 Task: In the  document coverpage.odt ,align picture to the 'center'. Insert word art below the picture and give heading  'Cover Page in  Red'change the shape height to  7.32 in
Action: Mouse moved to (480, 181)
Screenshot: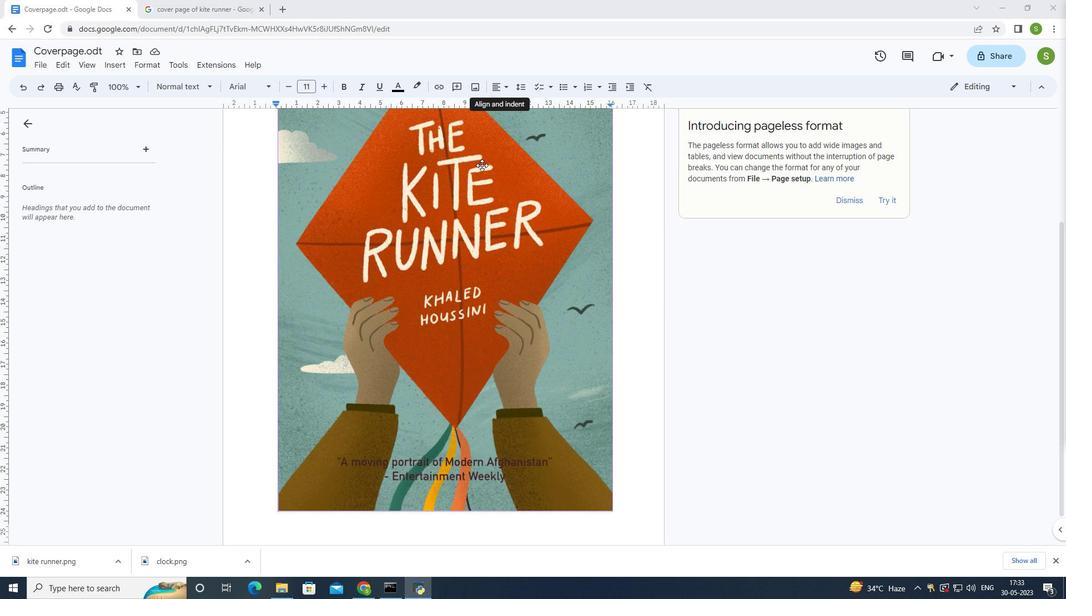 
Action: Mouse pressed left at (480, 181)
Screenshot: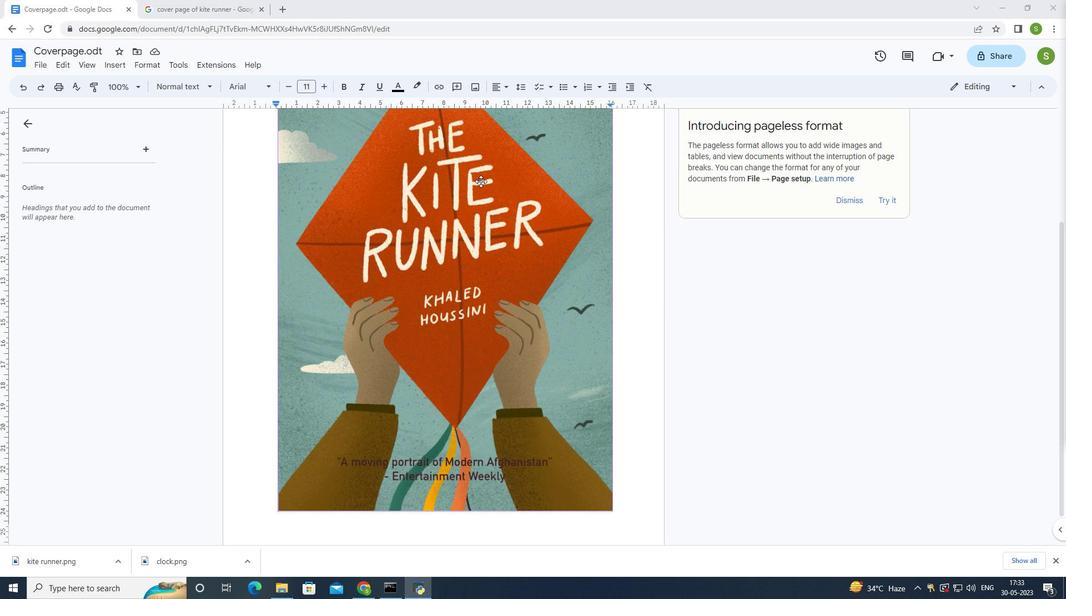 
Action: Mouse moved to (223, 88)
Screenshot: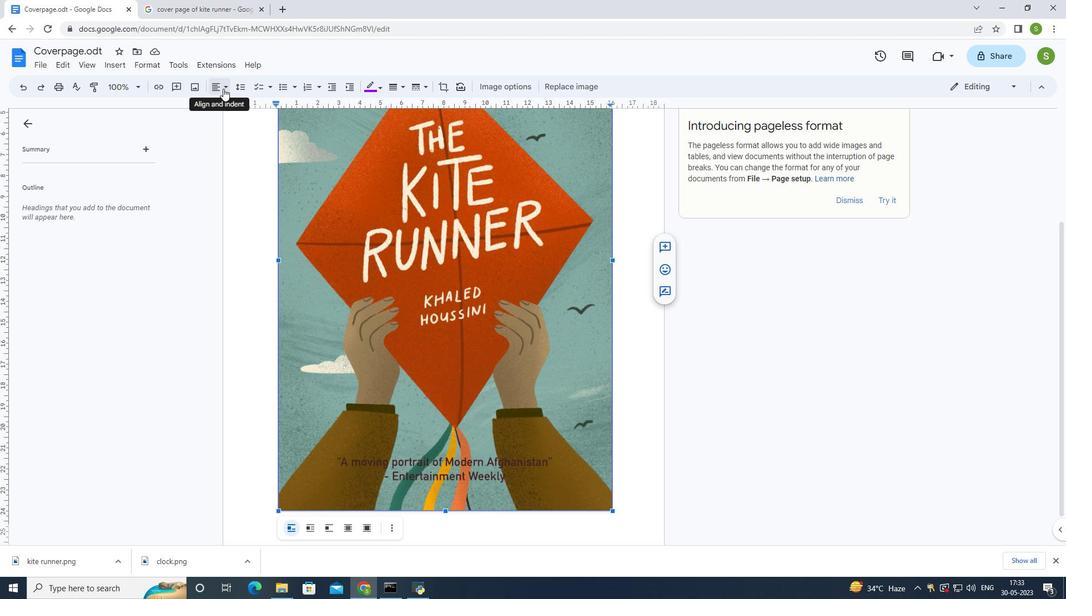 
Action: Mouse pressed left at (223, 88)
Screenshot: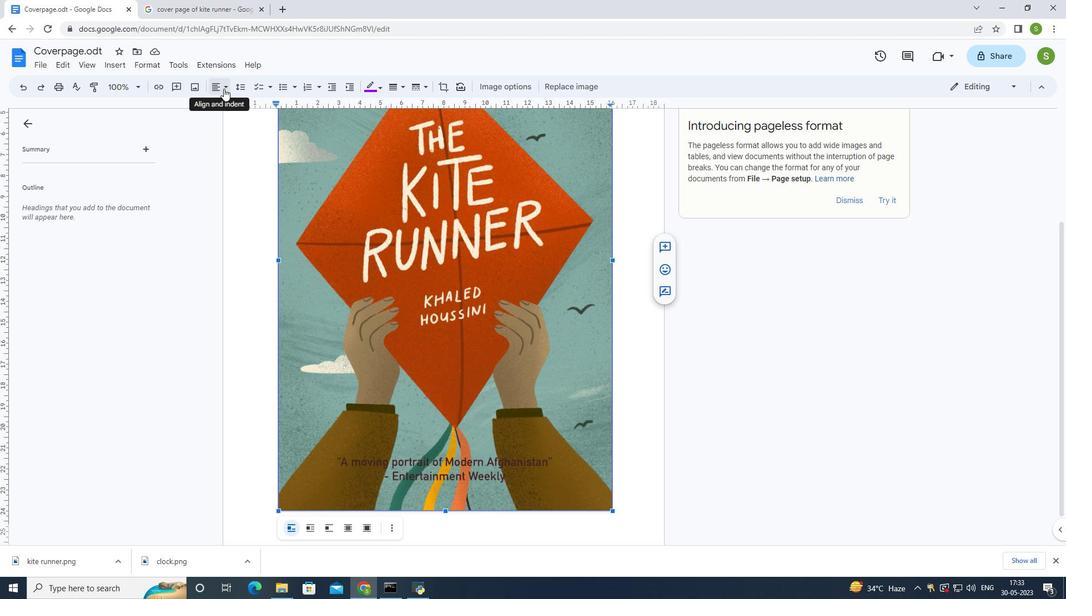 
Action: Mouse moved to (239, 104)
Screenshot: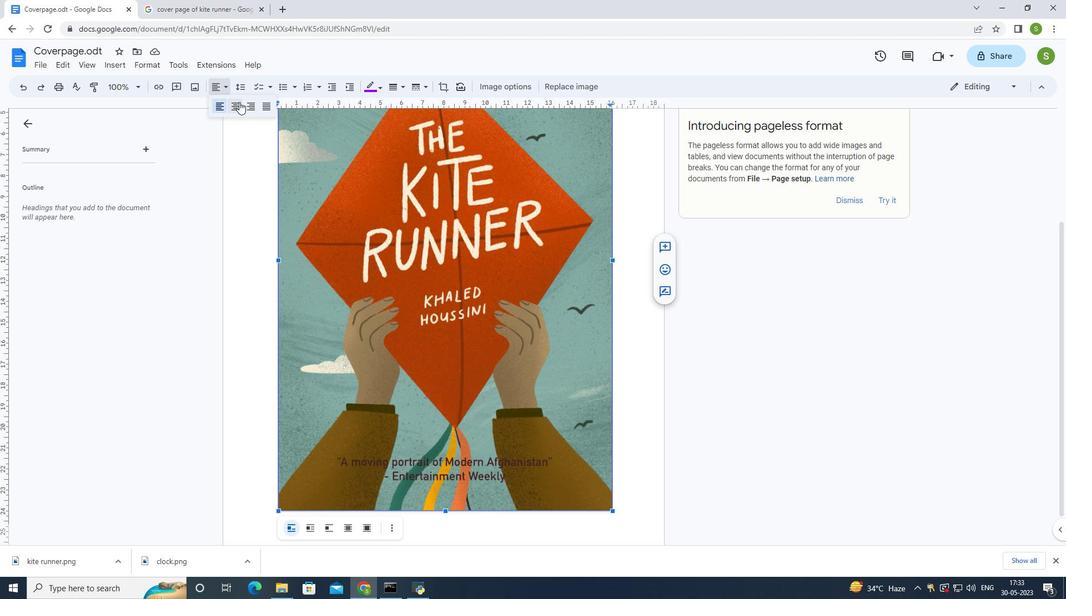 
Action: Mouse pressed left at (239, 104)
Screenshot: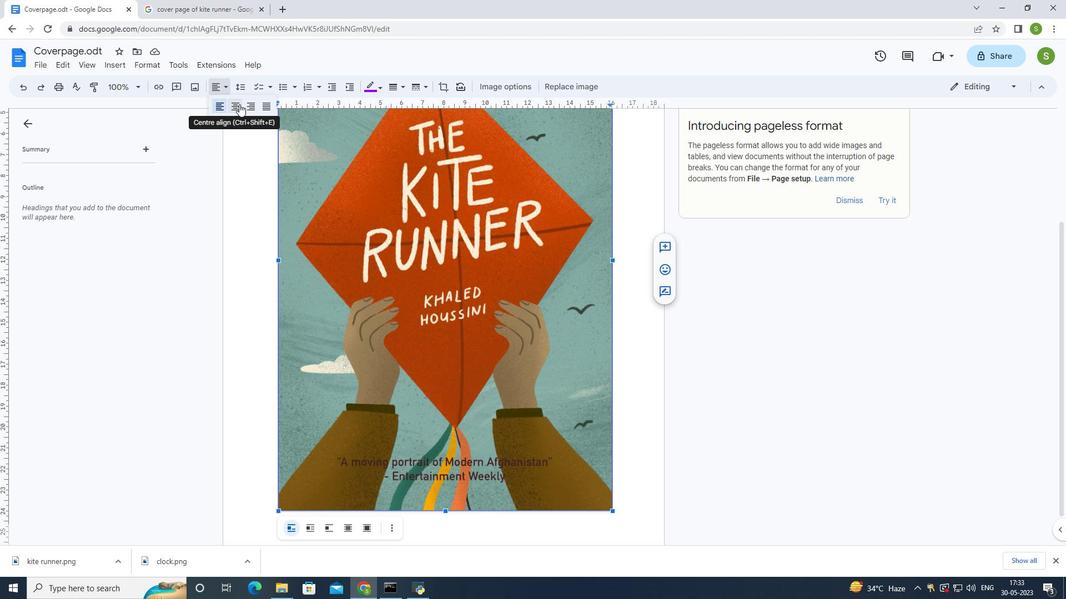 
Action: Mouse moved to (454, 526)
Screenshot: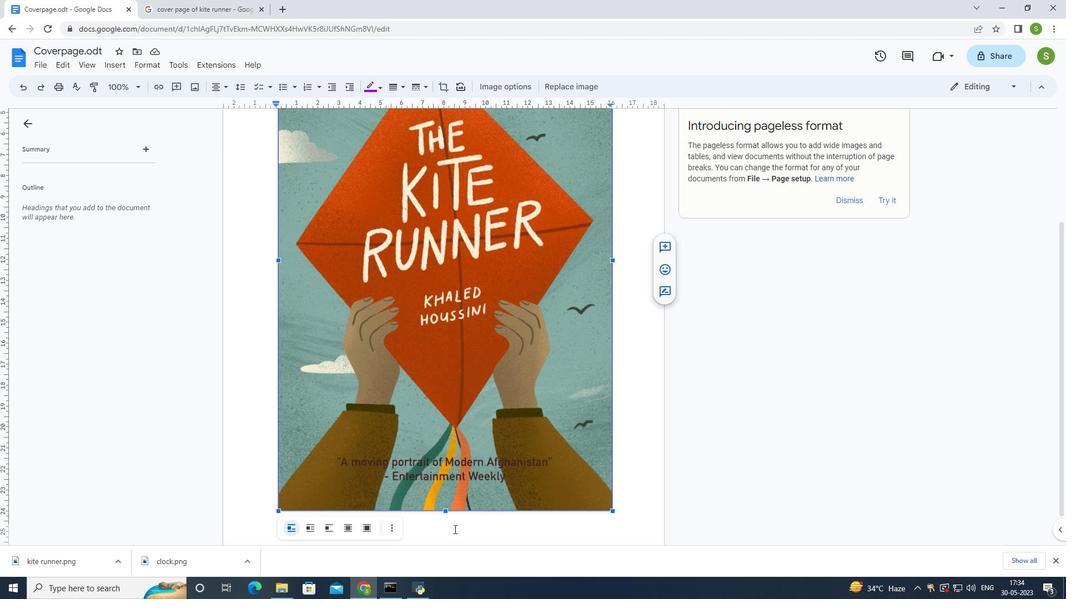 
Action: Mouse scrolled (454, 525) with delta (0, 0)
Screenshot: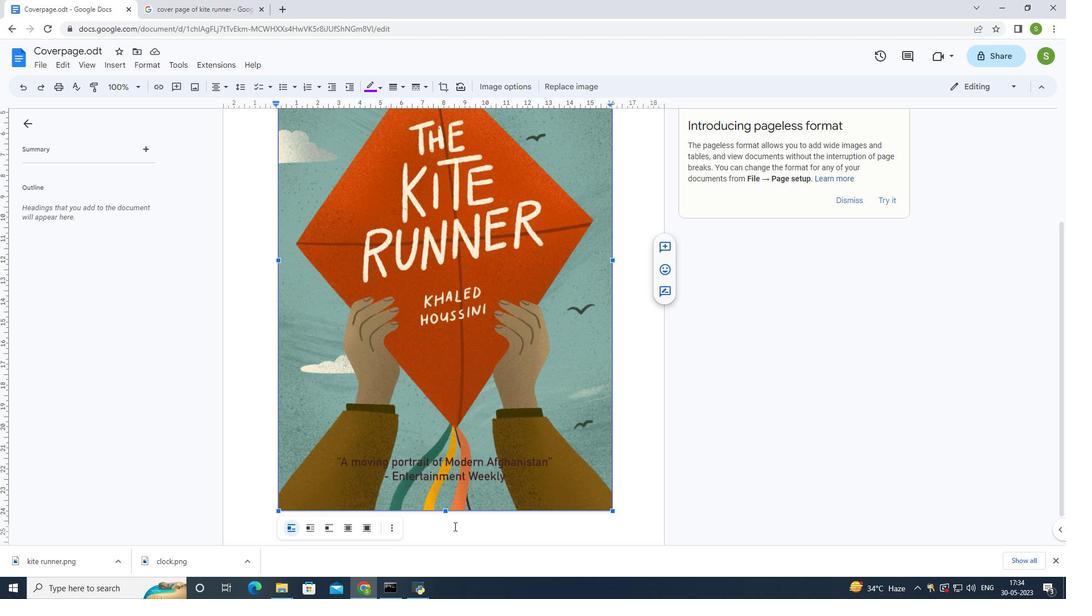 
Action: Mouse scrolled (454, 525) with delta (0, 0)
Screenshot: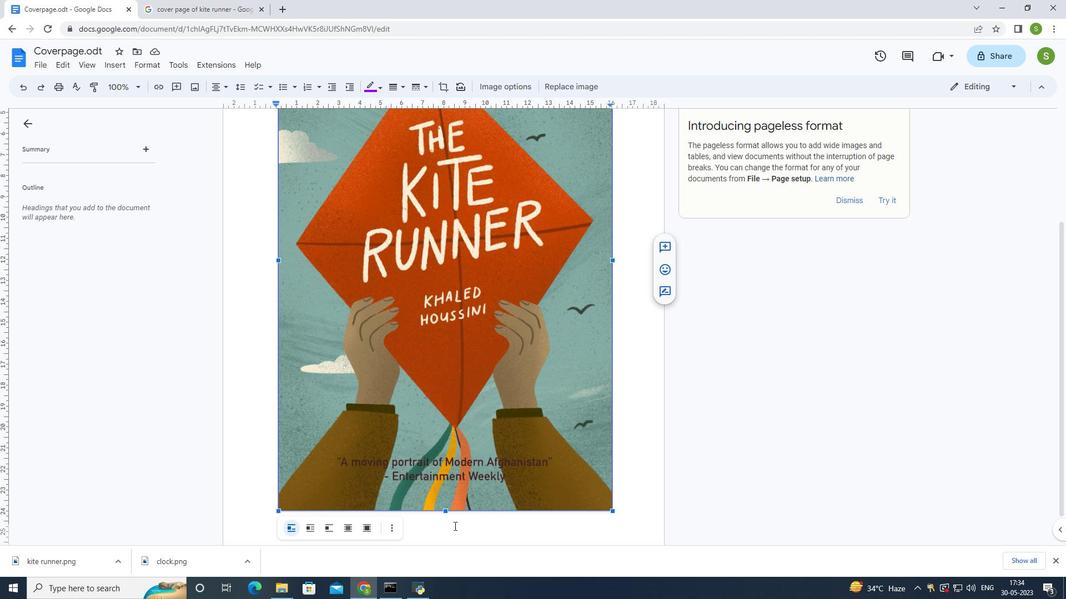 
Action: Mouse scrolled (454, 525) with delta (0, 0)
Screenshot: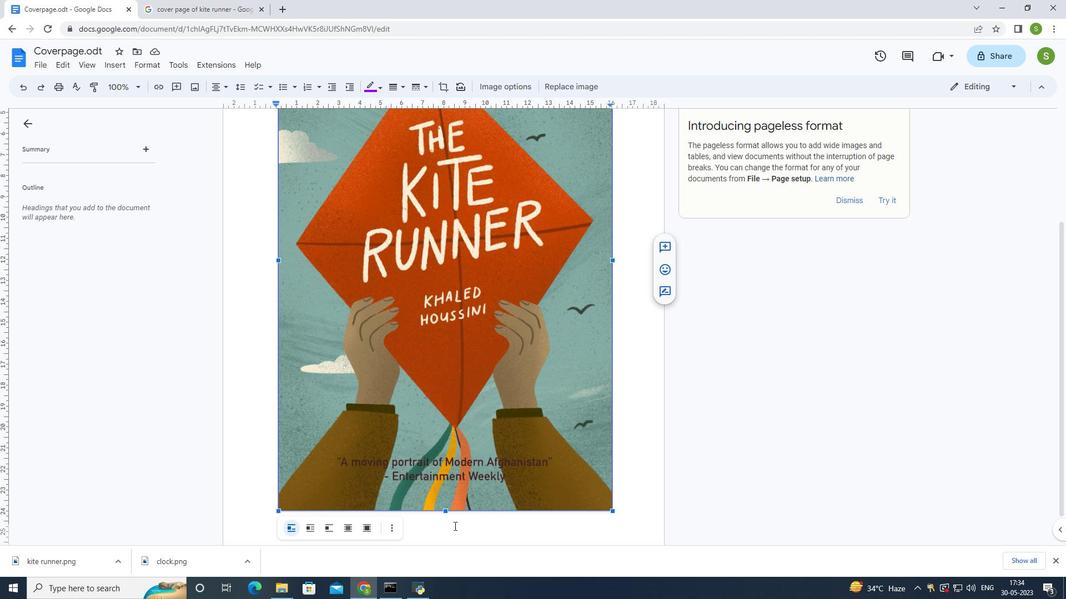 
Action: Mouse moved to (455, 518)
Screenshot: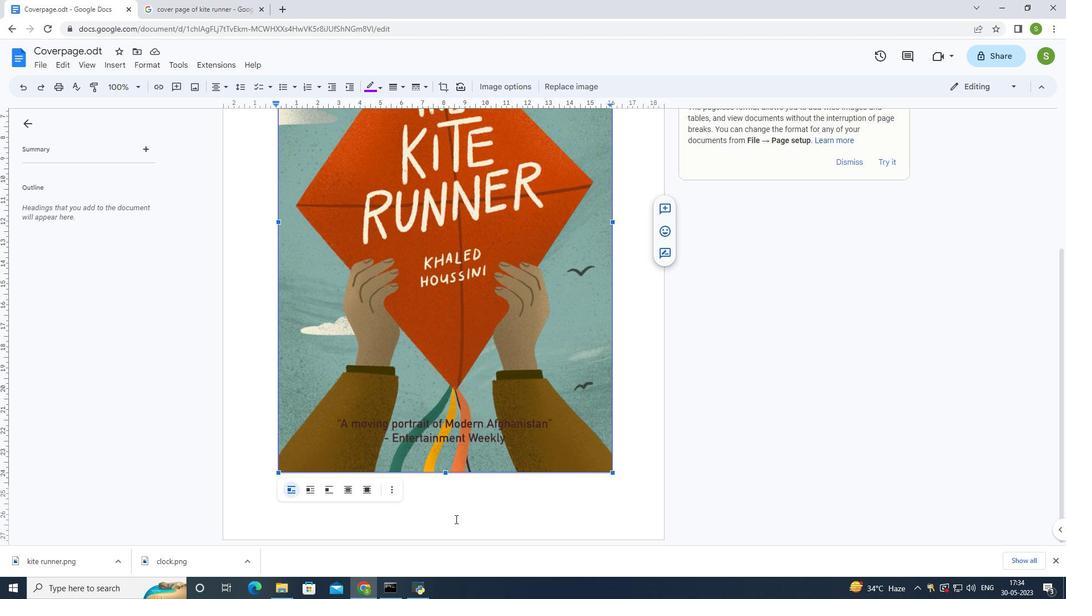 
Action: Mouse scrolled (455, 517) with delta (0, 0)
Screenshot: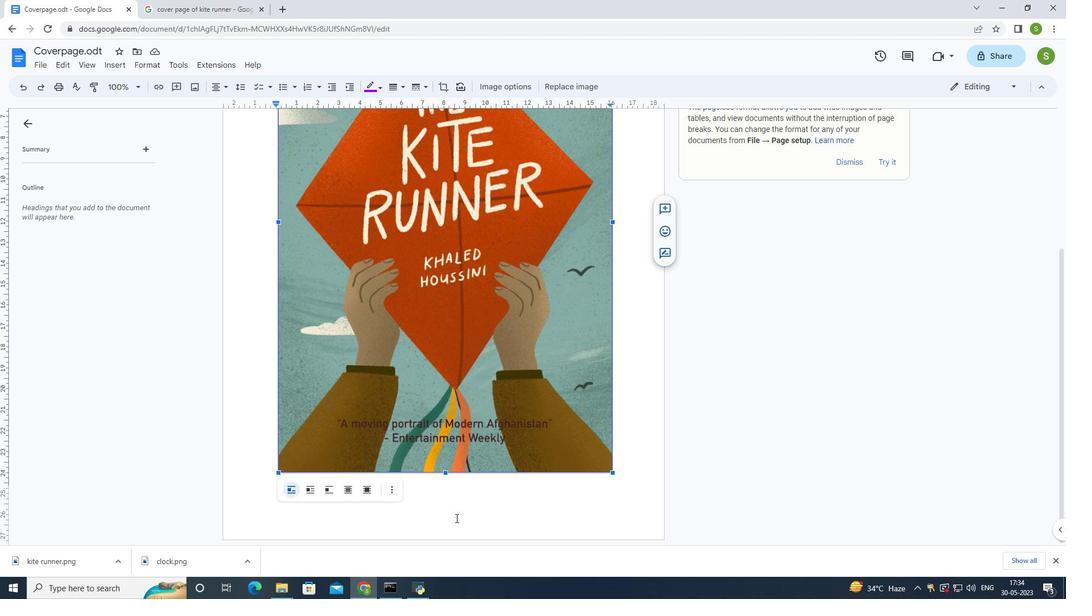 
Action: Mouse scrolled (455, 517) with delta (0, 0)
Screenshot: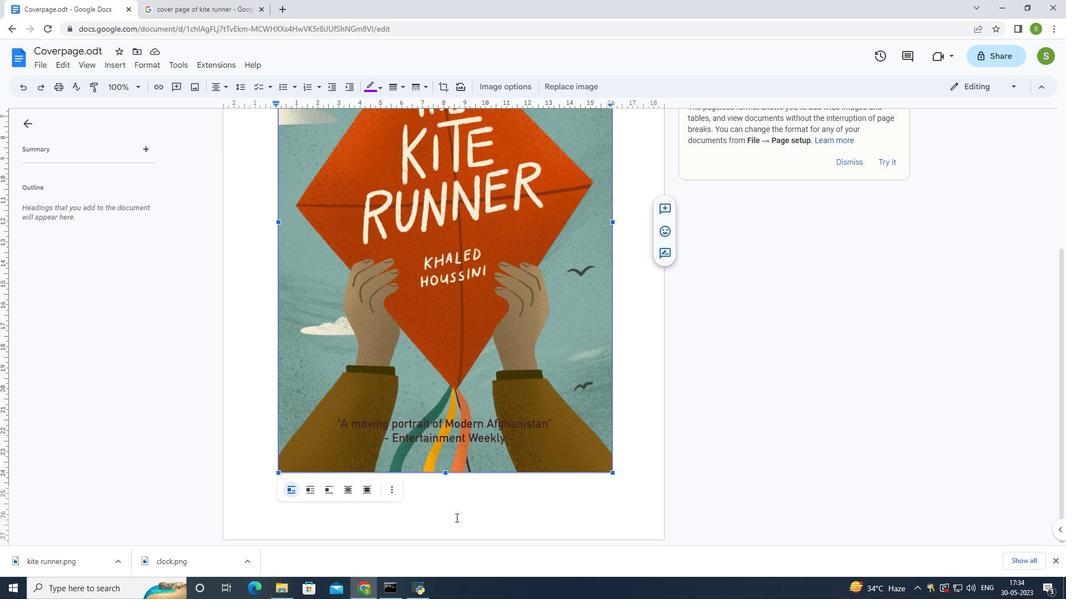 
Action: Mouse moved to (450, 508)
Screenshot: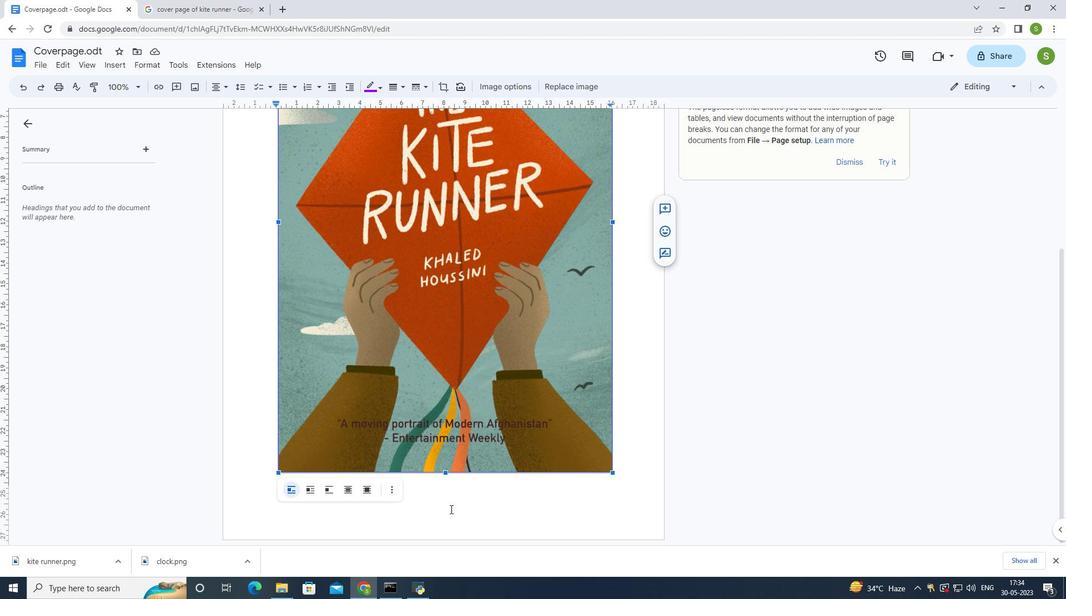 
Action: Mouse pressed left at (450, 508)
Screenshot: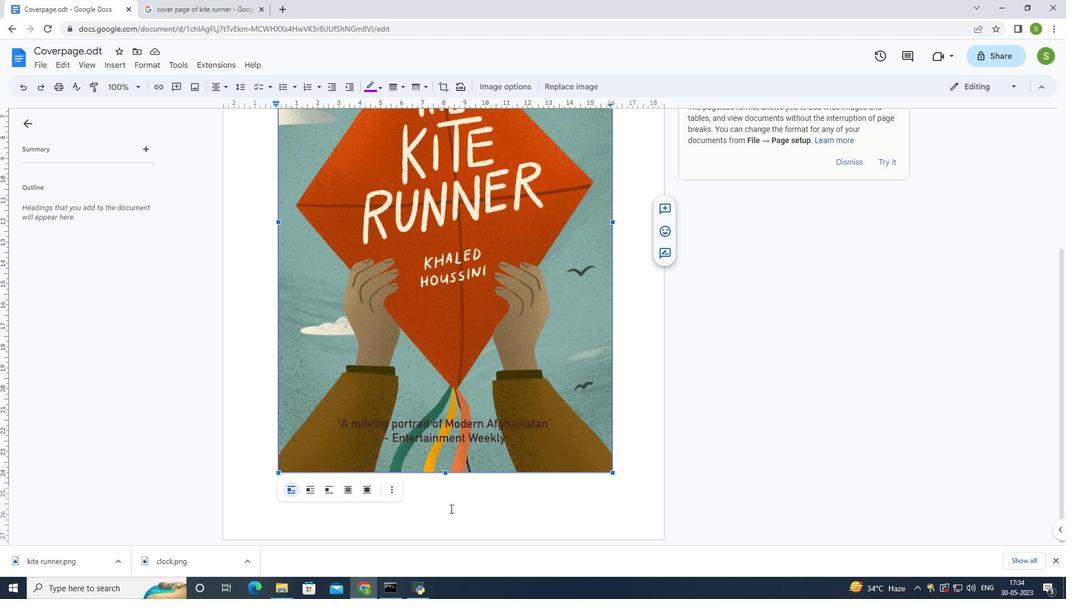 
Action: Mouse moved to (450, 508)
Screenshot: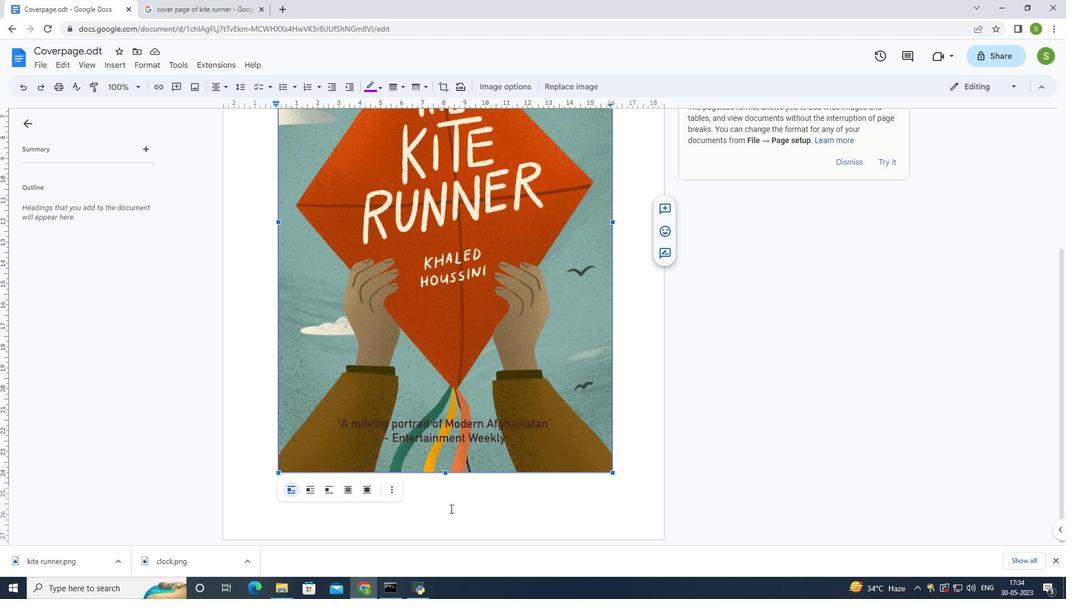 
Action: Mouse pressed left at (450, 508)
Screenshot: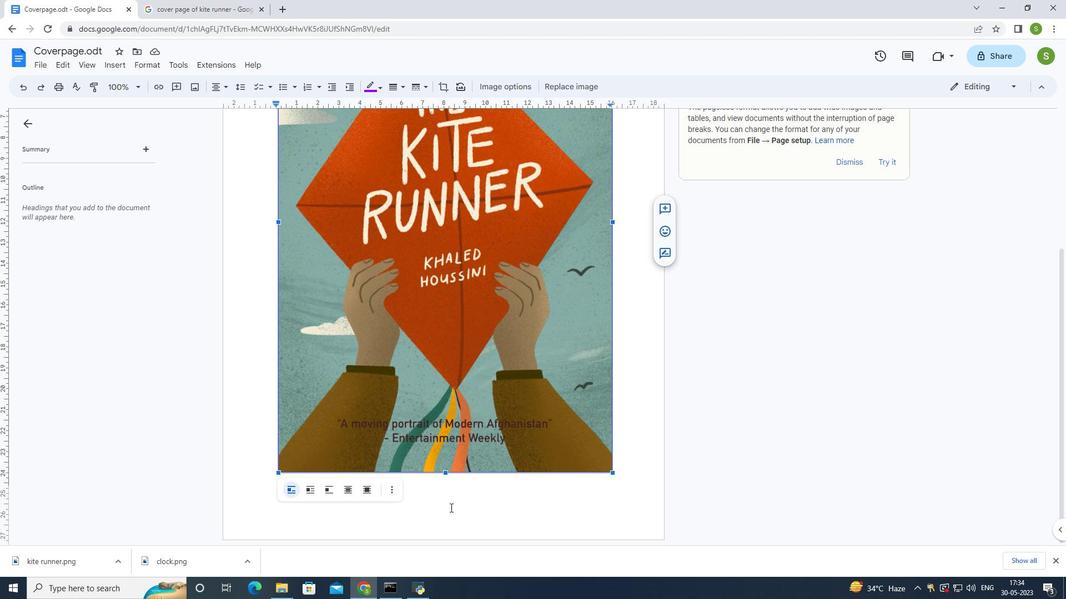
Action: Mouse moved to (114, 68)
Screenshot: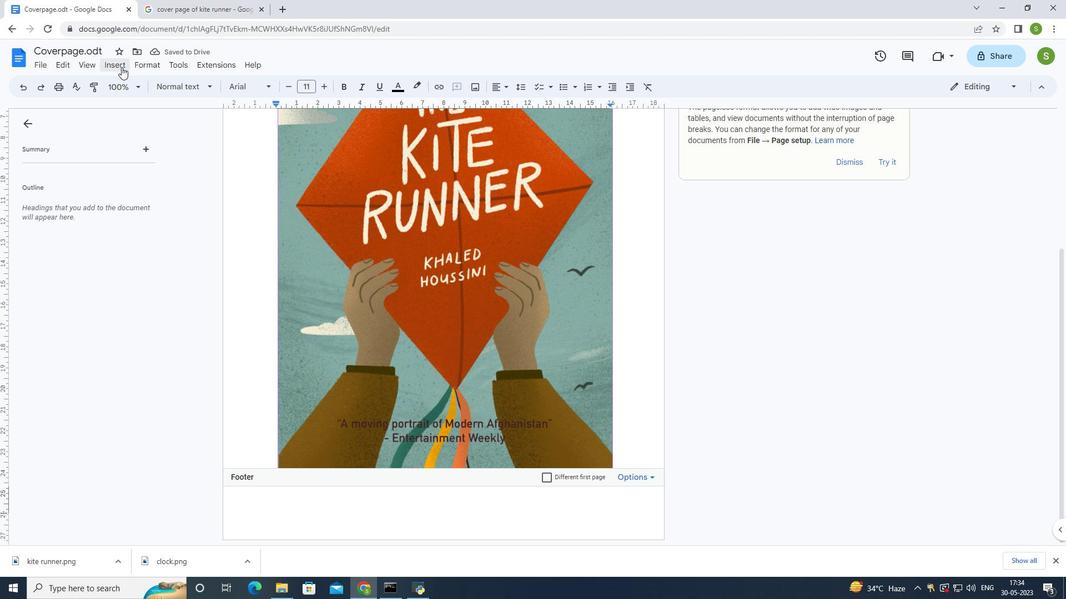 
Action: Mouse pressed left at (114, 68)
Screenshot: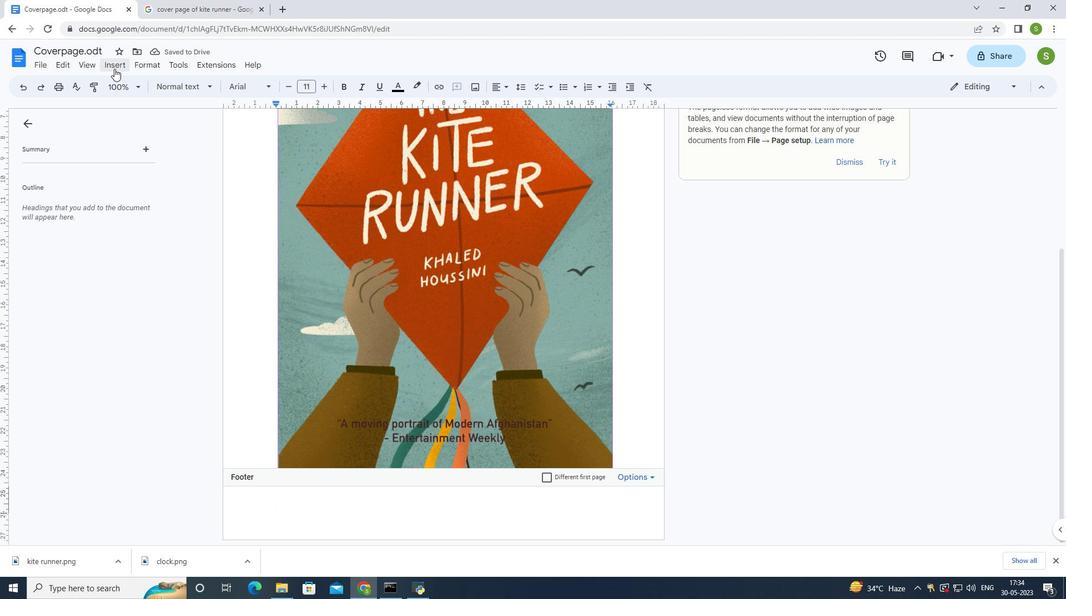 
Action: Mouse moved to (139, 119)
Screenshot: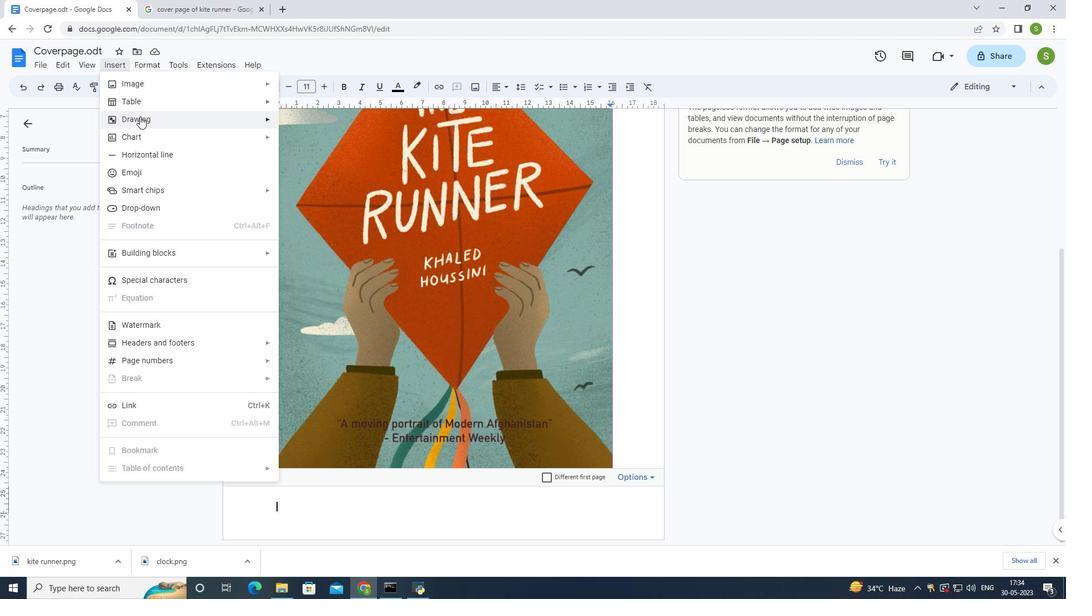 
Action: Mouse pressed left at (139, 119)
Screenshot: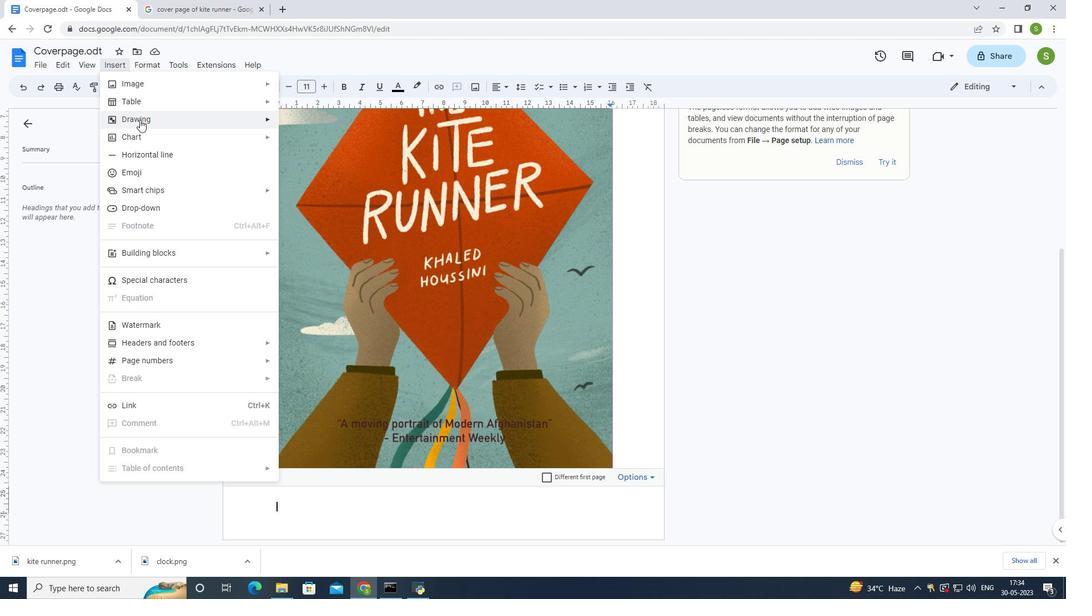 
Action: Mouse moved to (297, 122)
Screenshot: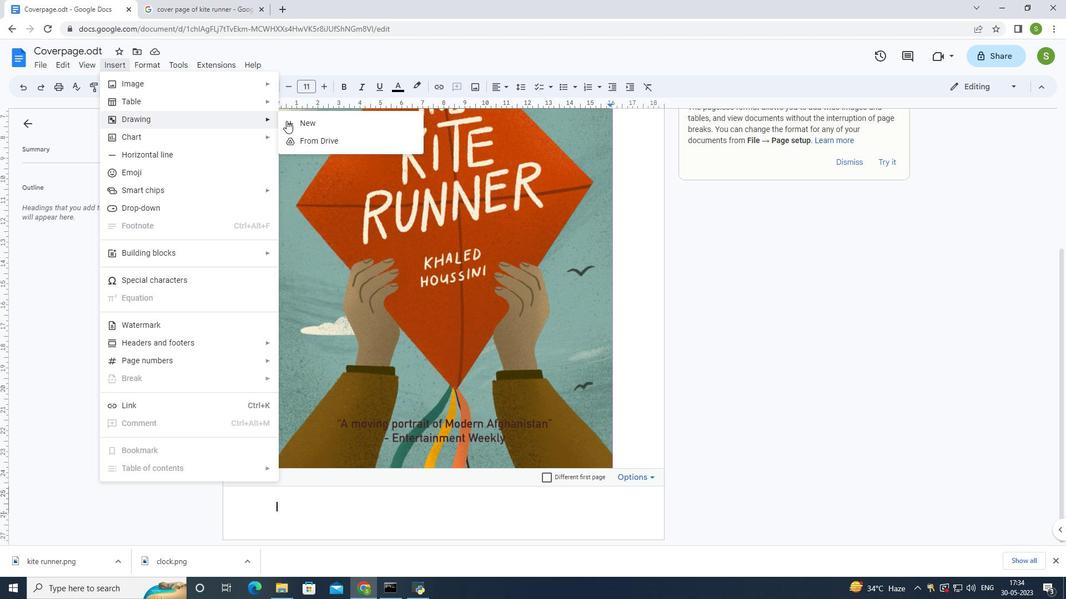 
Action: Mouse pressed left at (297, 122)
Screenshot: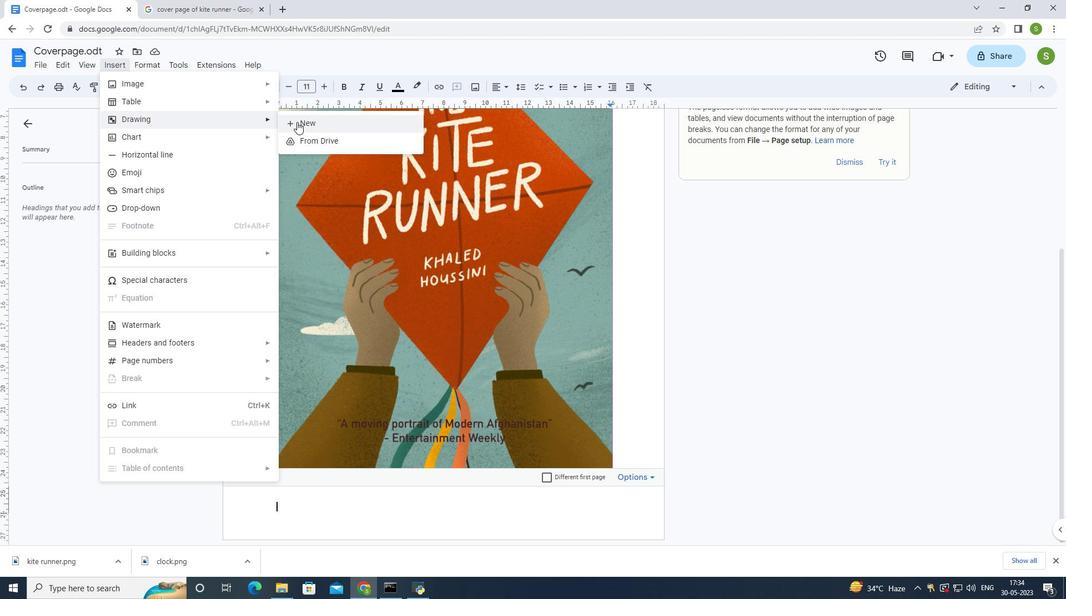 
Action: Mouse moved to (277, 101)
Screenshot: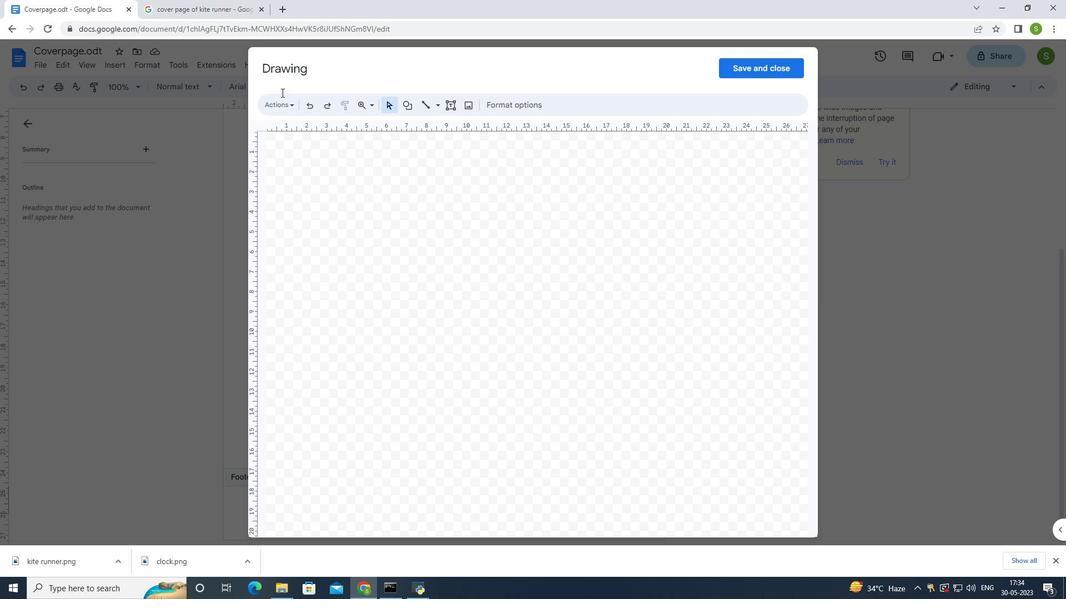 
Action: Mouse pressed left at (277, 101)
Screenshot: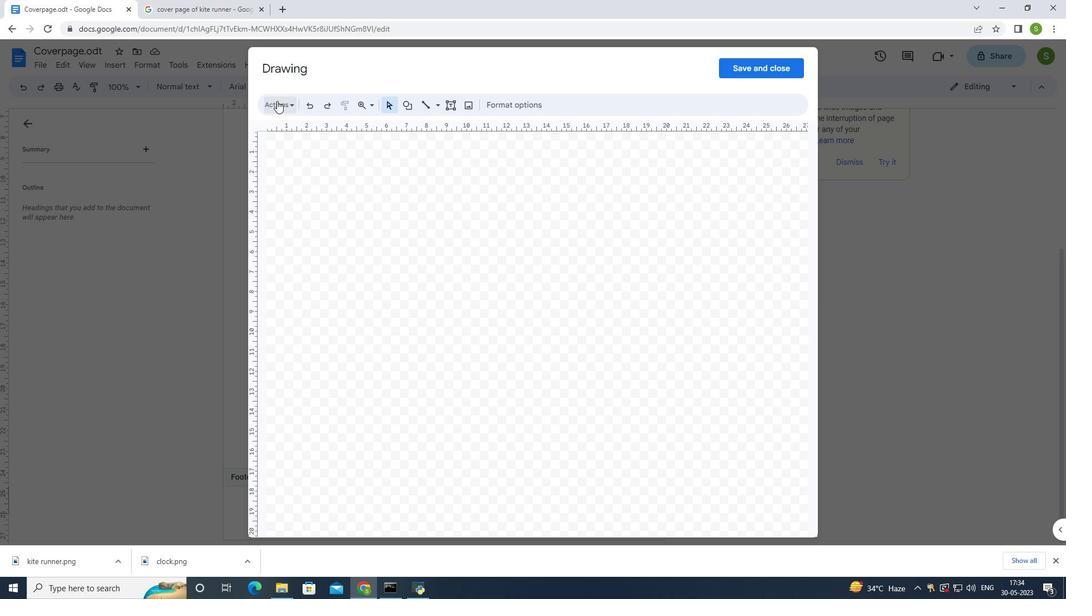
Action: Mouse moved to (293, 181)
Screenshot: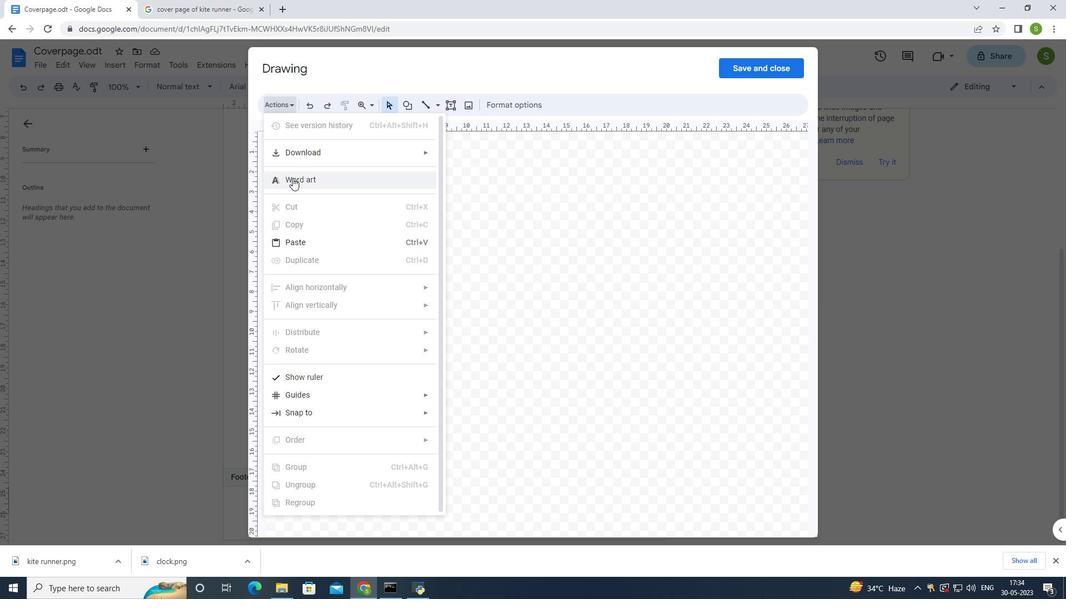 
Action: Mouse pressed left at (293, 181)
Screenshot: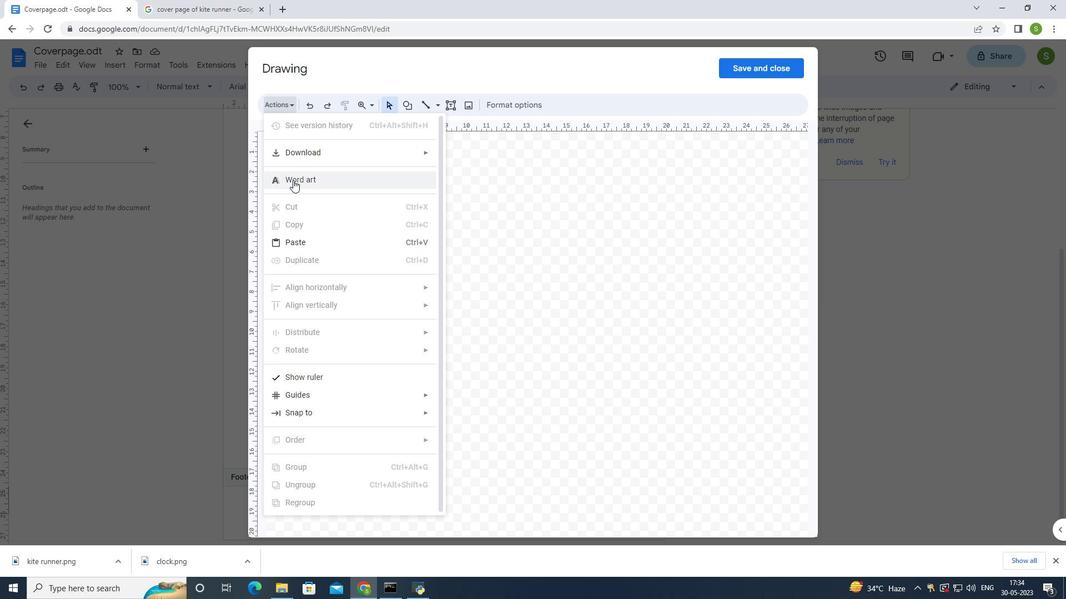 
Action: Mouse moved to (443, 176)
Screenshot: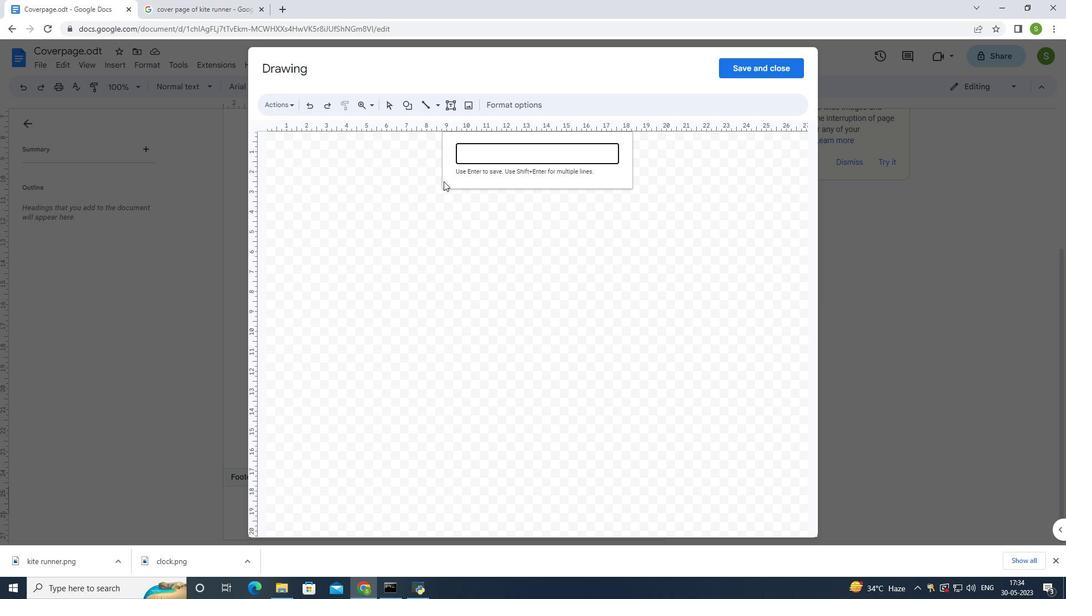 
Action: Key pressed <Key.shift>Cover<Key.space><Key.shift>page
Screenshot: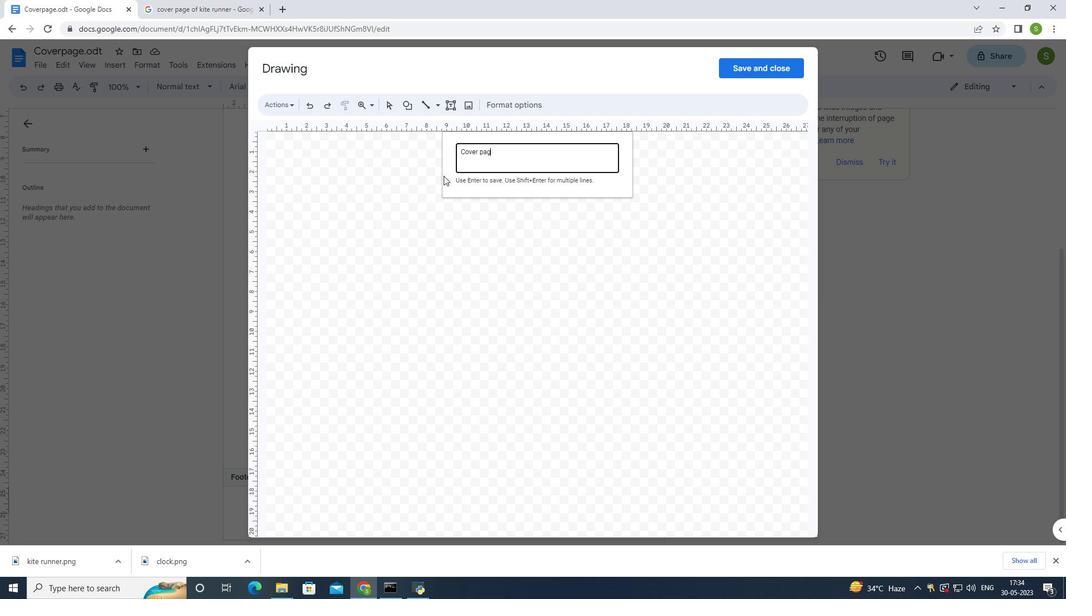 
Action: Mouse moved to (624, 186)
Screenshot: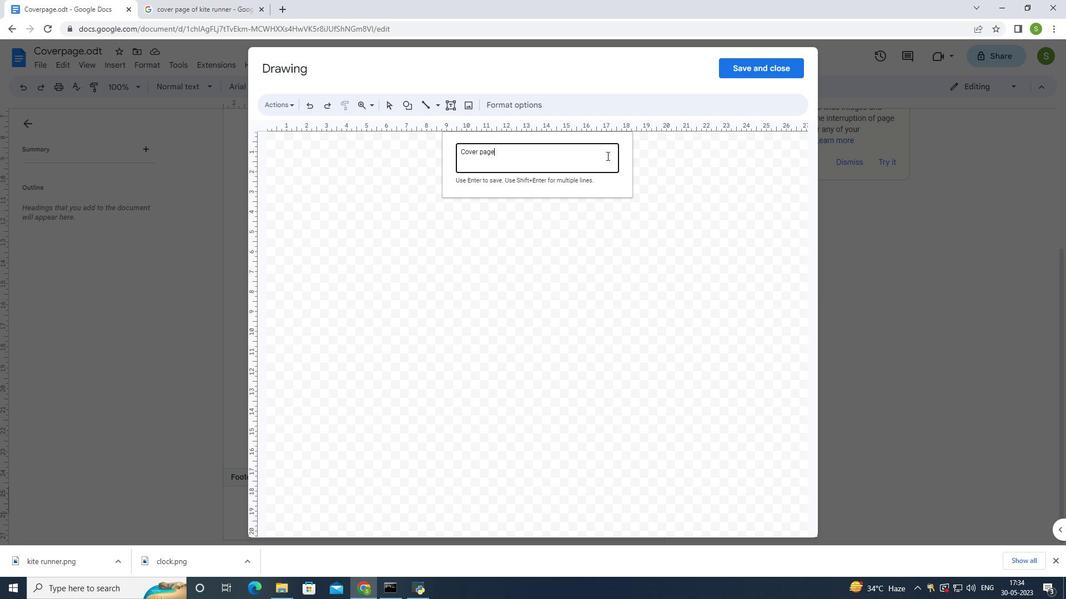 
Action: Key pressed <Key.enter>
Screenshot: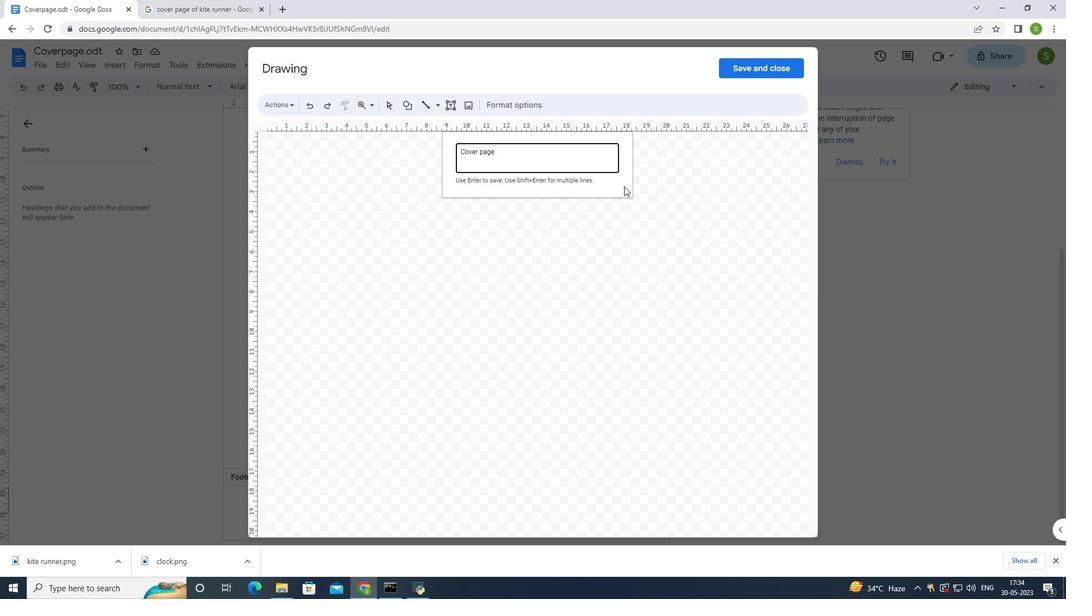 
Action: Mouse moved to (483, 104)
Screenshot: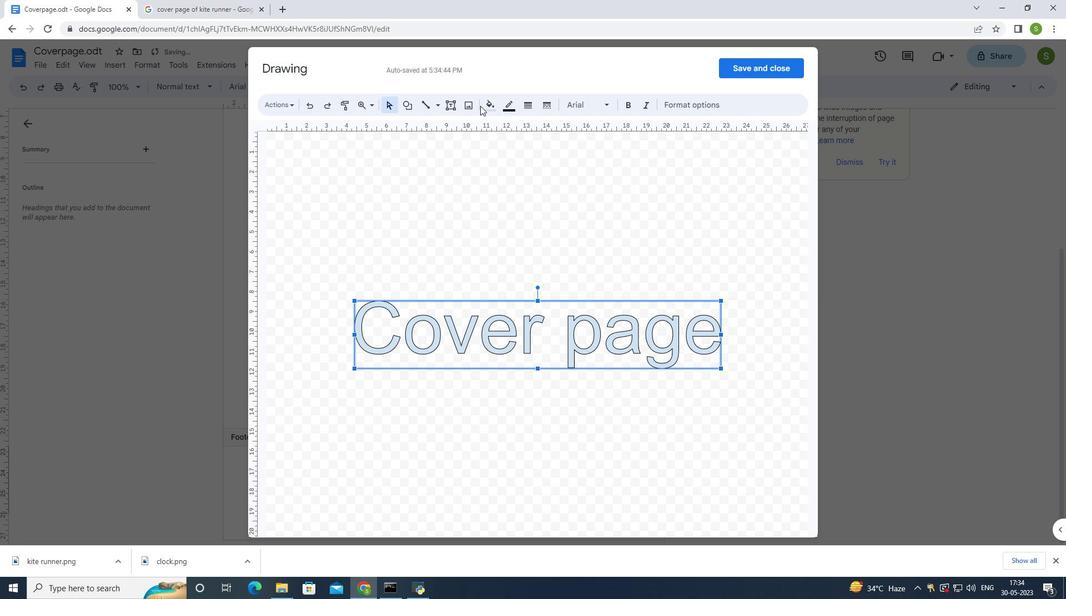 
Action: Mouse pressed left at (483, 104)
Screenshot: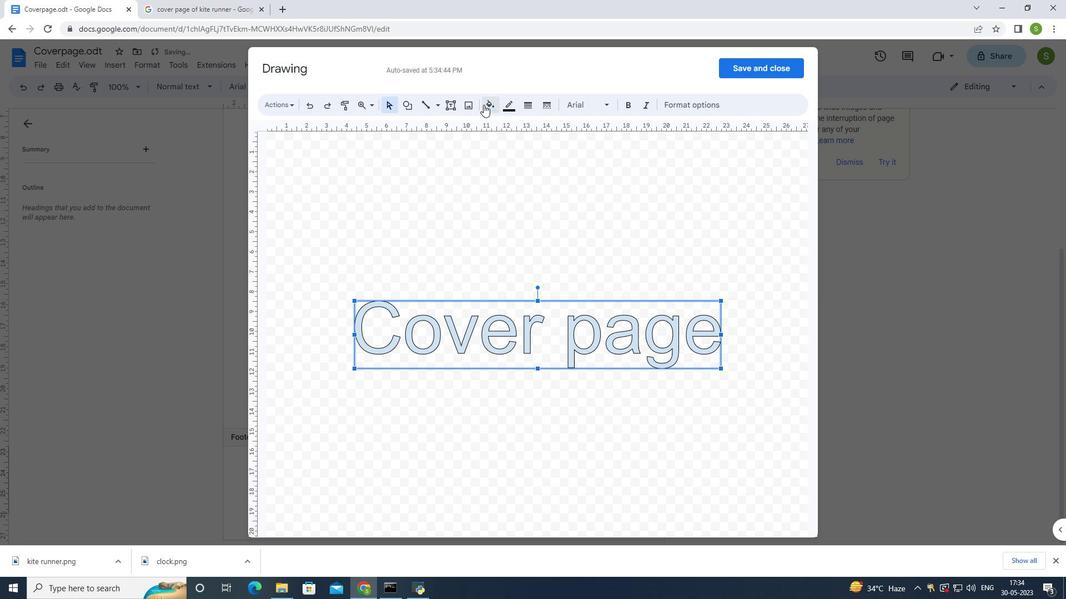 
Action: Mouse moved to (504, 195)
Screenshot: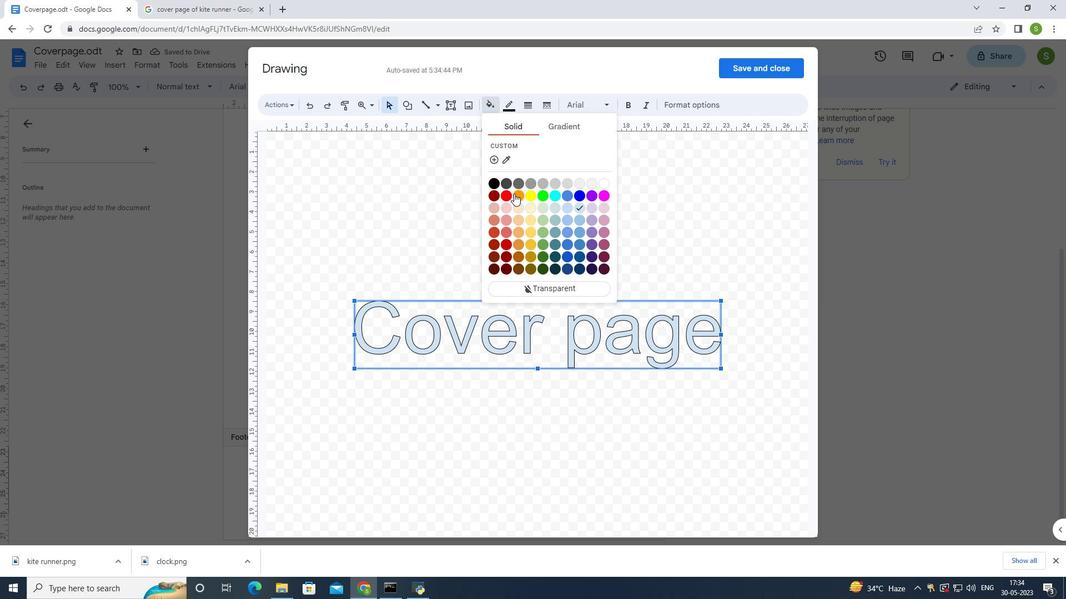 
Action: Mouse pressed left at (504, 195)
Screenshot: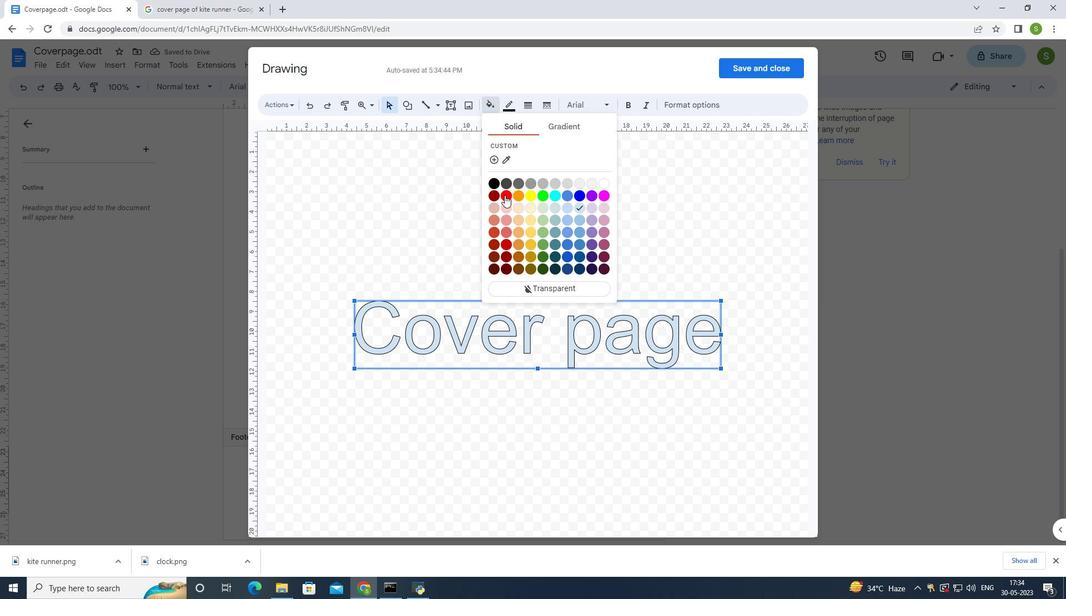 
Action: Mouse moved to (742, 67)
Screenshot: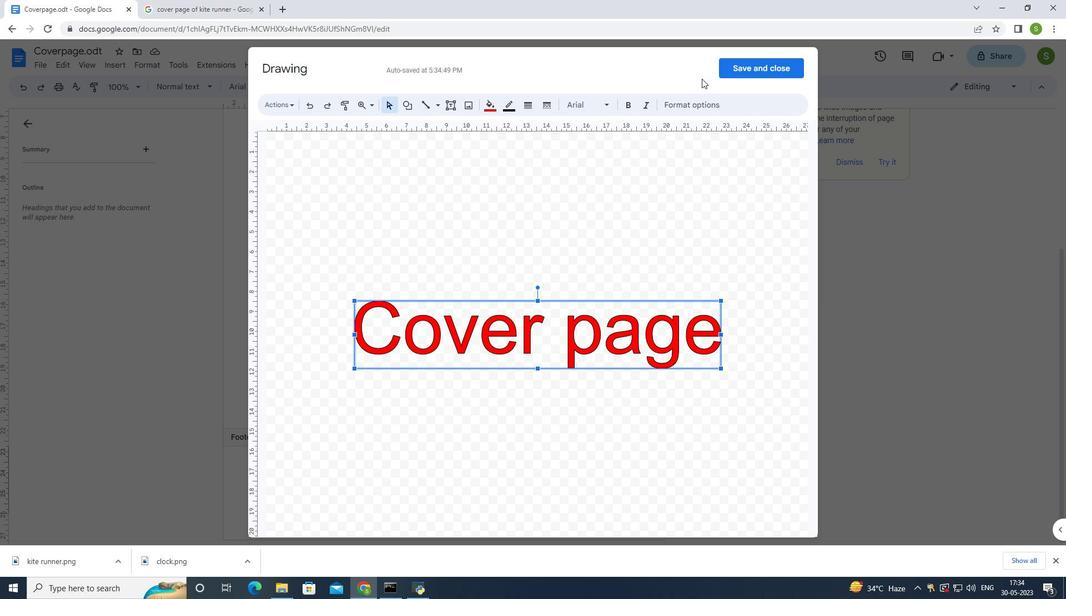 
Action: Mouse pressed left at (742, 67)
Screenshot: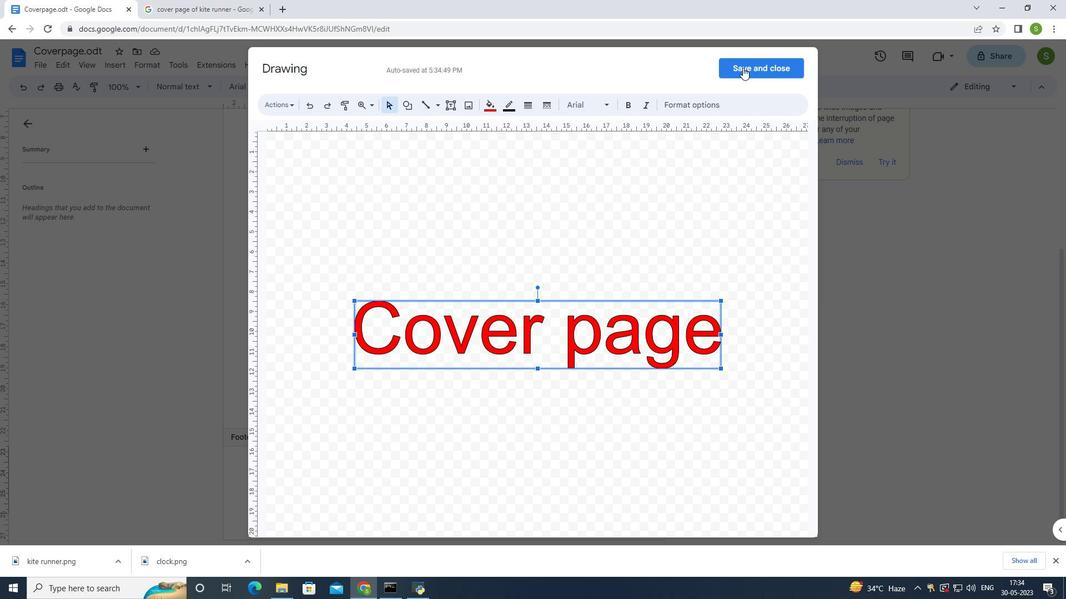 
Action: Mouse moved to (523, 344)
Screenshot: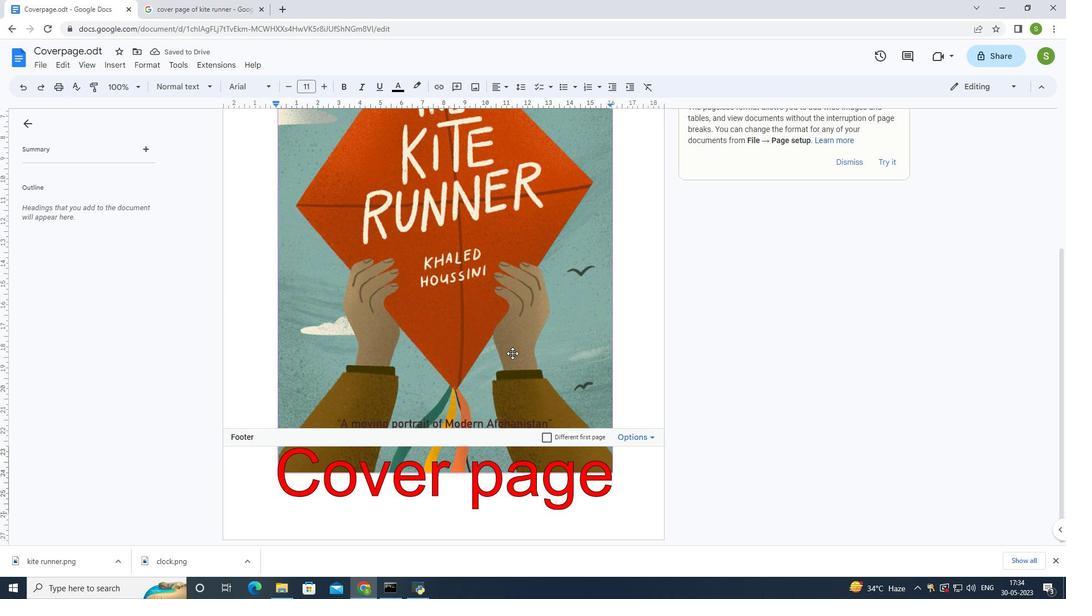 
Action: Mouse pressed left at (523, 344)
Screenshot: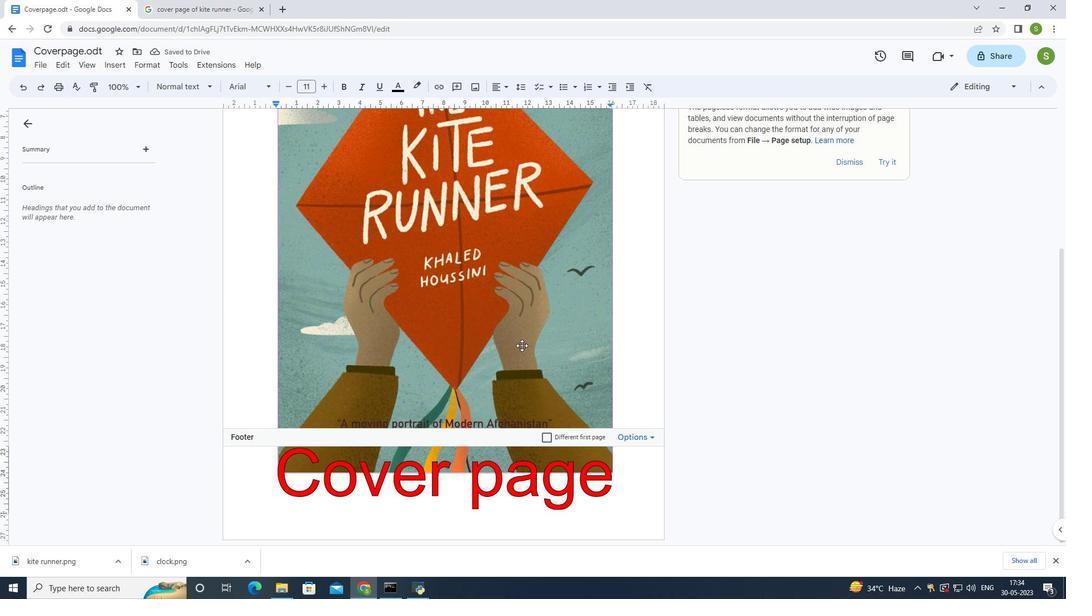 
Action: Mouse moved to (610, 473)
Screenshot: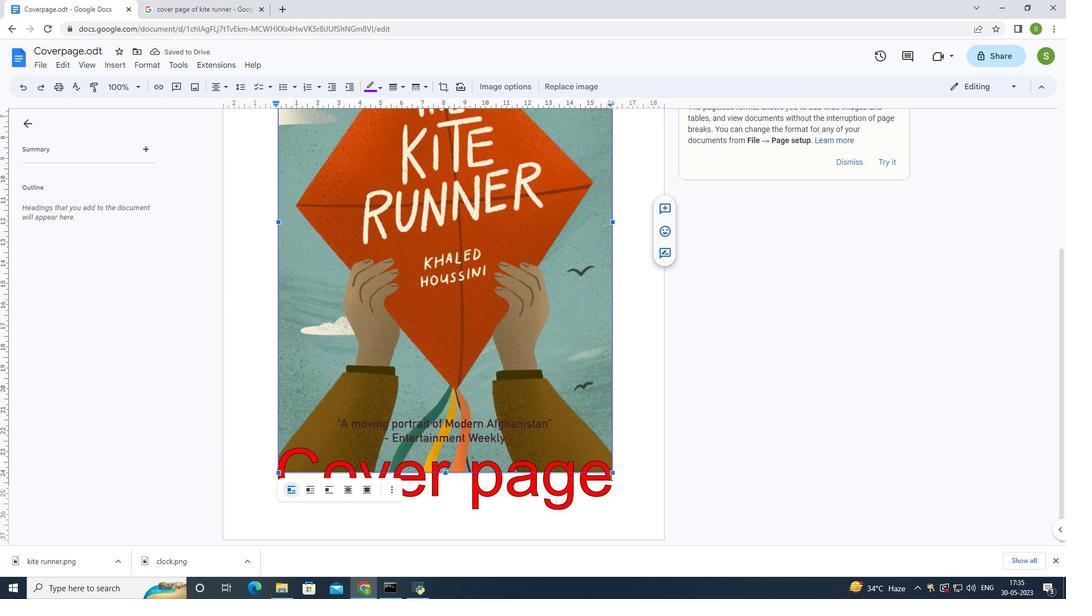 
Action: Mouse pressed left at (610, 473)
Screenshot: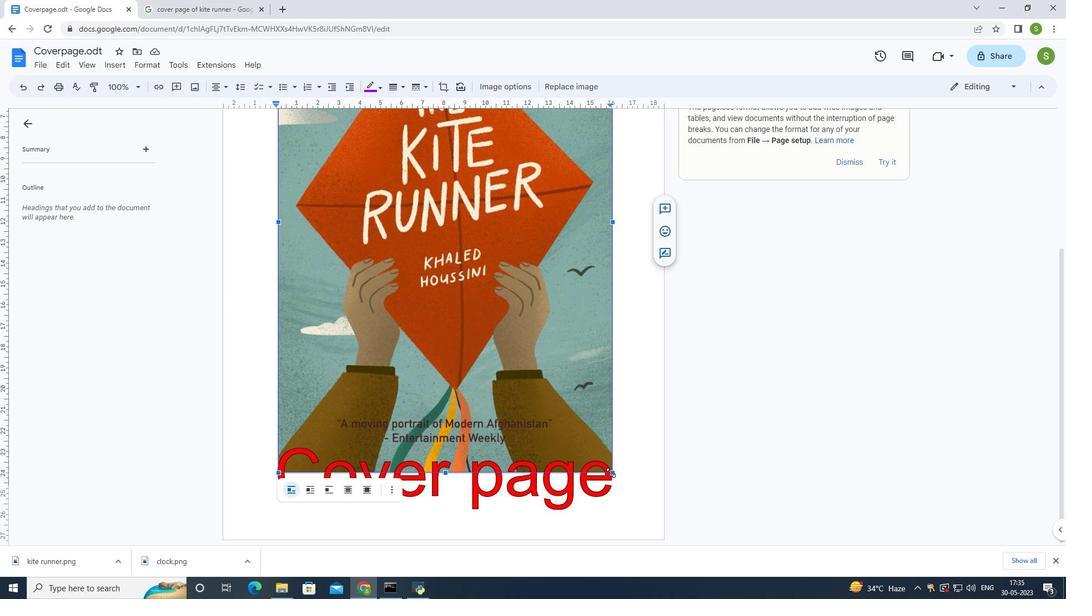 
Action: Mouse moved to (514, 473)
Screenshot: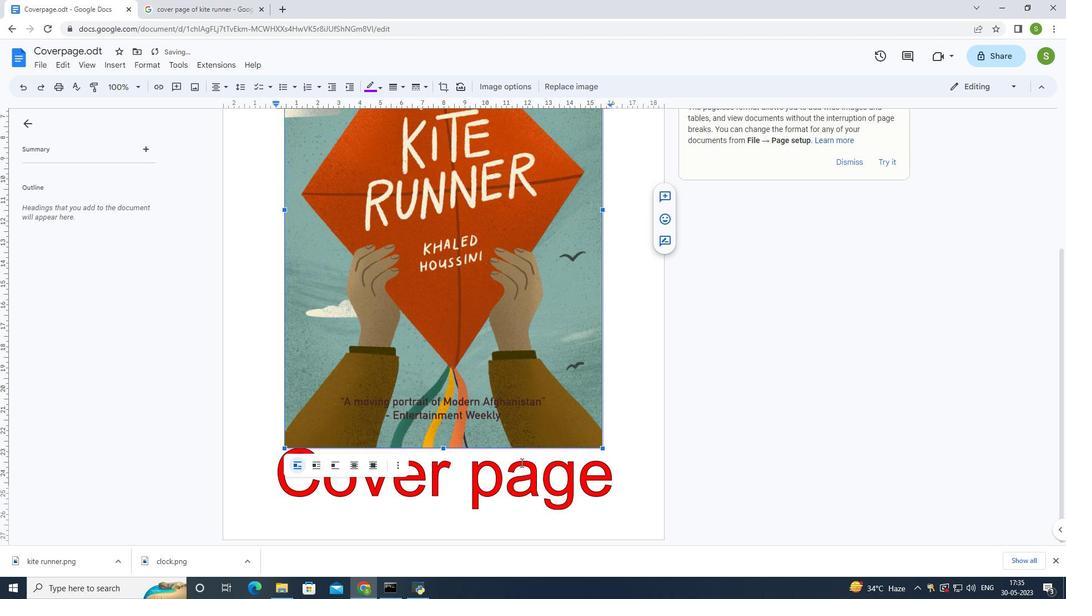 
Action: Mouse pressed left at (514, 473)
Screenshot: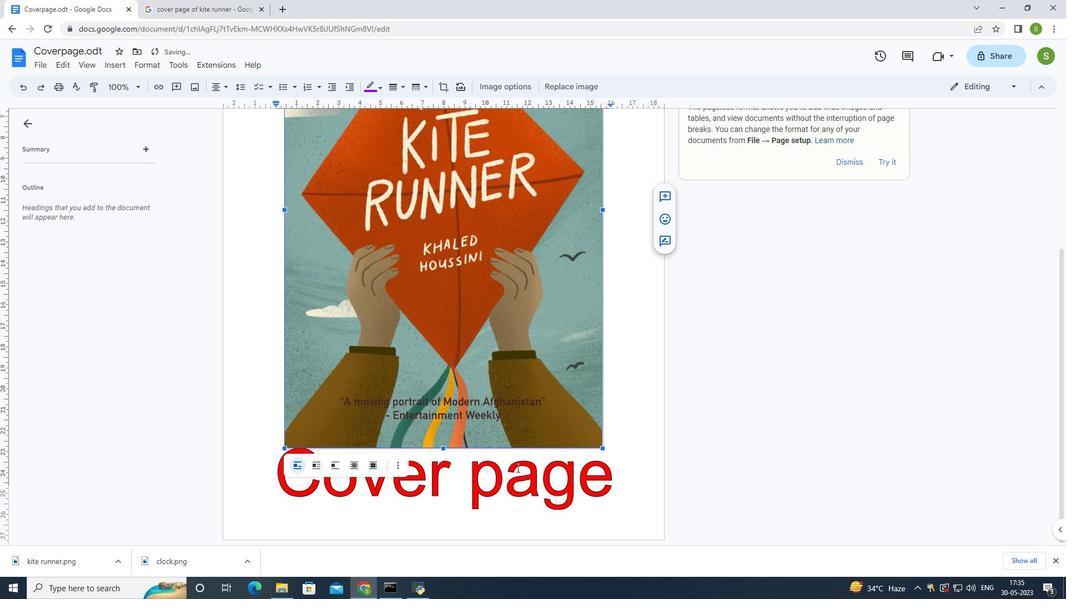 
Action: Mouse moved to (270, 467)
Screenshot: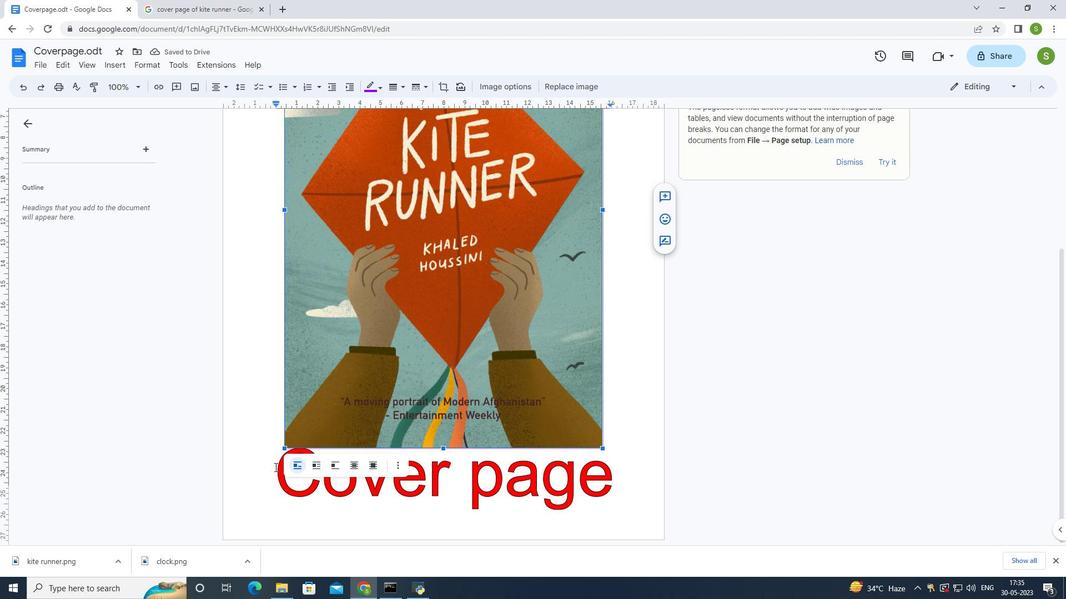 
Action: Mouse pressed left at (270, 467)
Screenshot: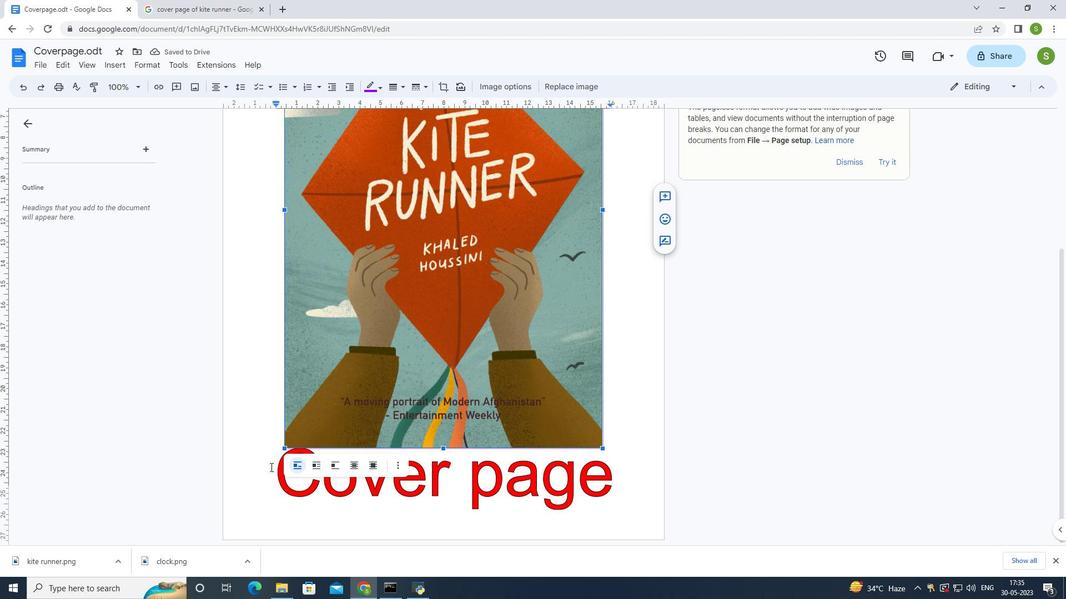 
Action: Mouse moved to (470, 376)
Screenshot: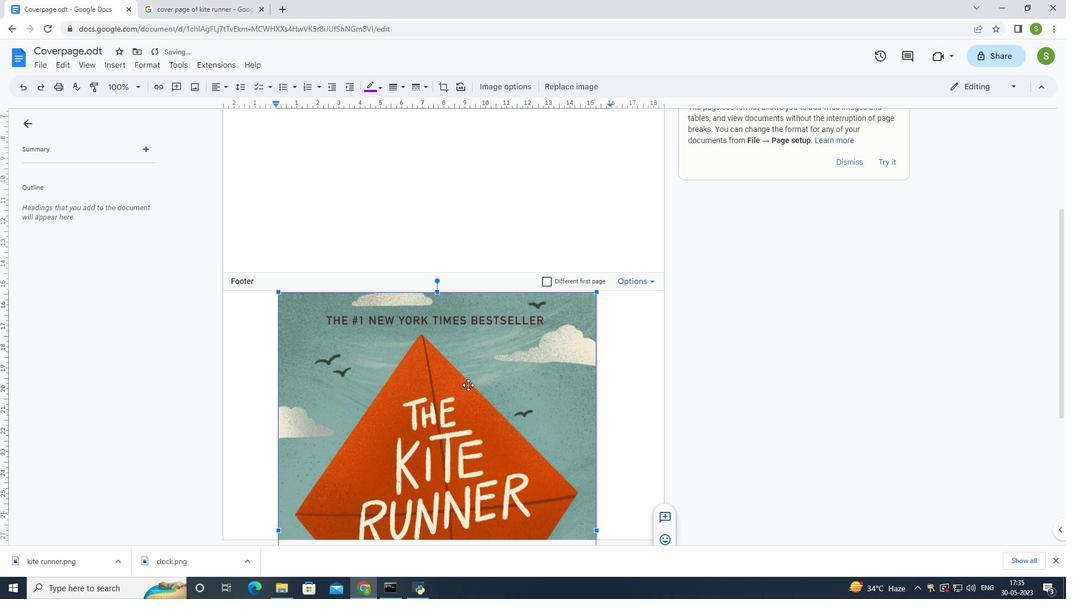 
Action: Mouse scrolled (470, 375) with delta (0, 0)
Screenshot: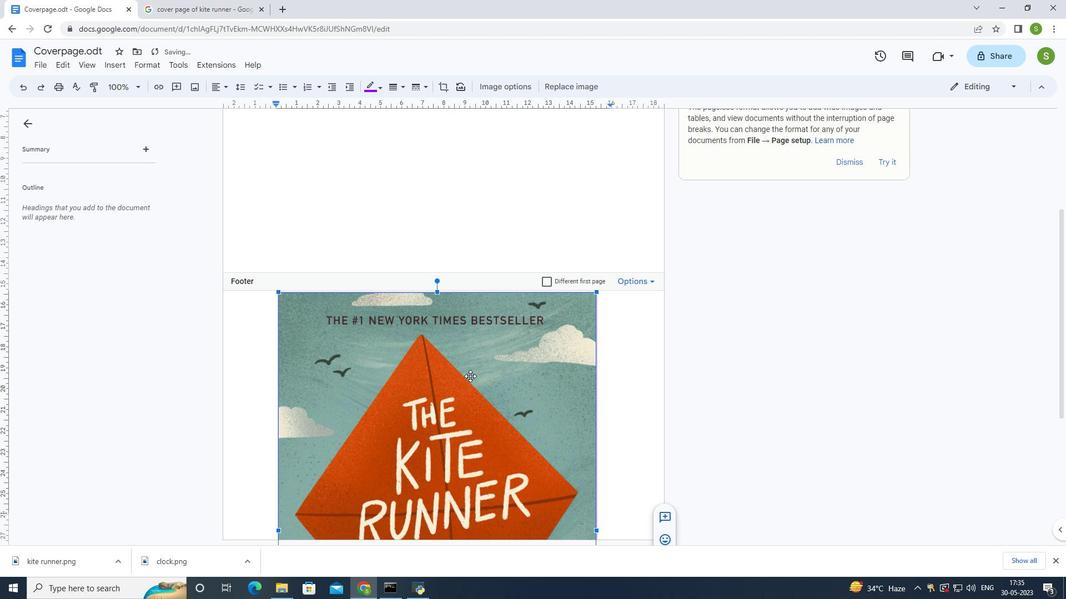 
Action: Mouse scrolled (470, 375) with delta (0, 0)
Screenshot: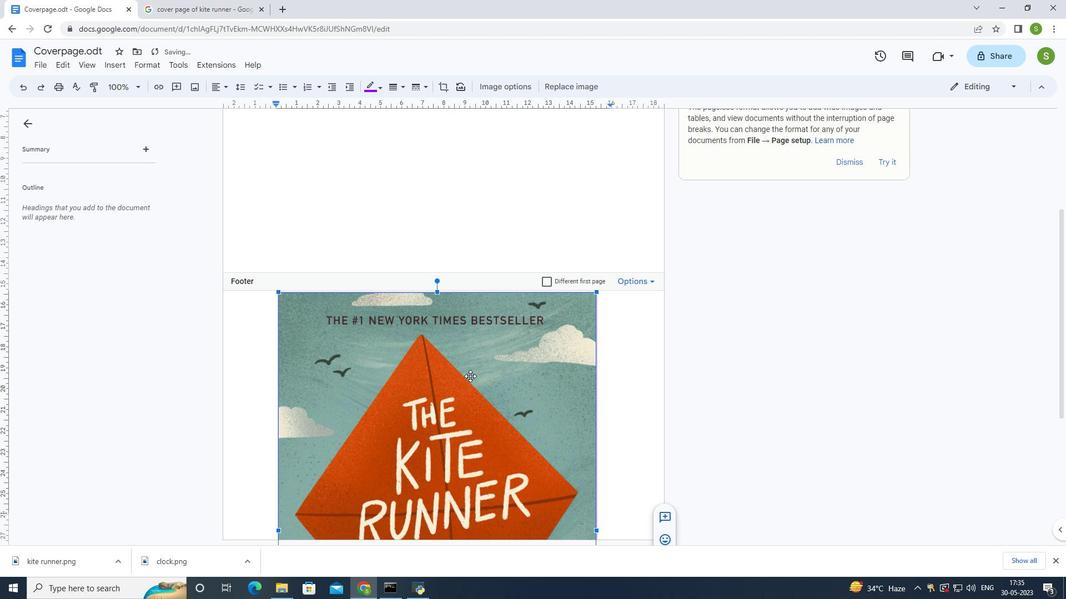 
Action: Mouse scrolled (470, 375) with delta (0, 0)
Screenshot: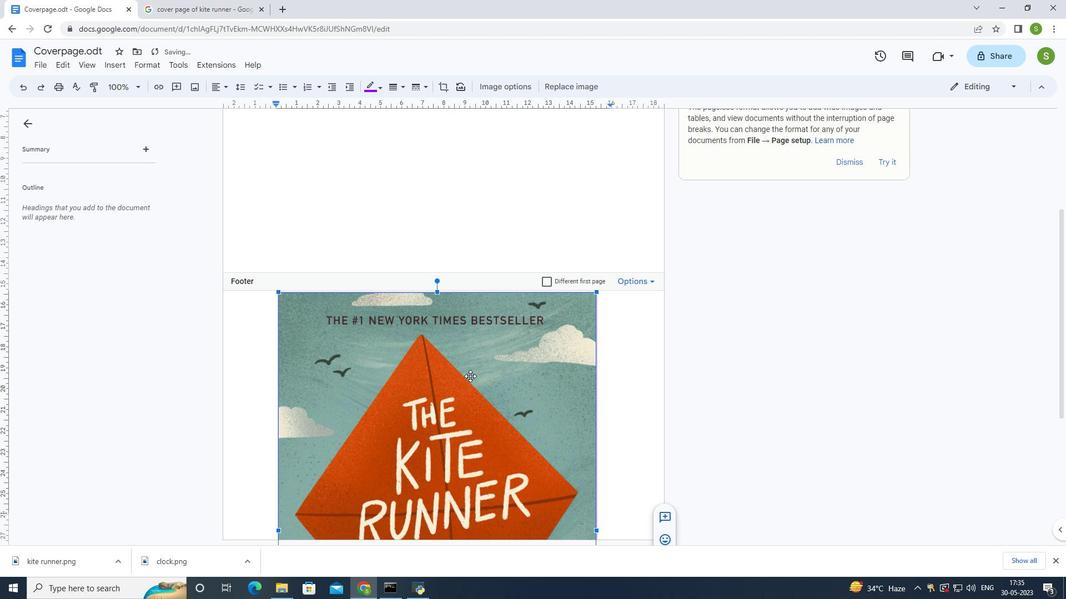 
Action: Mouse scrolled (470, 375) with delta (0, 0)
Screenshot: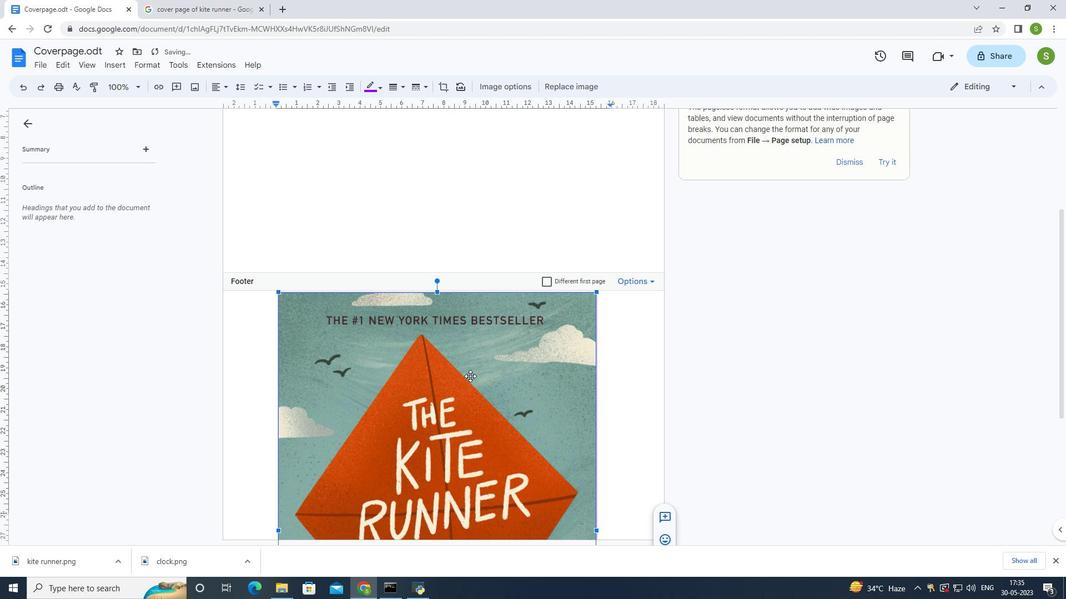 
Action: Mouse scrolled (470, 375) with delta (0, 0)
Screenshot: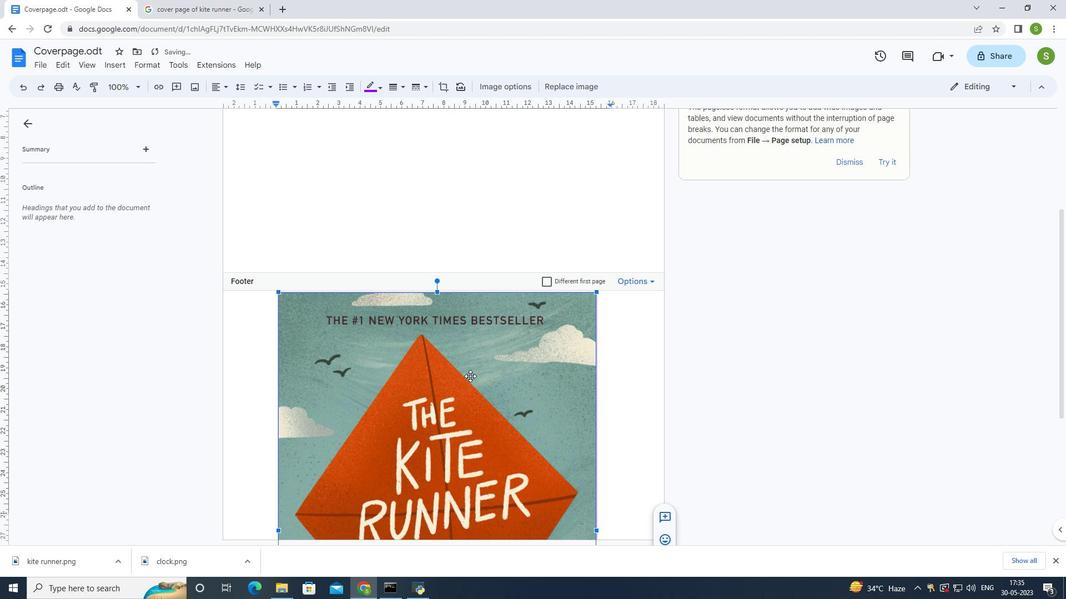 
Action: Mouse scrolled (470, 377) with delta (0, 0)
Screenshot: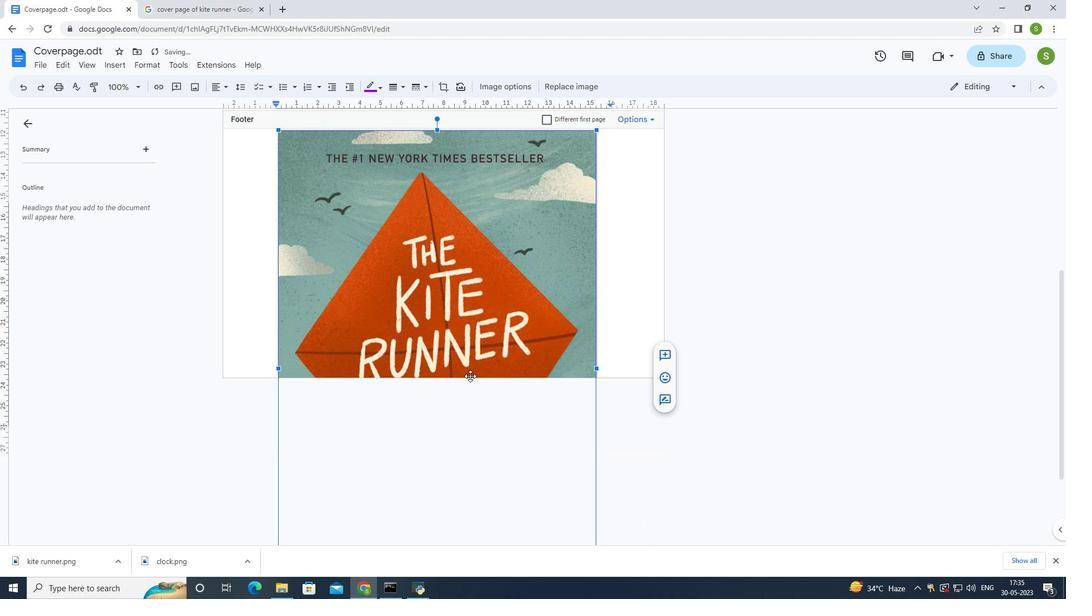 
Action: Mouse scrolled (470, 377) with delta (0, 0)
Screenshot: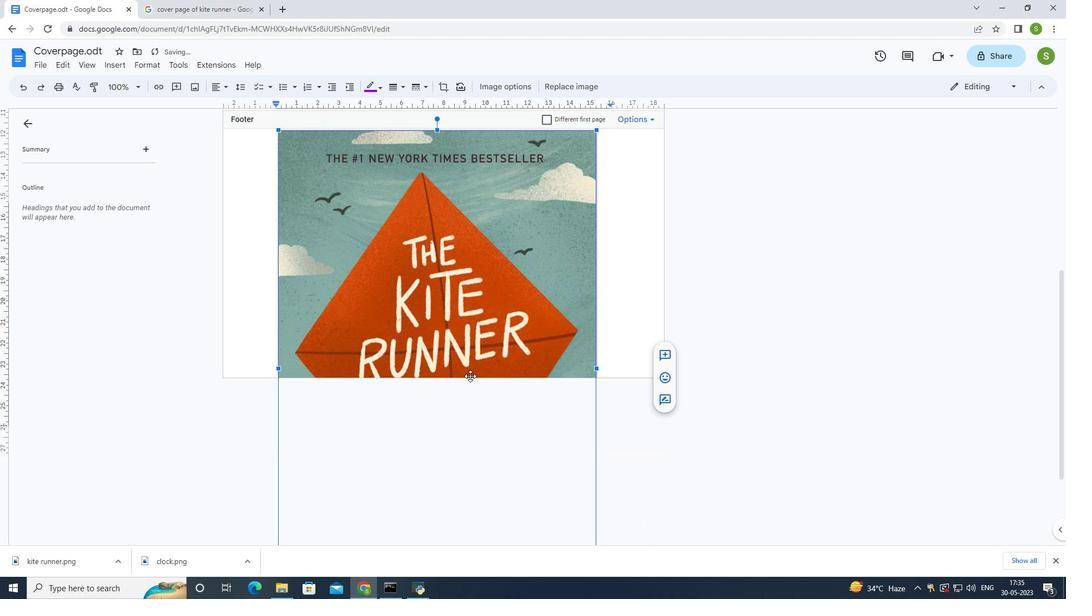 
Action: Mouse scrolled (470, 377) with delta (0, 0)
Screenshot: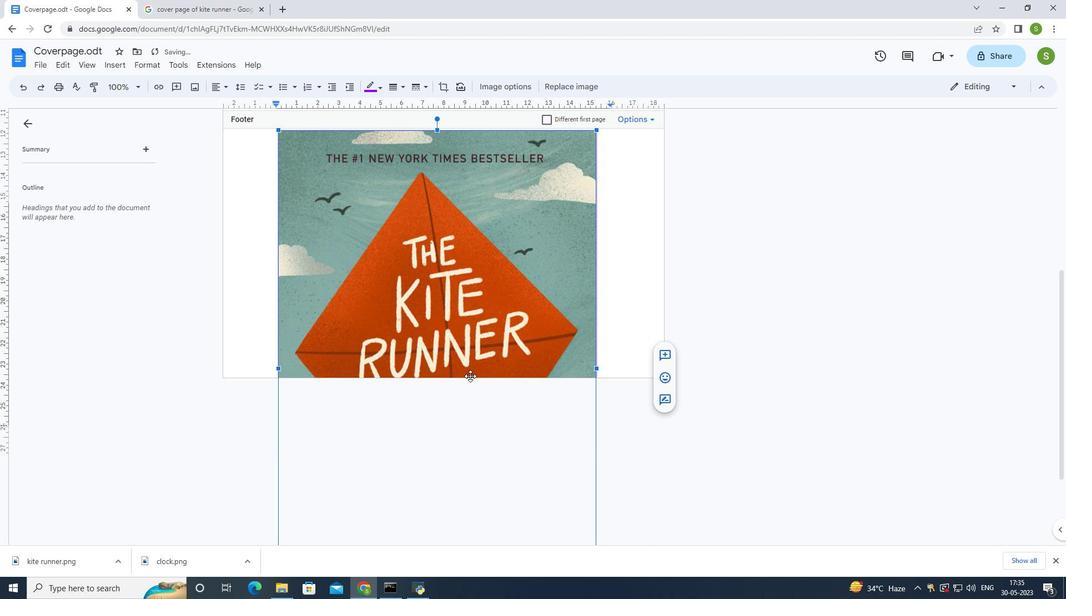 
Action: Mouse scrolled (470, 377) with delta (0, 0)
Screenshot: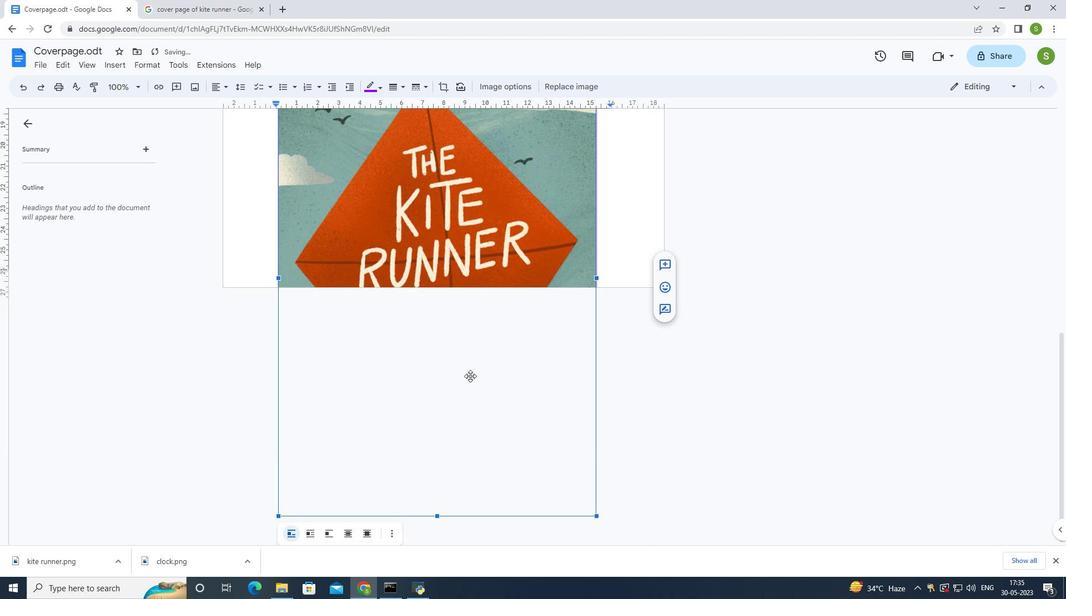 
Action: Mouse scrolled (470, 377) with delta (0, 0)
Screenshot: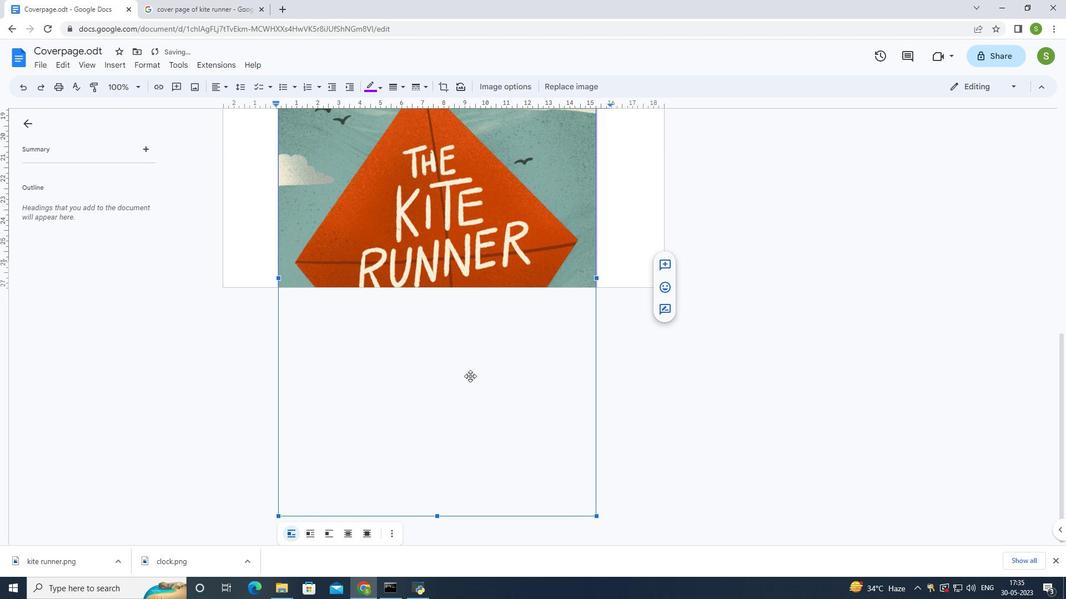 
Action: Mouse scrolled (470, 375) with delta (0, 0)
Screenshot: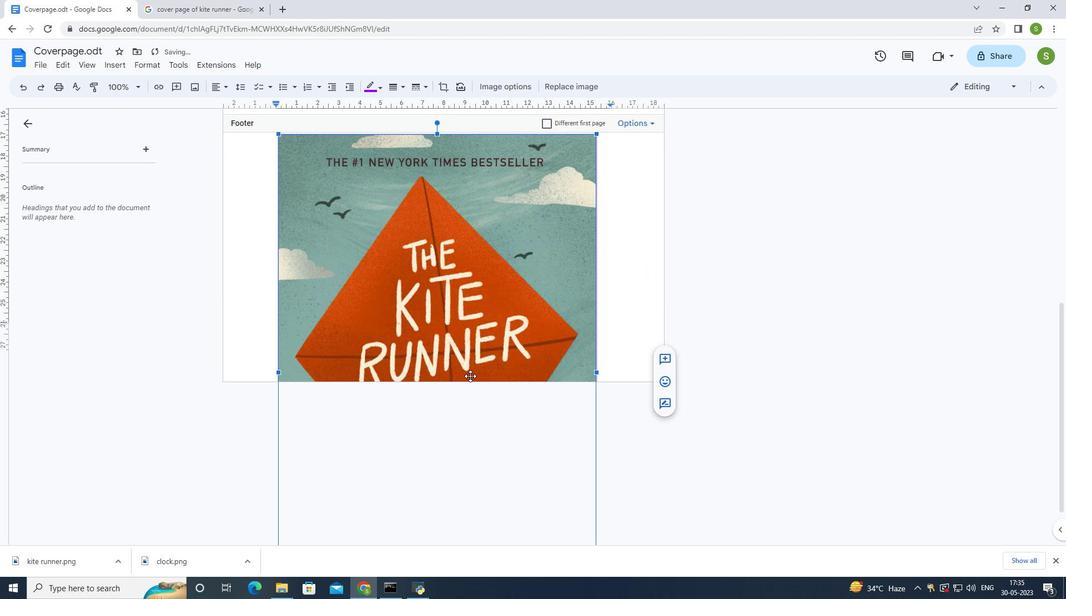 
Action: Mouse scrolled (470, 375) with delta (0, 0)
Screenshot: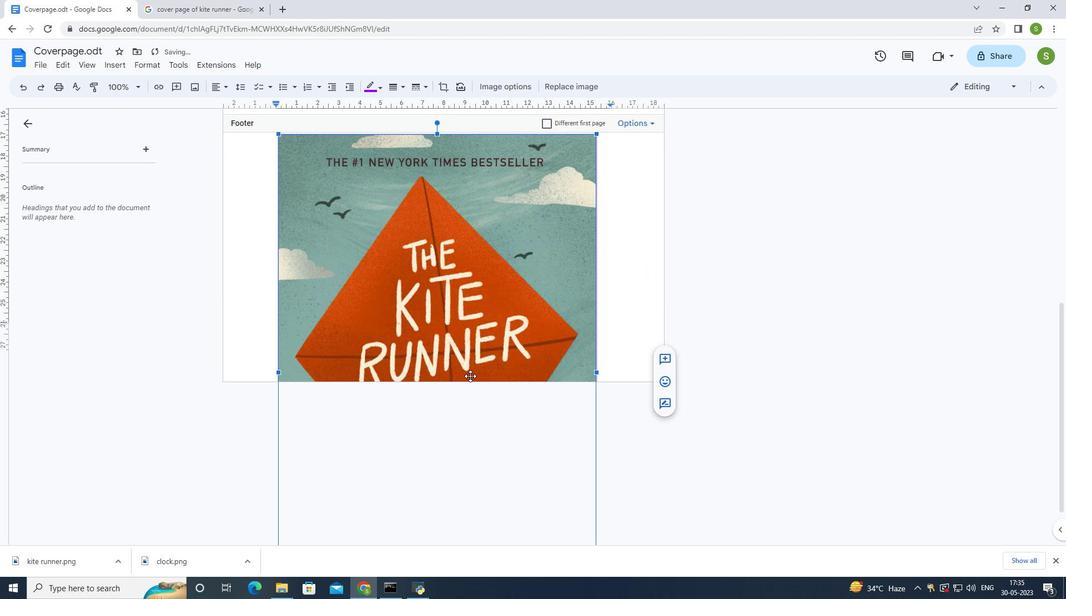 
Action: Mouse scrolled (470, 375) with delta (0, 0)
Screenshot: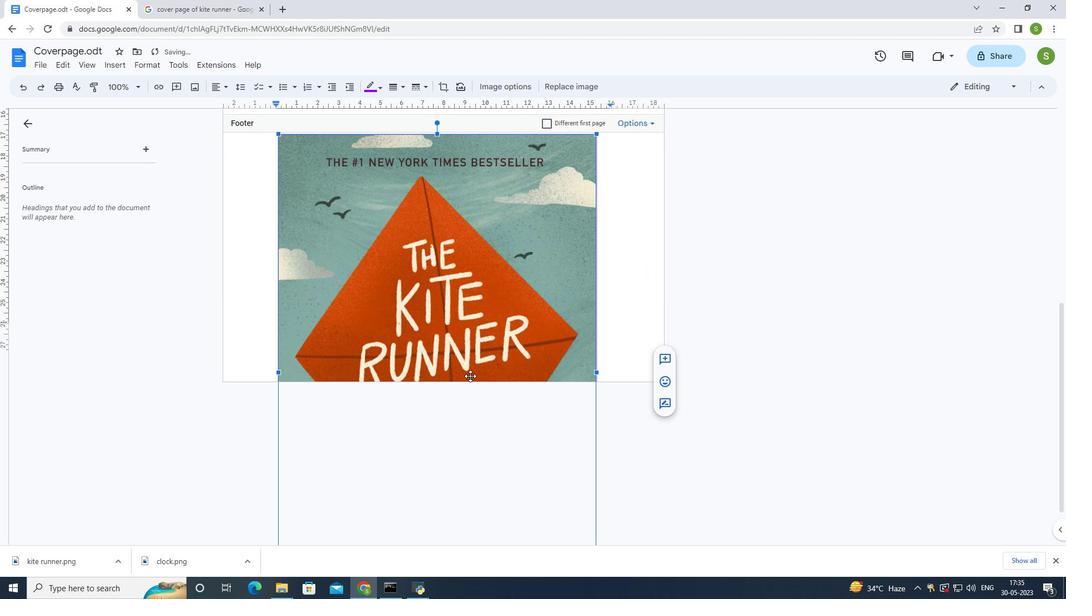 
Action: Mouse scrolled (470, 375) with delta (0, 0)
Screenshot: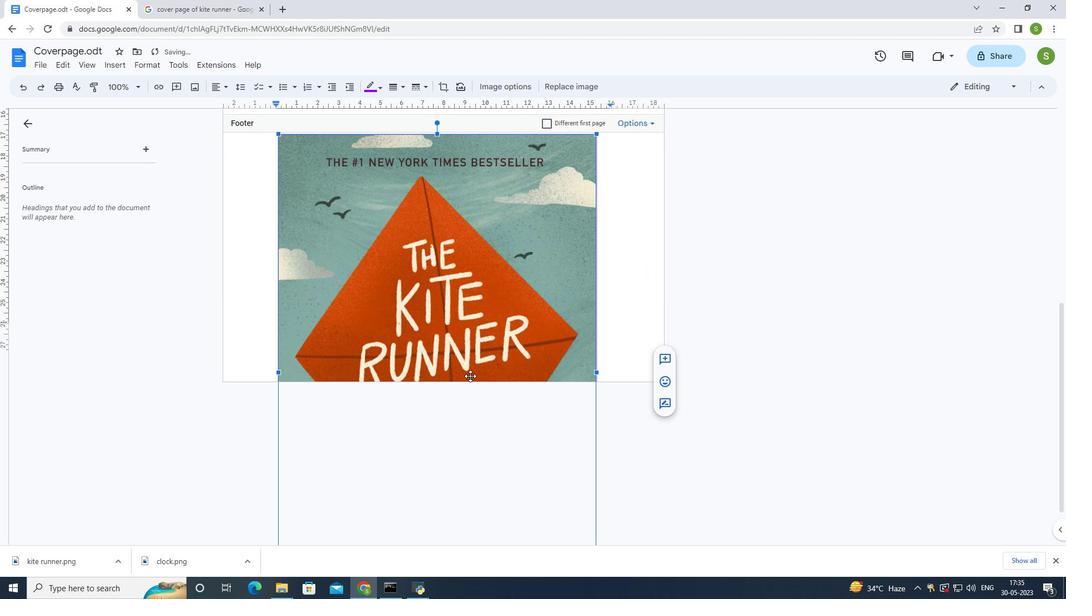 
Action: Mouse scrolled (470, 375) with delta (0, 0)
Screenshot: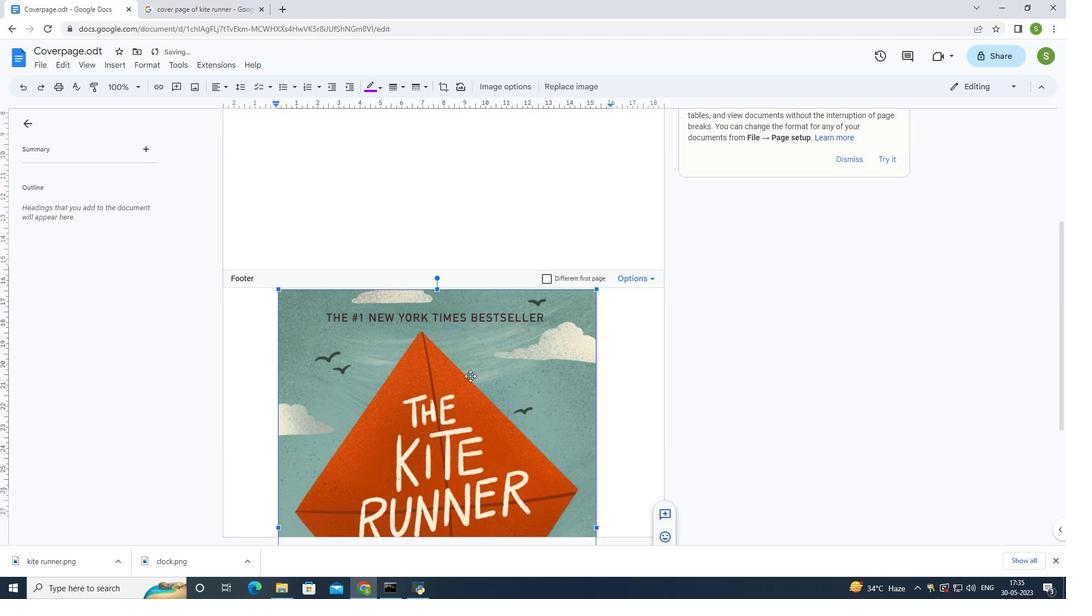 
Action: Mouse scrolled (470, 375) with delta (0, 0)
Screenshot: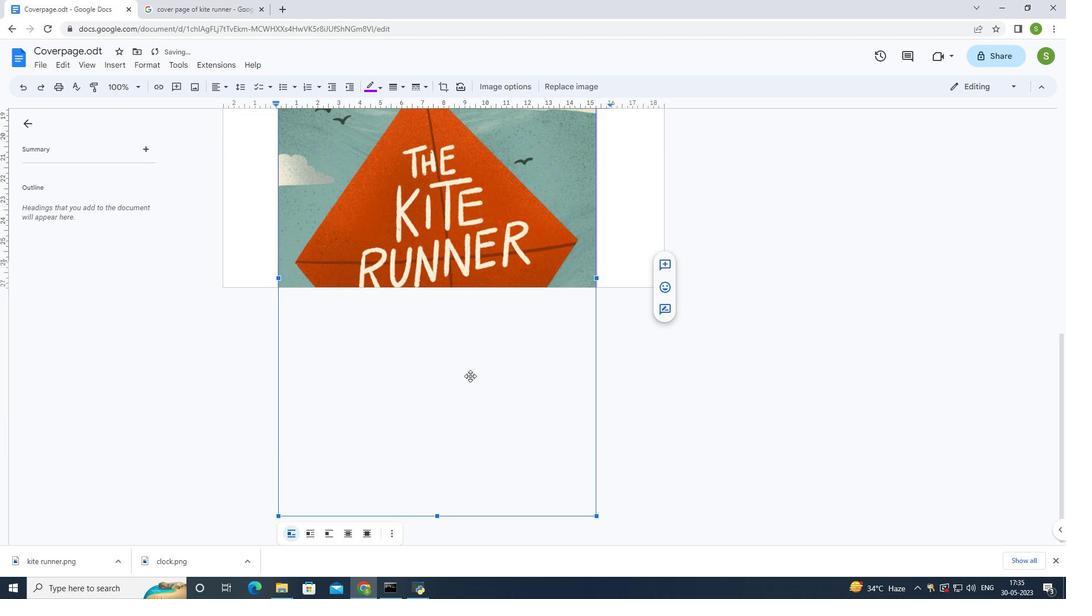 
Action: Mouse scrolled (470, 375) with delta (0, 0)
Screenshot: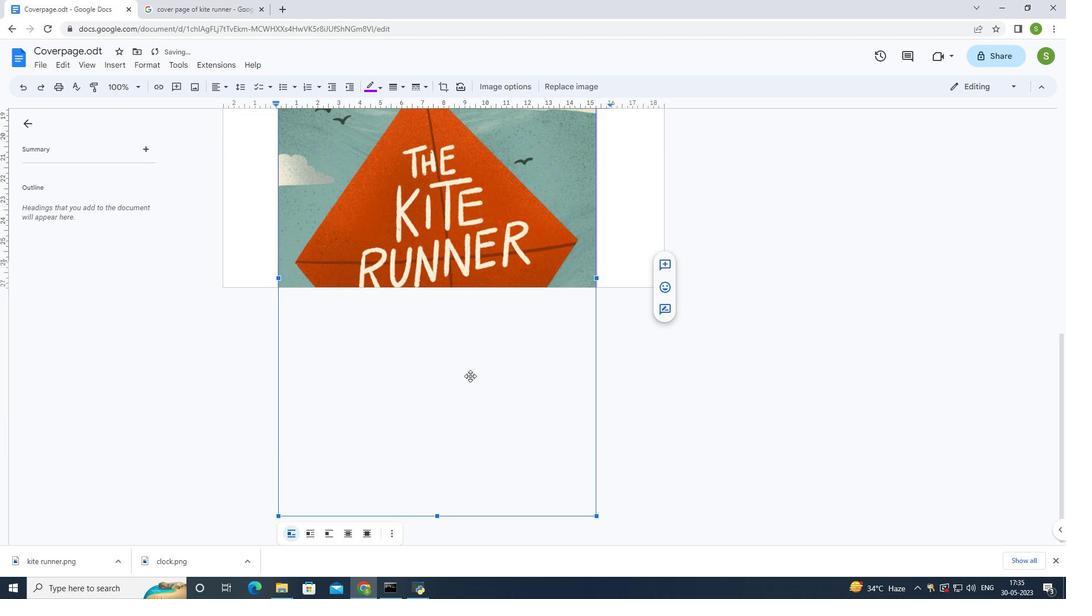 
Action: Mouse scrolled (470, 375) with delta (0, 0)
Screenshot: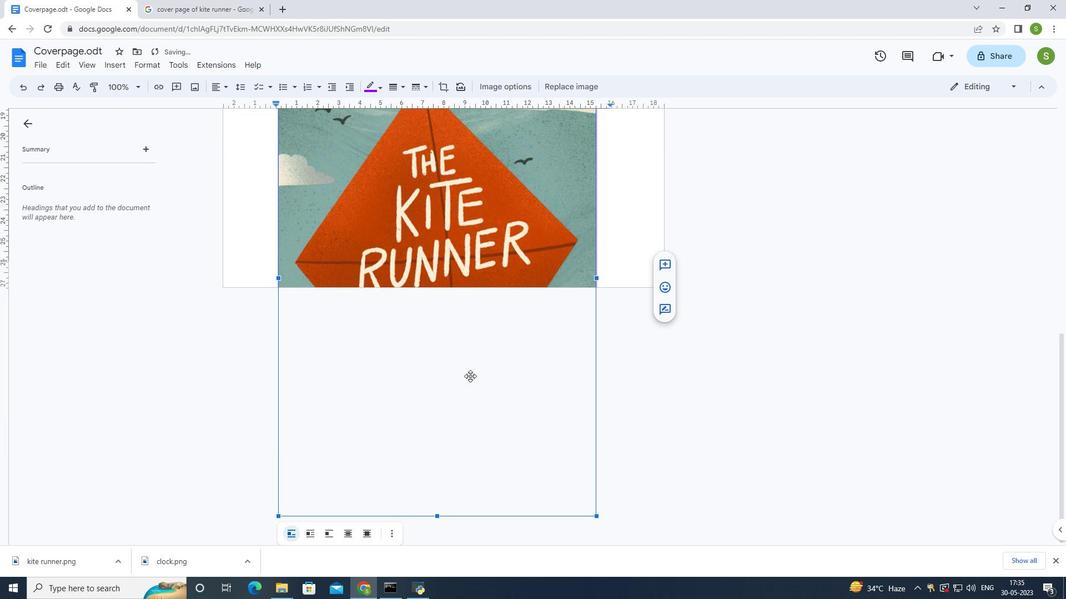 
Action: Mouse scrolled (470, 375) with delta (0, 0)
Screenshot: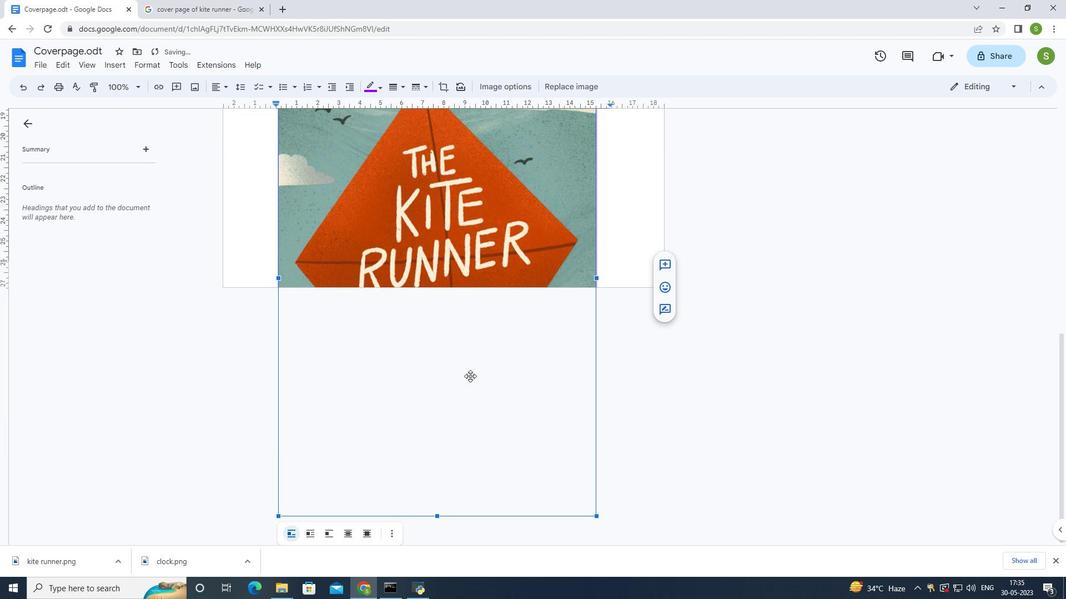 
Action: Mouse scrolled (470, 375) with delta (0, 0)
Screenshot: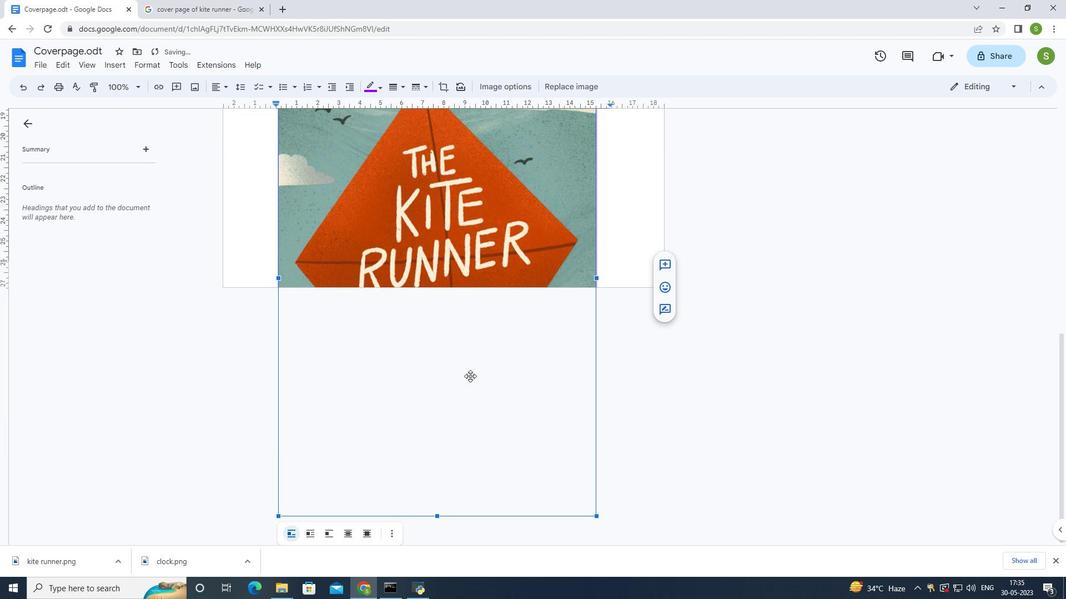 
Action: Mouse scrolled (470, 375) with delta (0, 0)
Screenshot: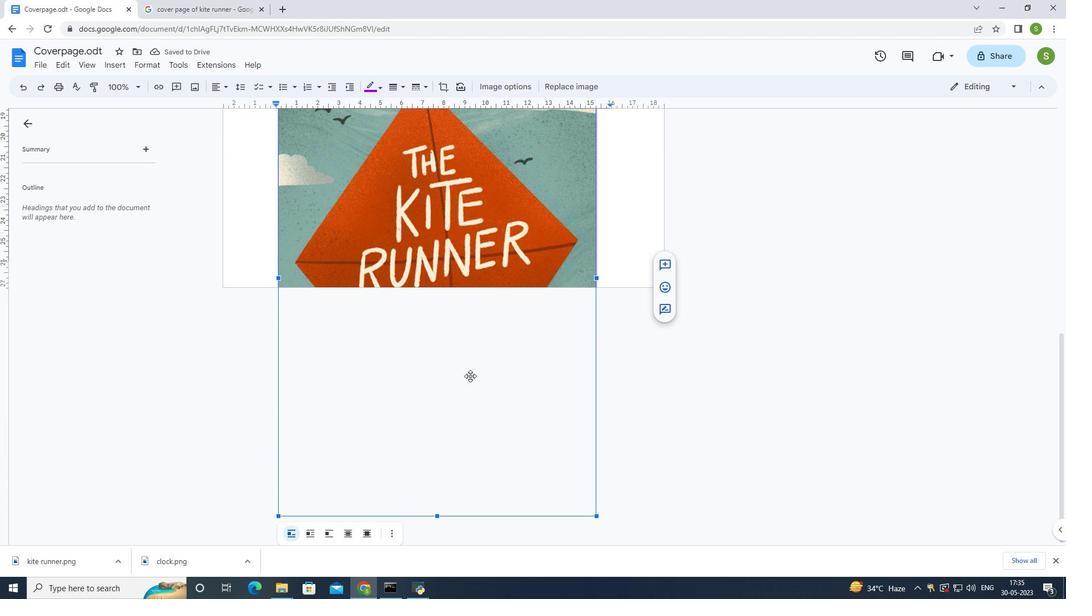 
Action: Mouse scrolled (470, 375) with delta (0, 0)
Screenshot: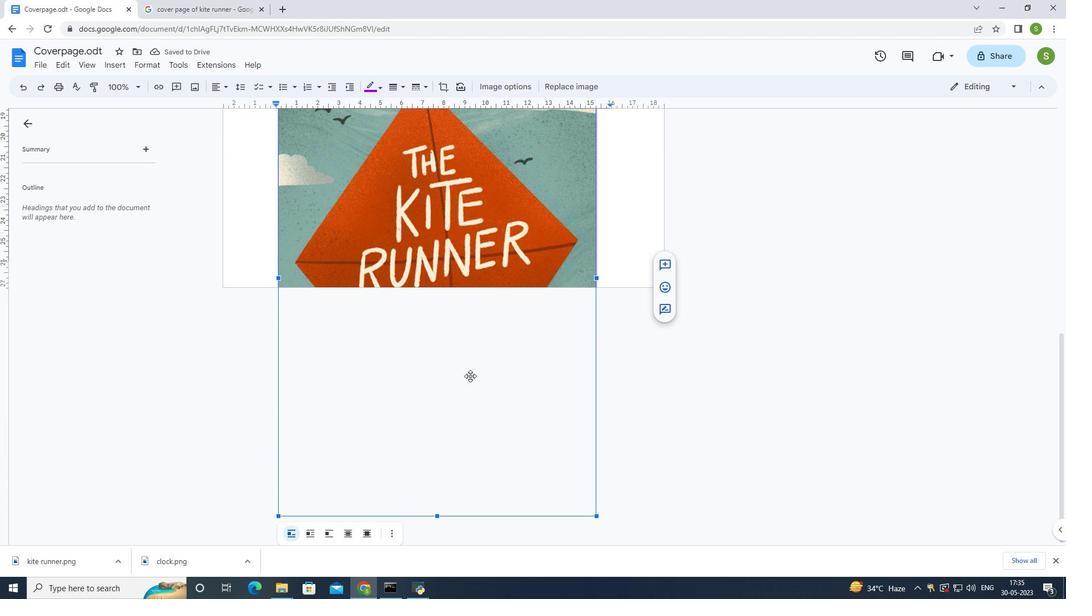 
Action: Mouse scrolled (470, 375) with delta (0, 0)
Screenshot: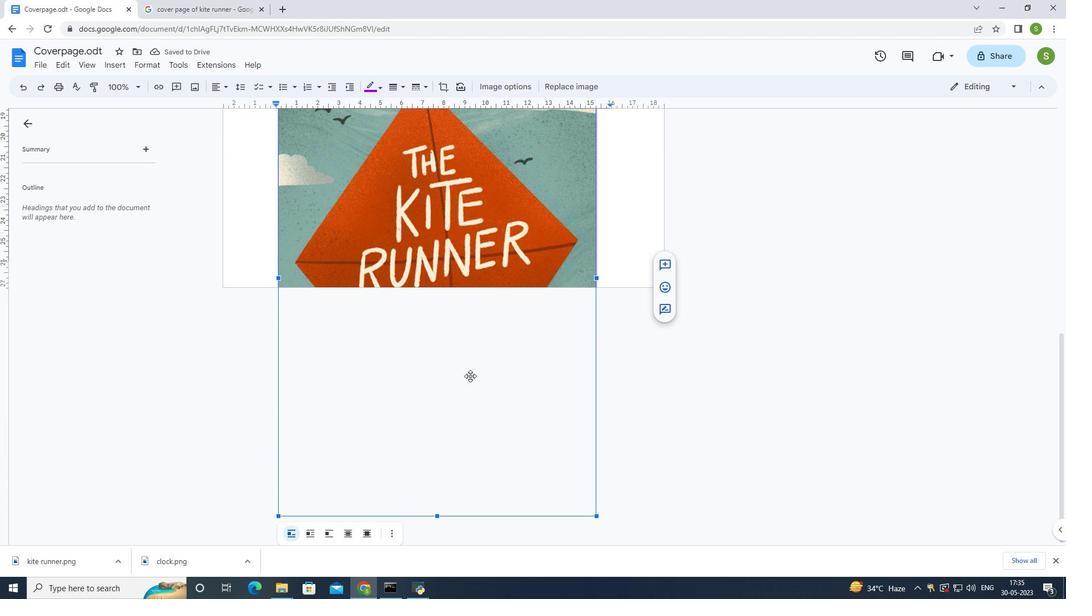 
Action: Mouse scrolled (470, 375) with delta (0, 0)
Screenshot: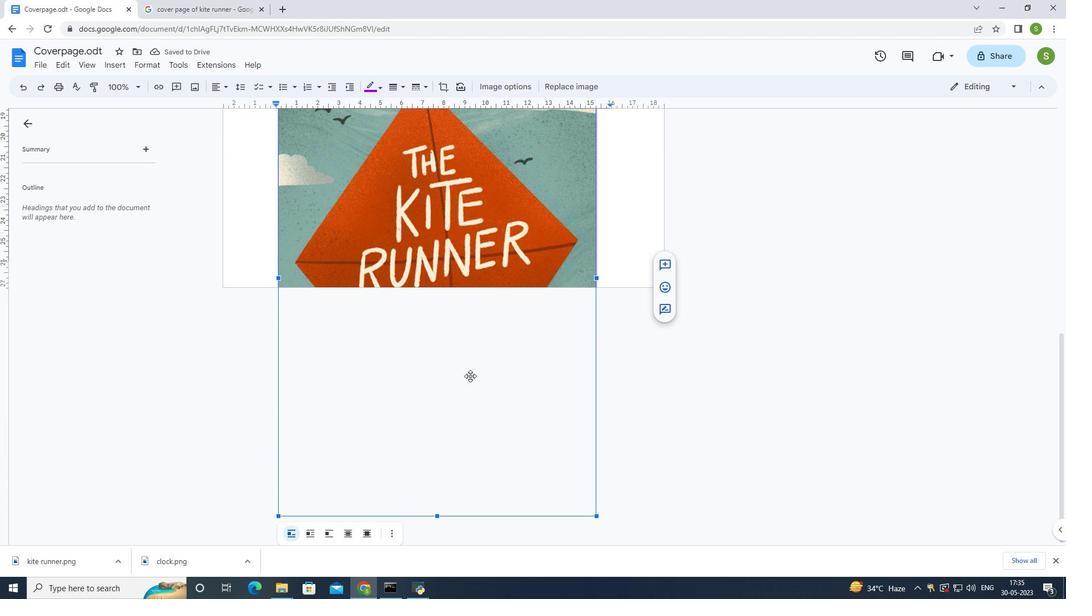 
Action: Mouse scrolled (470, 377) with delta (0, 0)
Screenshot: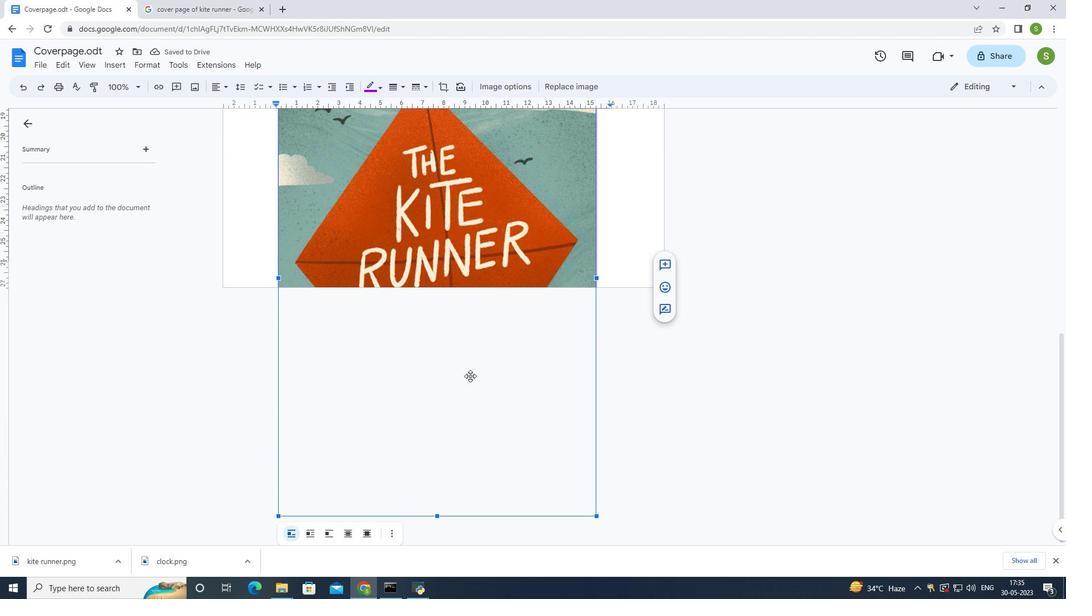 
Action: Mouse scrolled (470, 377) with delta (0, 0)
Screenshot: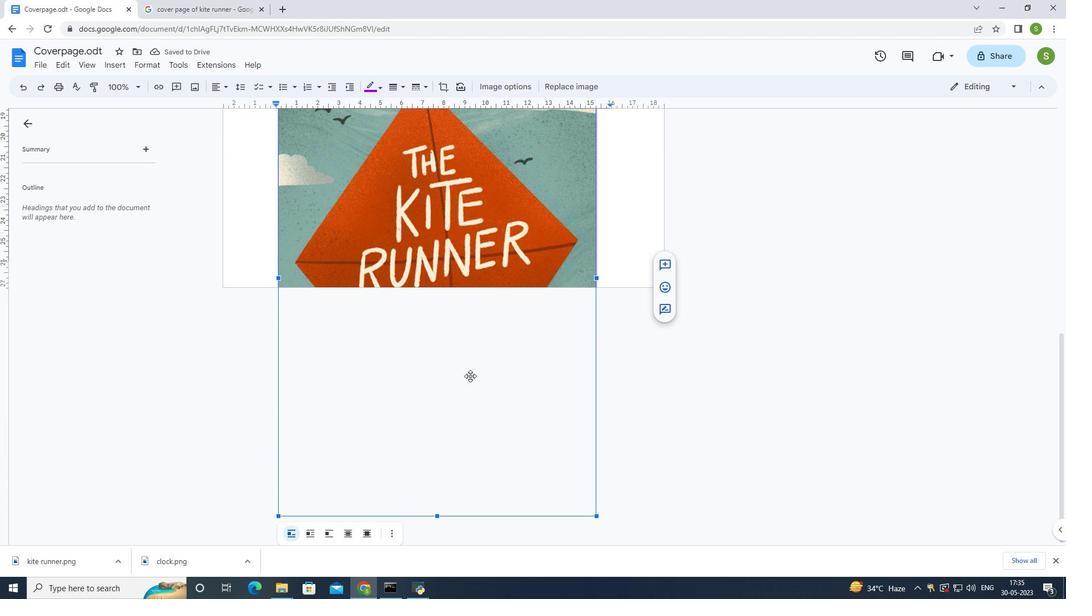 
Action: Mouse scrolled (470, 377) with delta (0, 0)
Screenshot: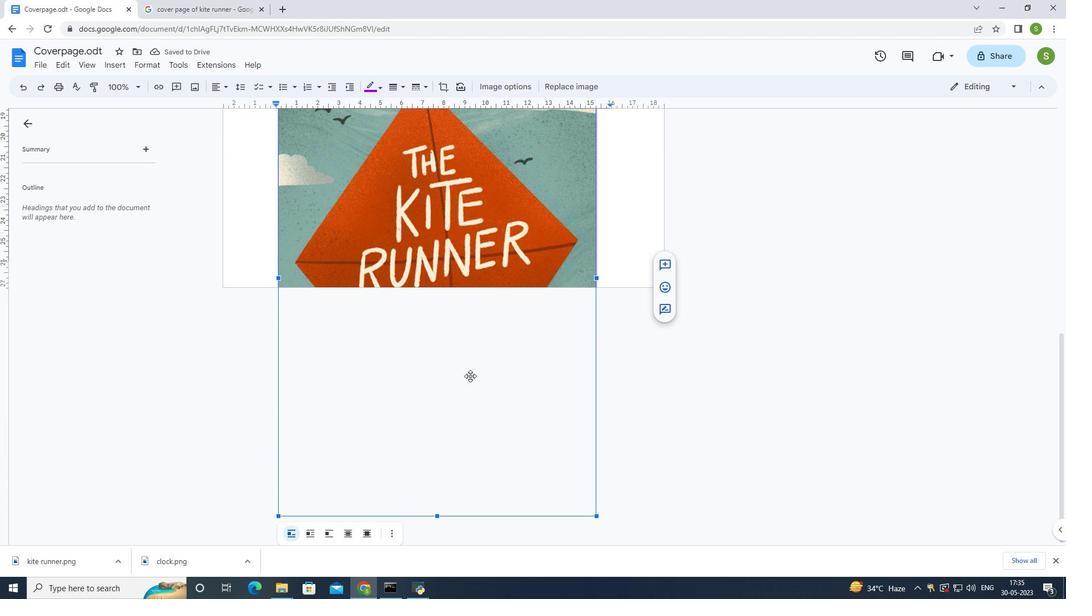 
Action: Mouse scrolled (470, 377) with delta (0, 0)
Screenshot: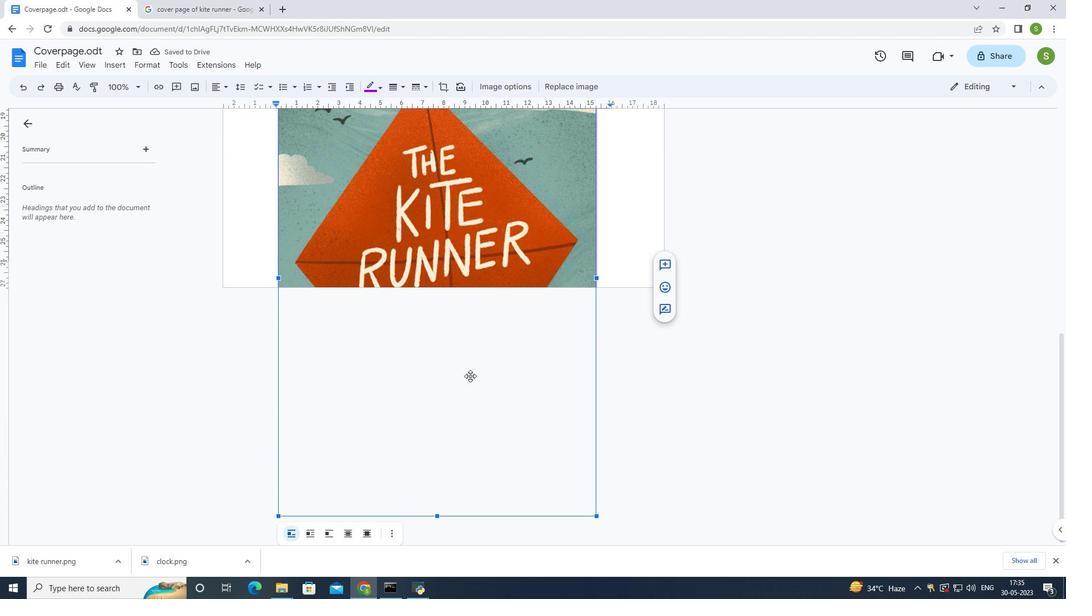 
Action: Mouse moved to (470, 375)
Screenshot: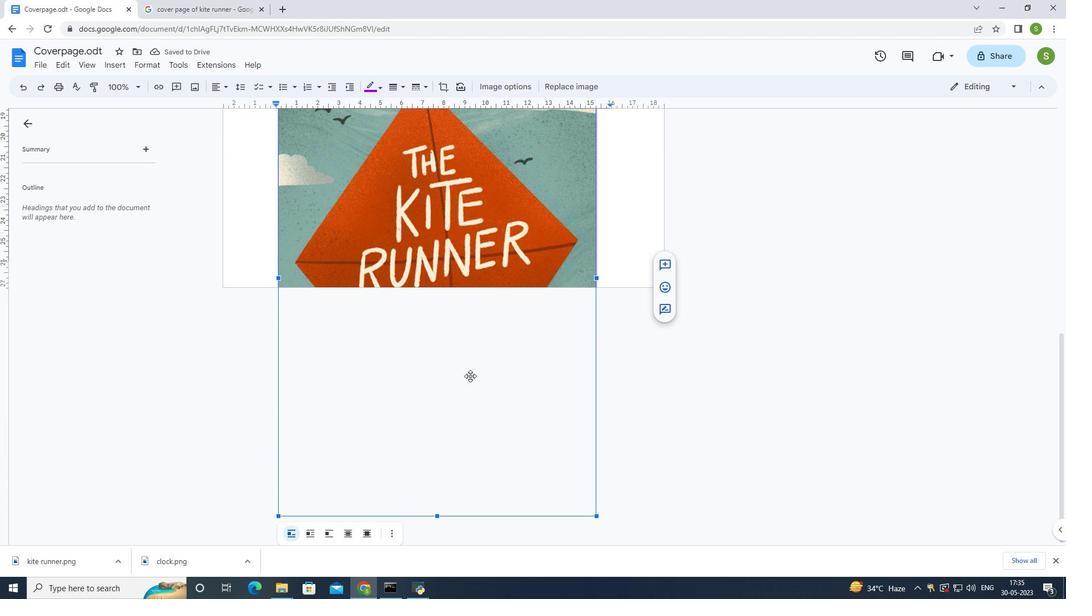 
Action: Mouse scrolled (470, 376) with delta (0, 0)
Screenshot: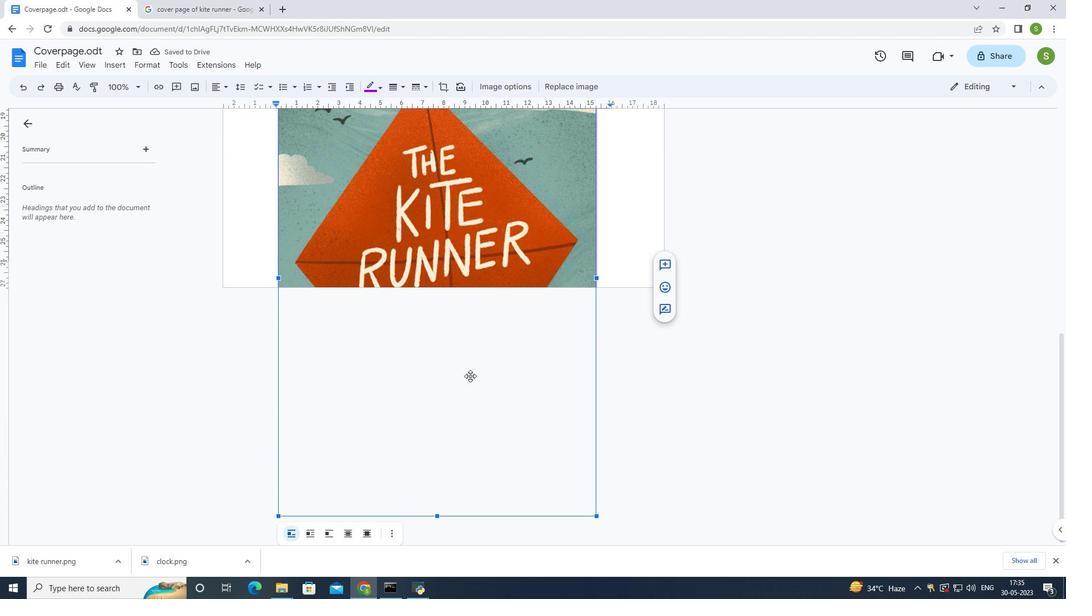 
Action: Mouse scrolled (470, 376) with delta (0, 0)
Screenshot: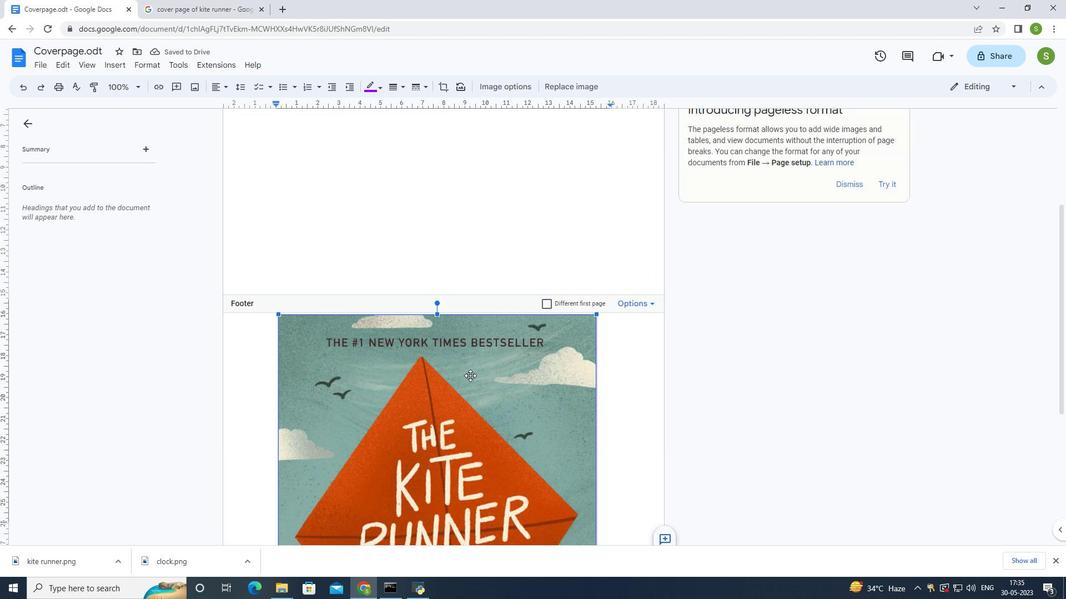 
Action: Mouse scrolled (470, 376) with delta (0, 0)
Screenshot: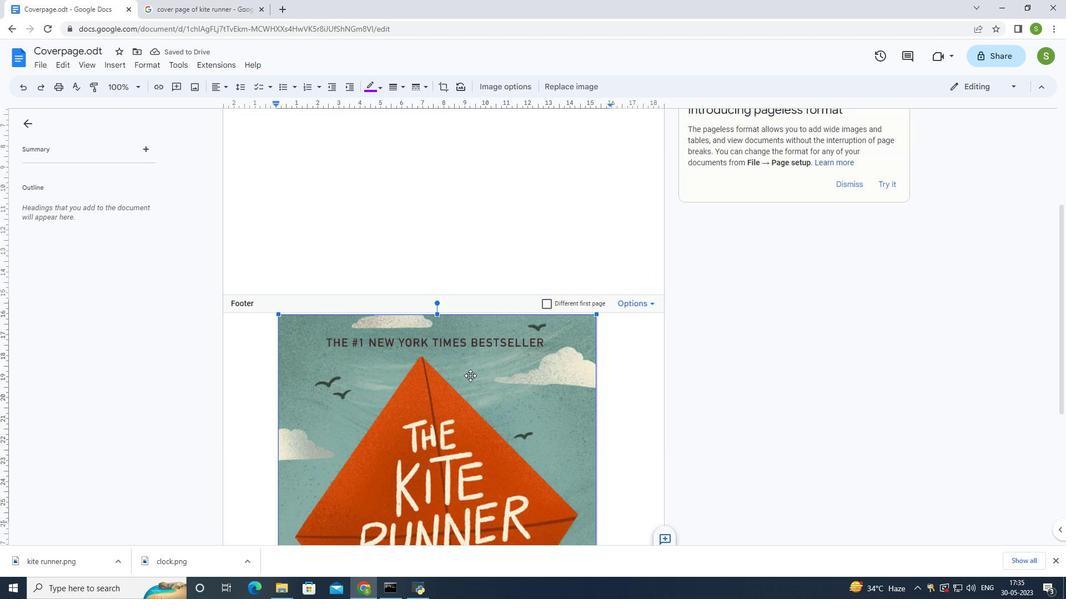
Action: Mouse scrolled (470, 376) with delta (0, 0)
Screenshot: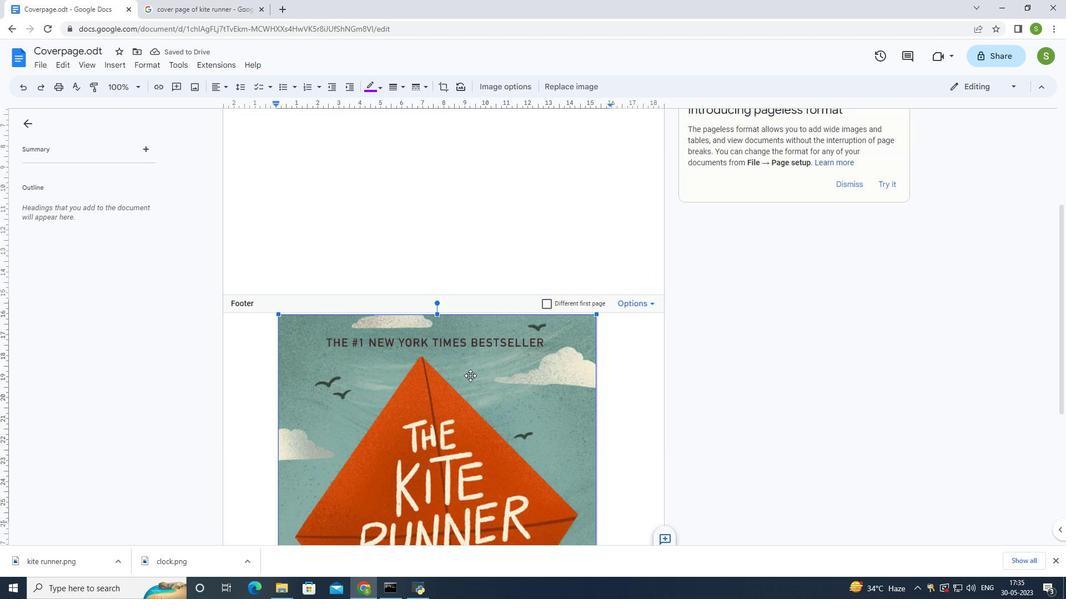 
Action: Mouse scrolled (470, 376) with delta (0, 0)
Screenshot: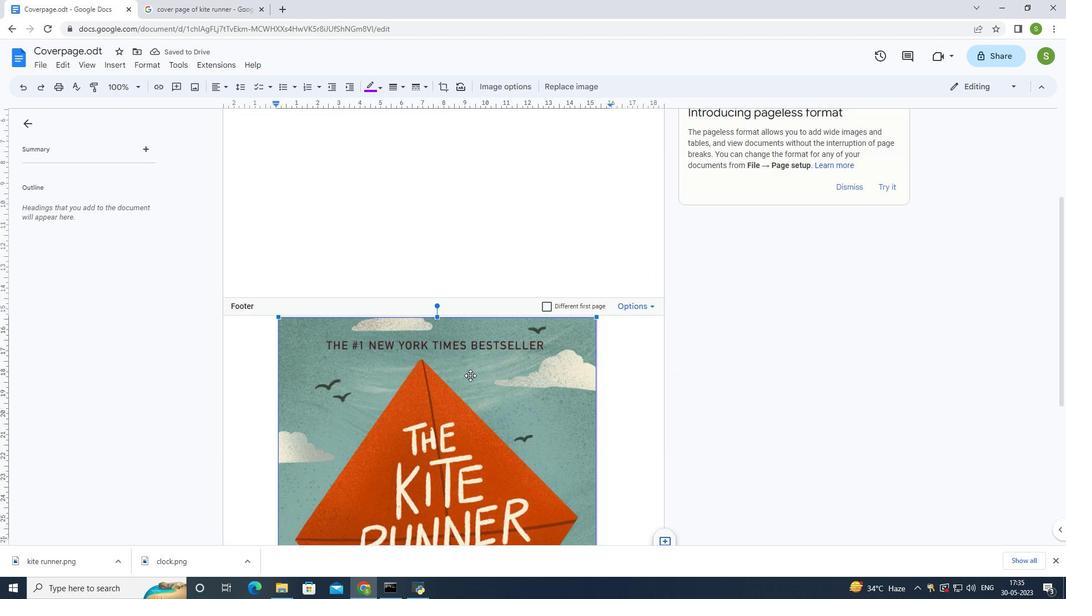 
Action: Mouse scrolled (470, 376) with delta (0, 0)
Screenshot: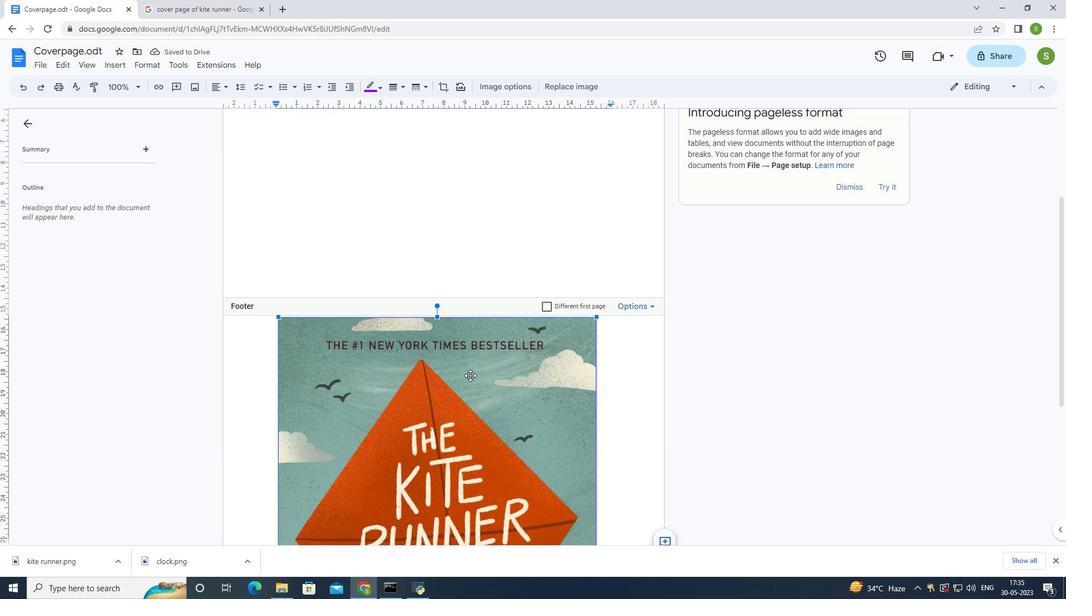 
Action: Mouse scrolled (470, 376) with delta (0, 0)
Screenshot: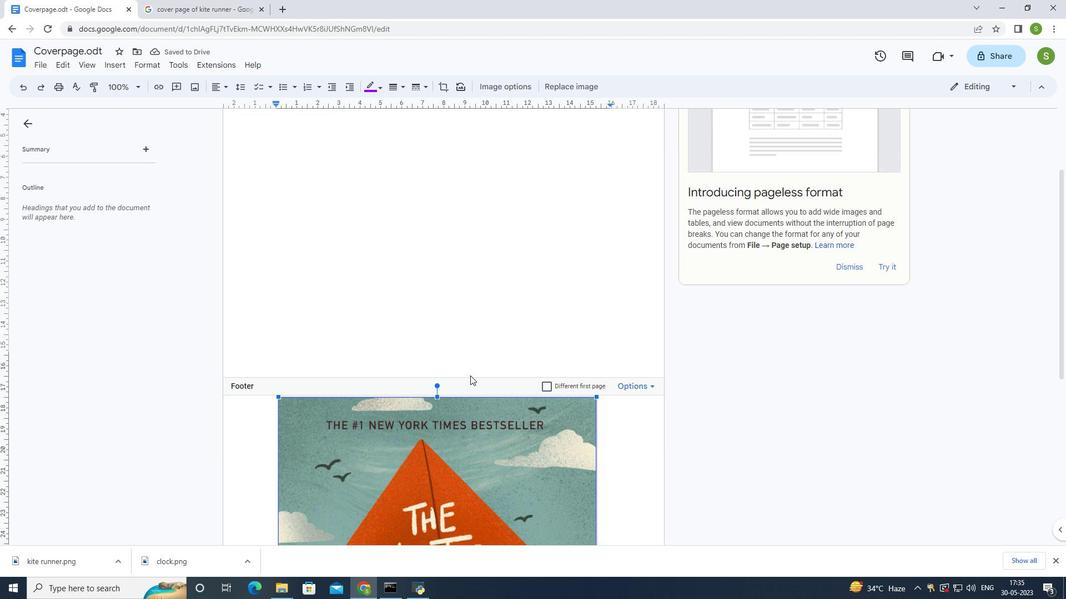 
Action: Mouse scrolled (470, 376) with delta (0, 0)
Screenshot: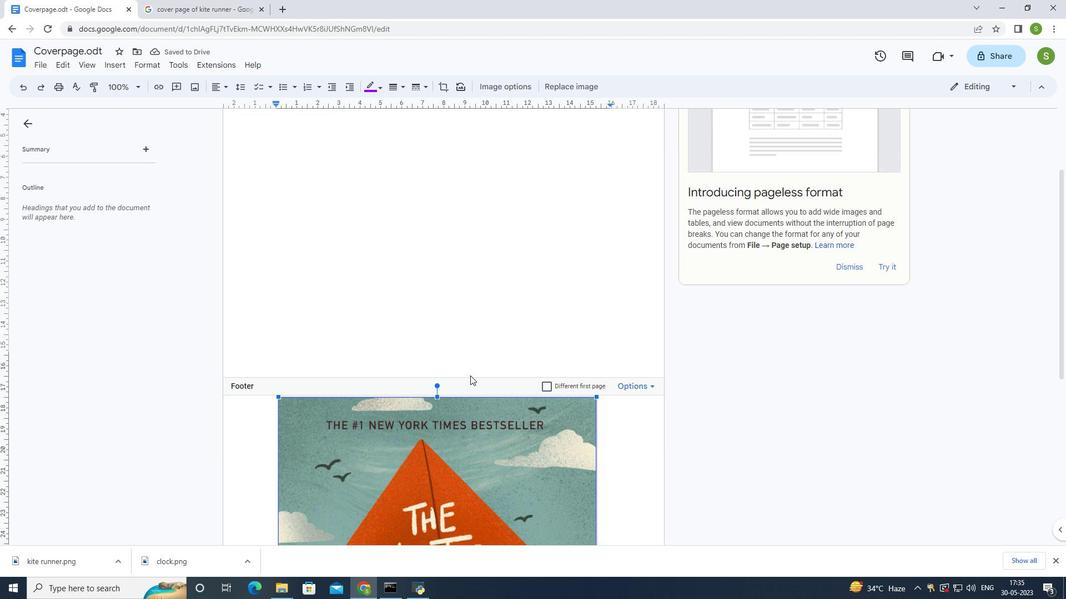 
Action: Mouse scrolled (470, 376) with delta (0, 0)
Screenshot: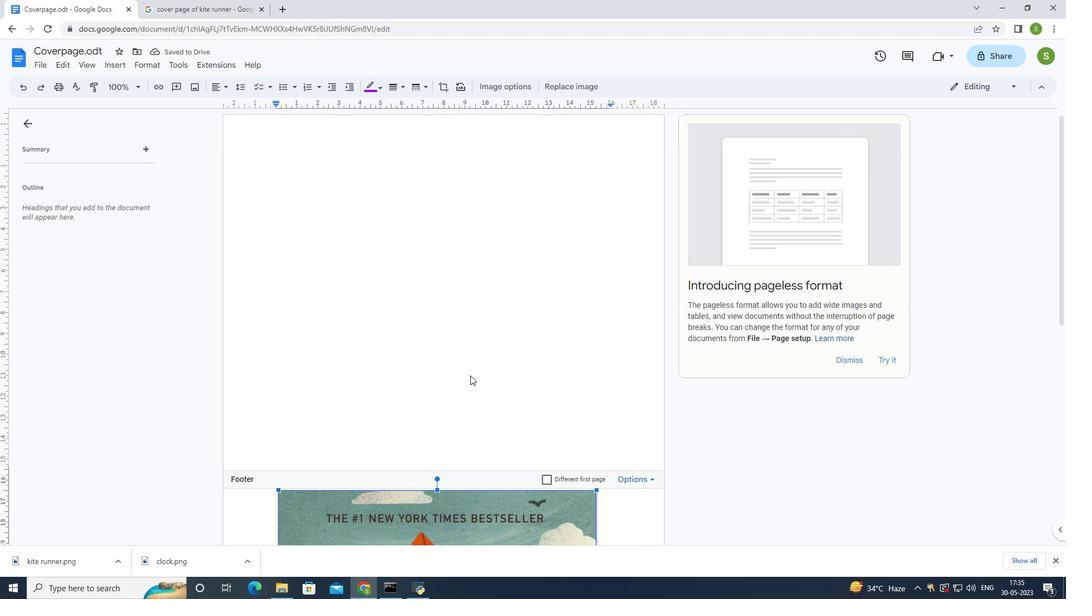 
Action: Mouse scrolled (470, 376) with delta (0, 0)
Screenshot: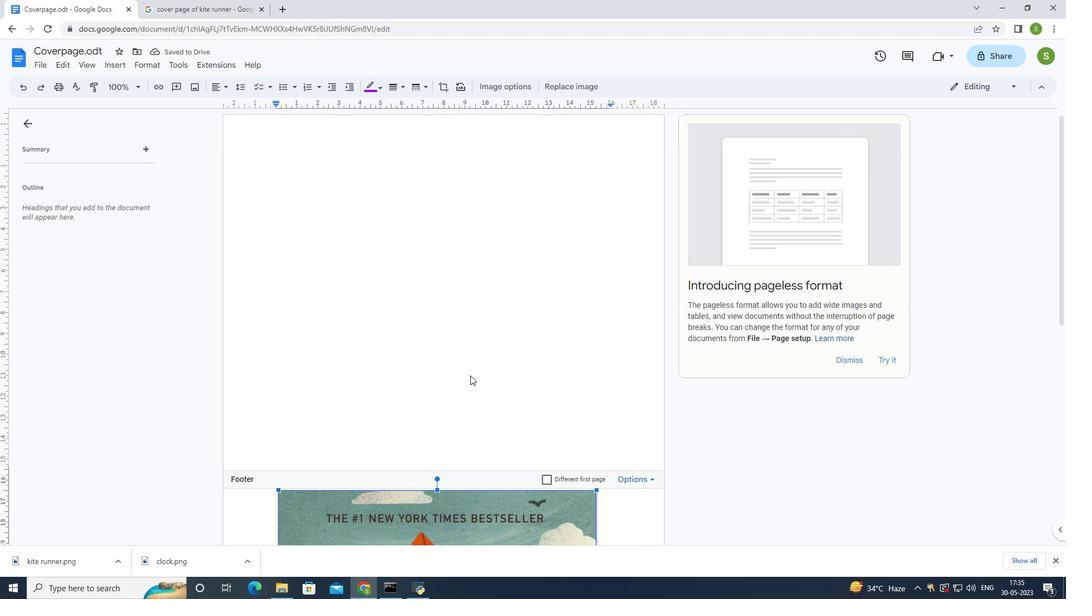 
Action: Mouse scrolled (470, 376) with delta (0, 0)
Screenshot: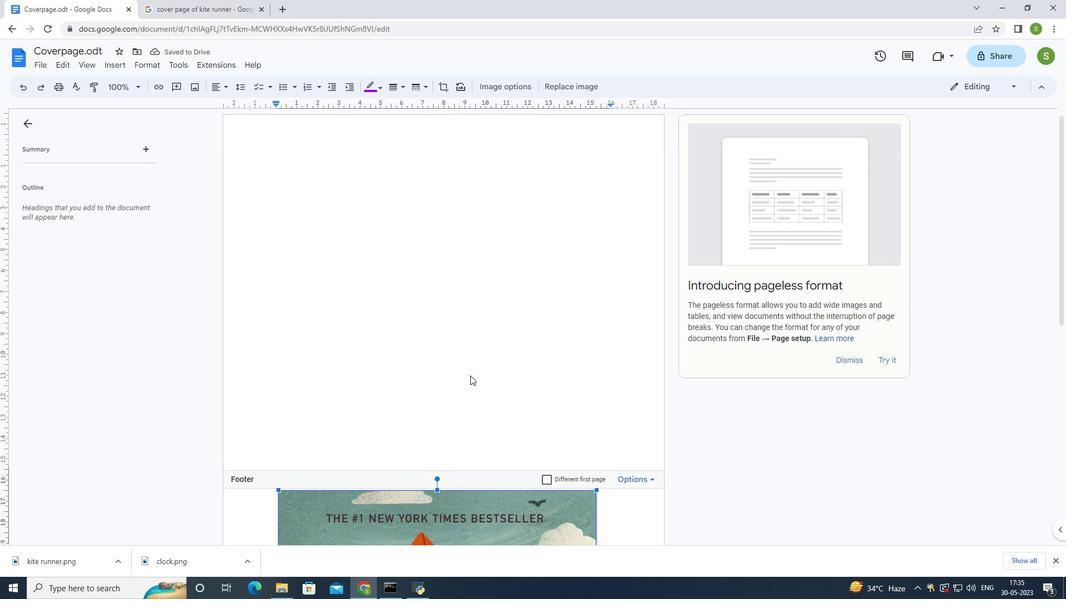 
Action: Mouse moved to (470, 375)
Screenshot: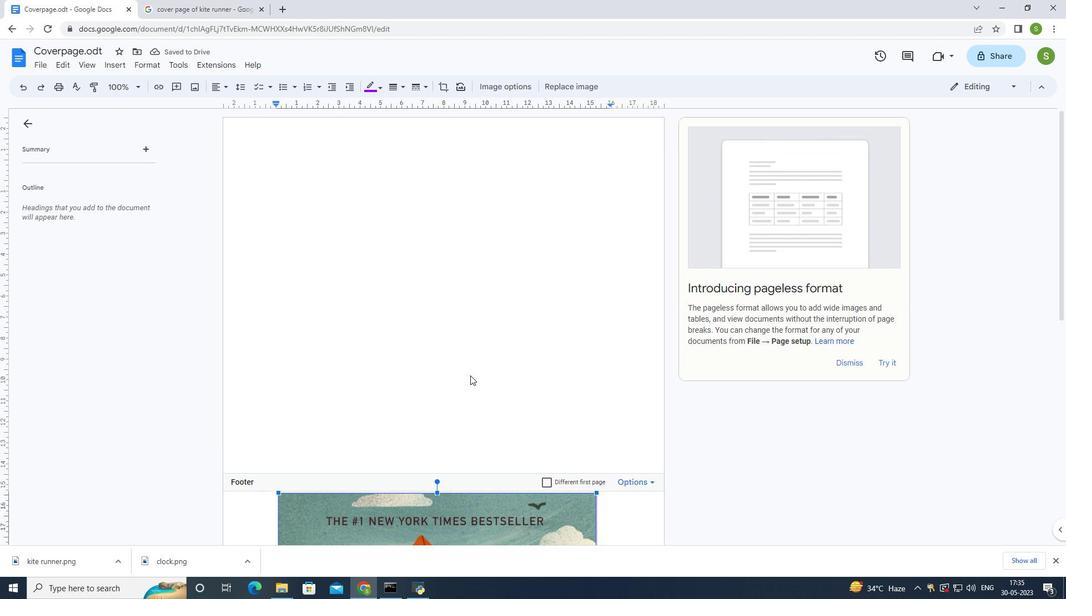 
Action: Mouse scrolled (470, 375) with delta (0, 0)
Screenshot: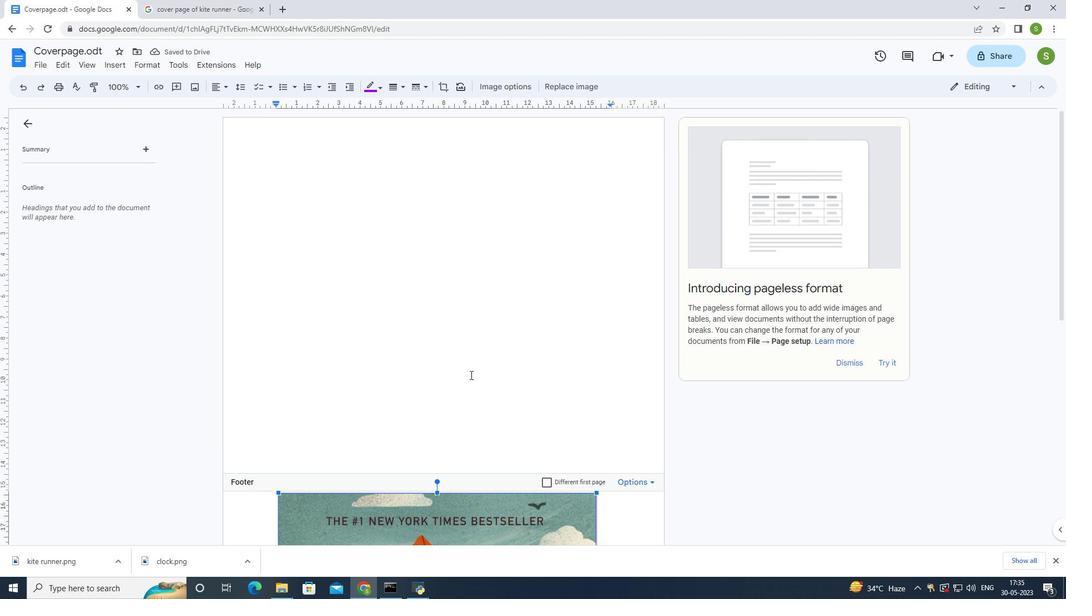 
Action: Mouse scrolled (470, 375) with delta (0, 0)
Screenshot: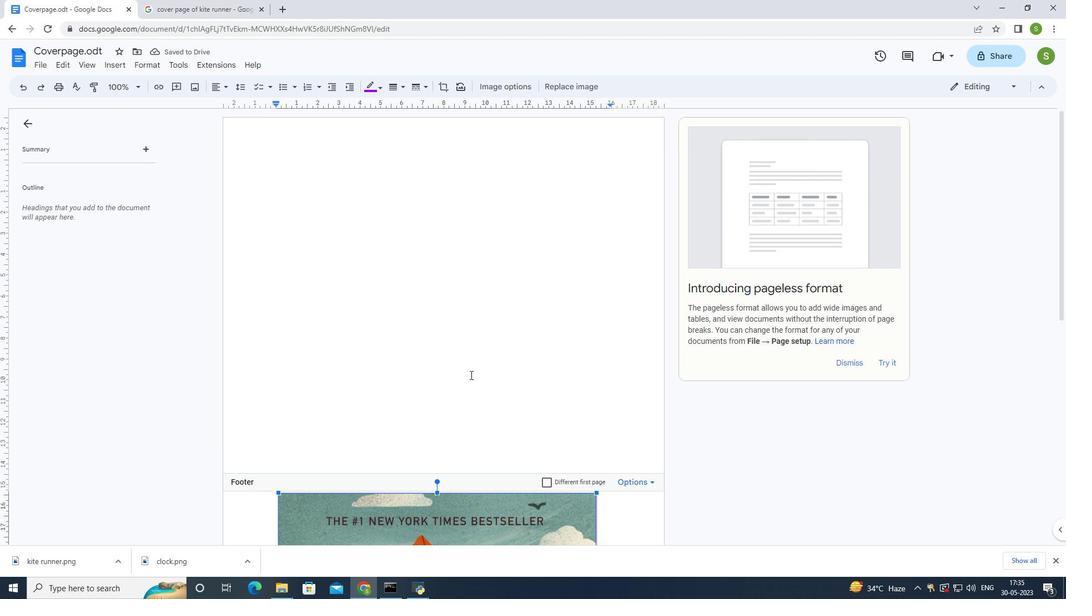 
Action: Mouse moved to (470, 379)
Screenshot: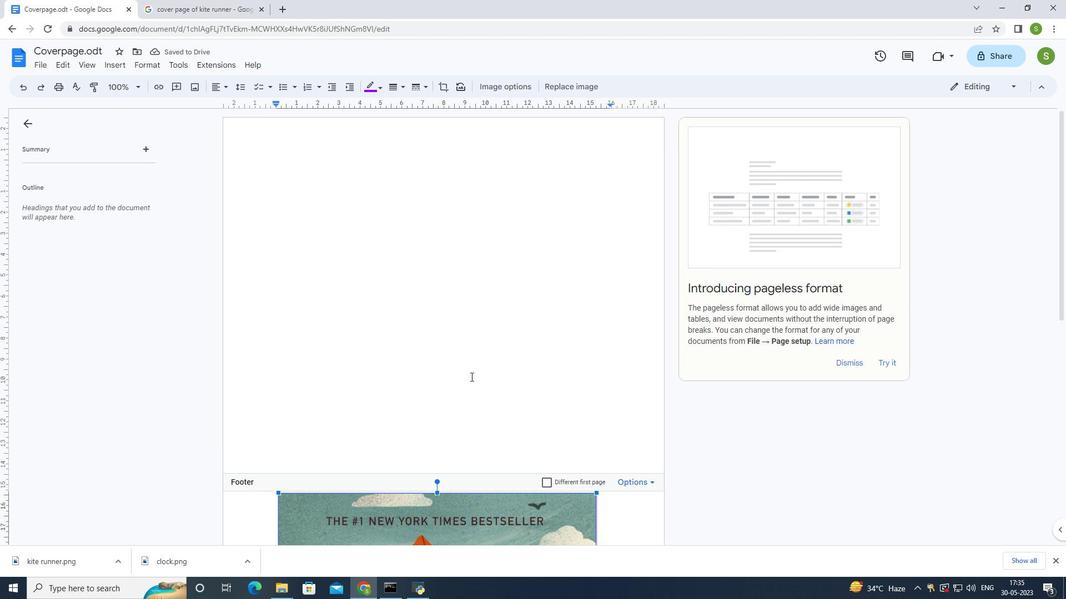 
Action: Key pressed ctrl+Z
Screenshot: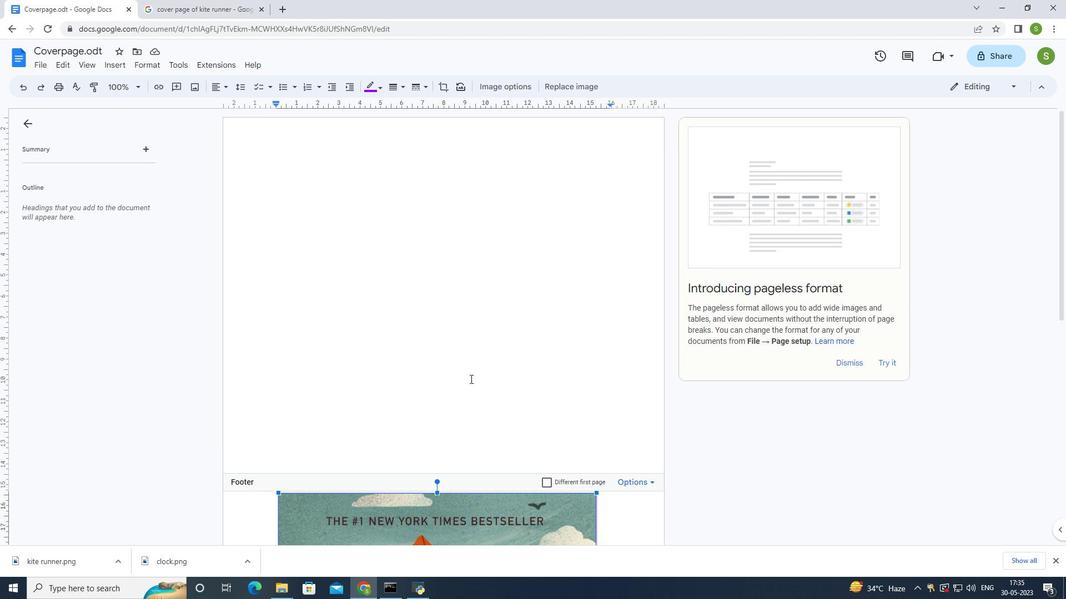 
Action: Mouse moved to (470, 372)
Screenshot: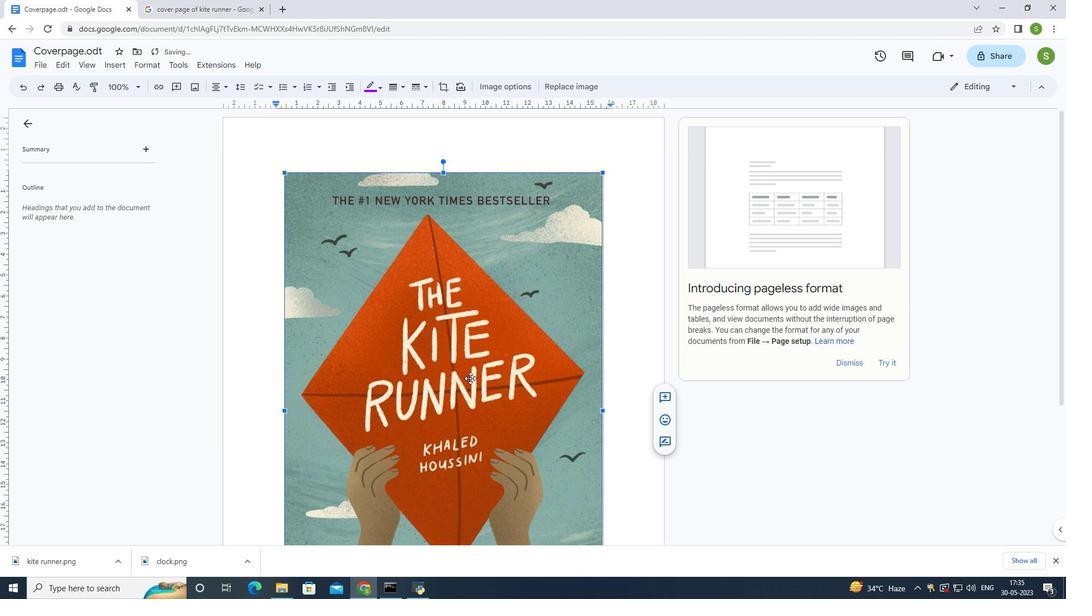 
Action: Mouse scrolled (470, 371) with delta (0, 0)
Screenshot: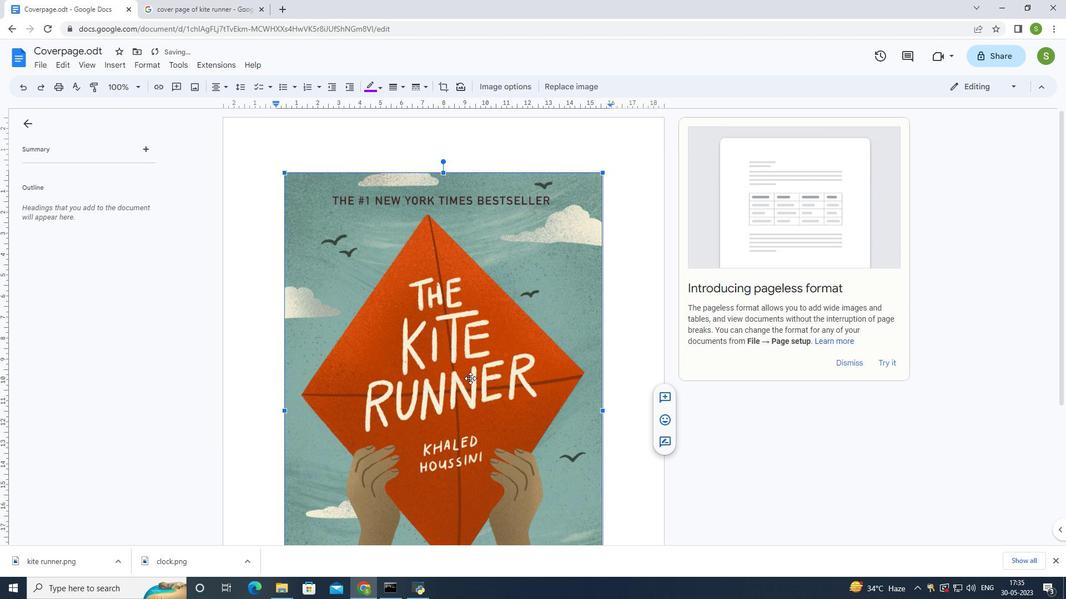 
Action: Mouse scrolled (470, 371) with delta (0, 0)
Screenshot: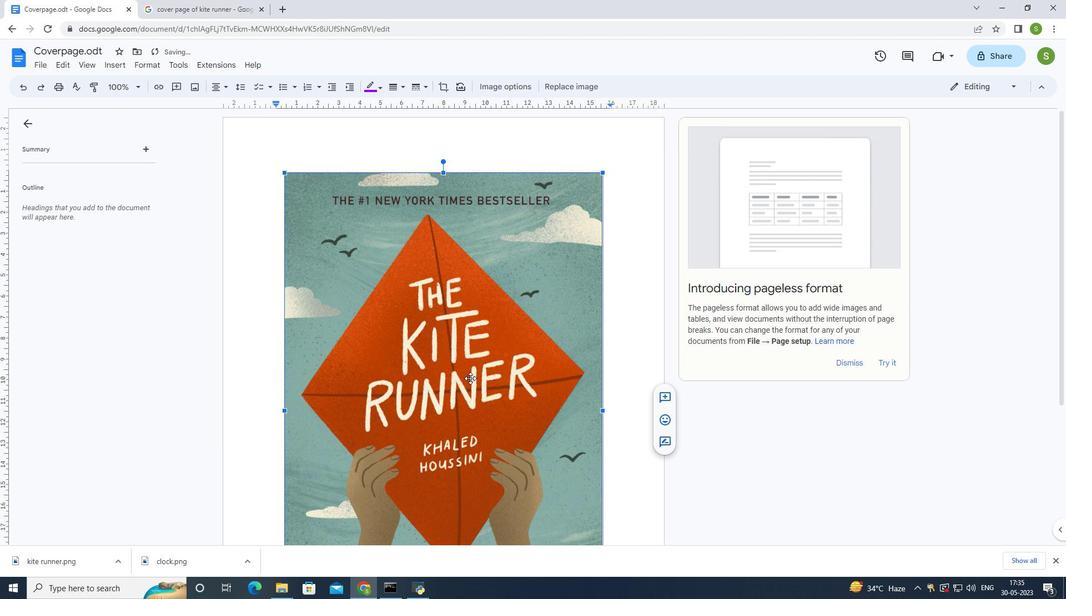 
Action: Mouse scrolled (470, 371) with delta (0, 0)
Screenshot: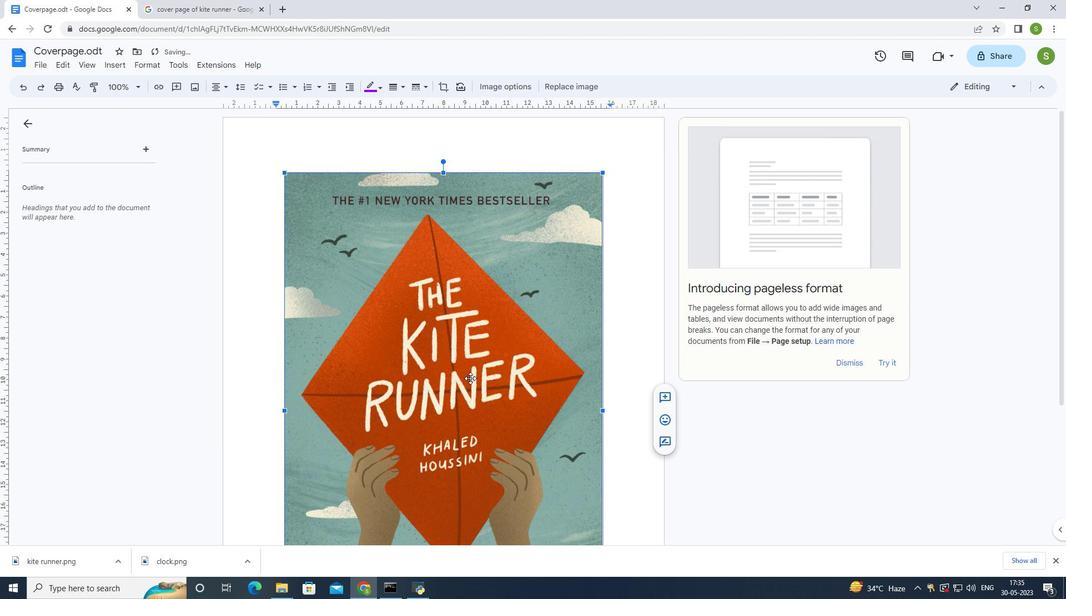 
Action: Mouse scrolled (470, 371) with delta (0, 0)
Screenshot: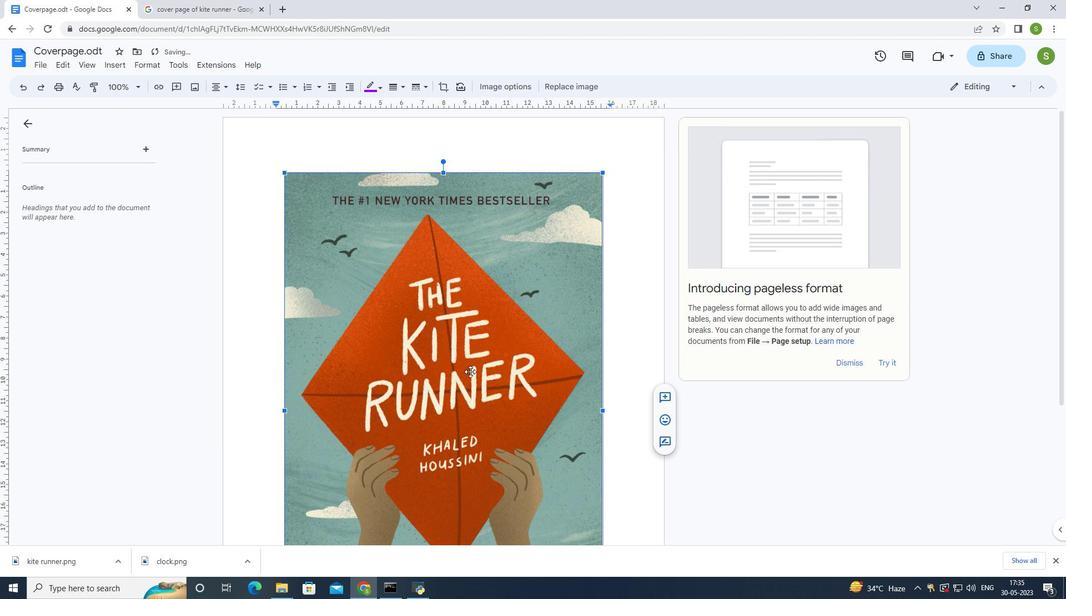 
Action: Mouse scrolled (470, 371) with delta (0, 0)
Screenshot: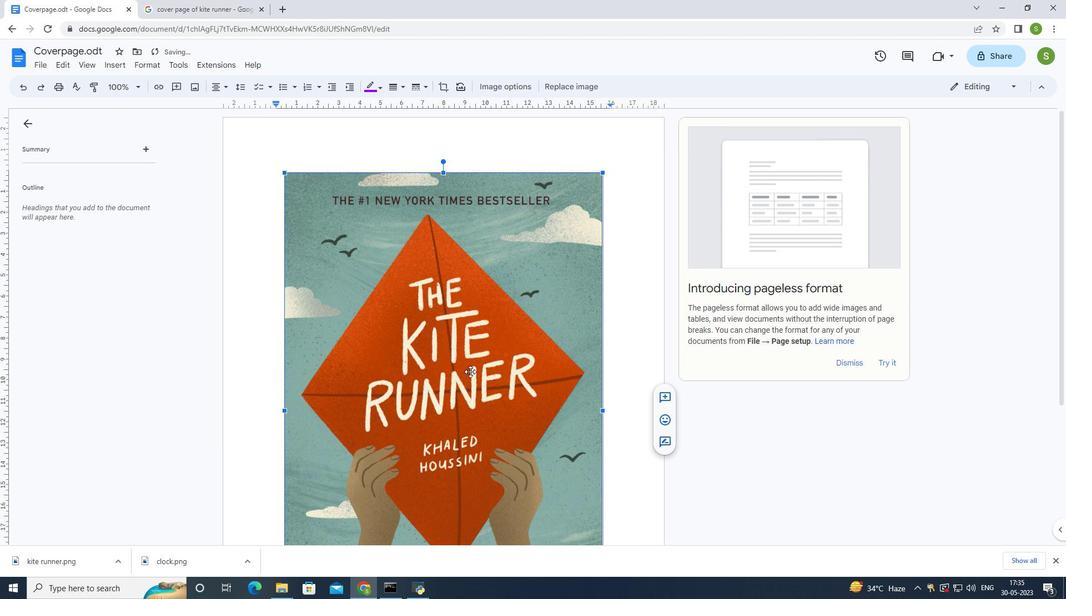 
Action: Mouse scrolled (470, 371) with delta (0, 0)
Screenshot: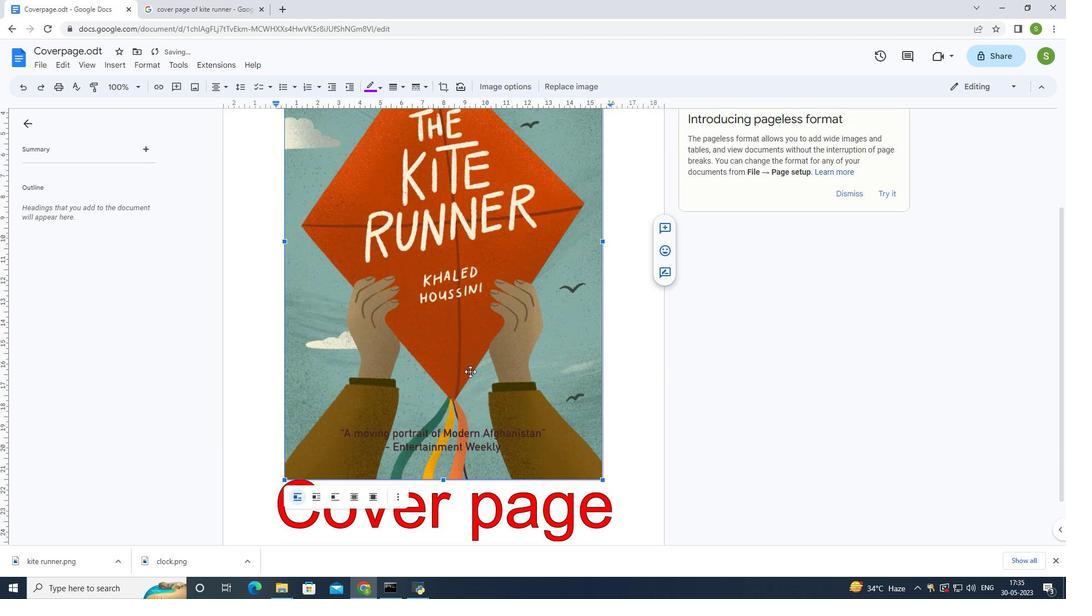 
Action: Mouse scrolled (470, 371) with delta (0, 0)
Screenshot: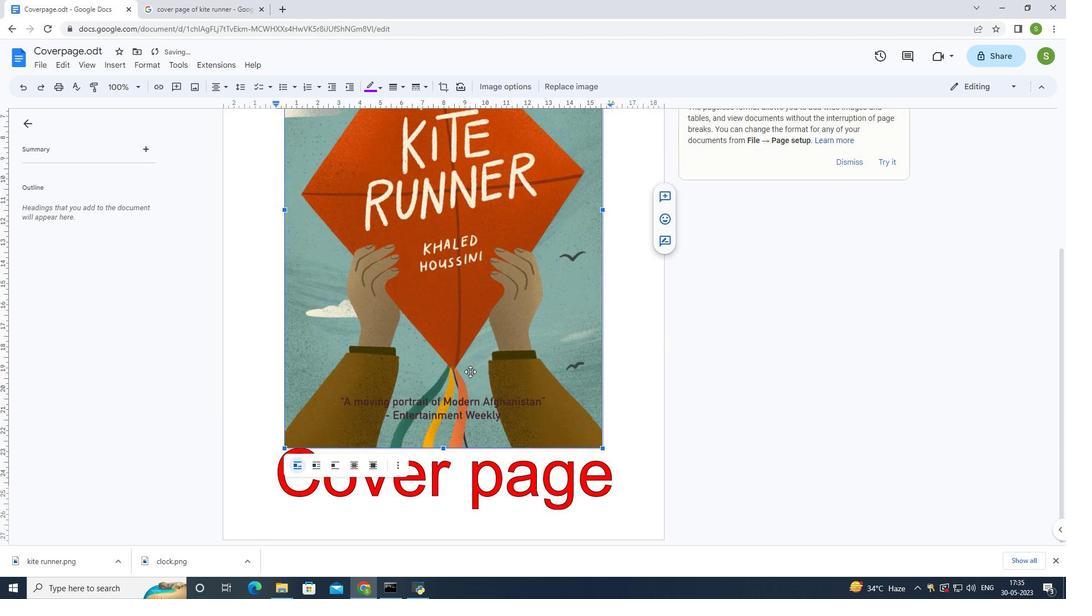 
Action: Mouse scrolled (470, 371) with delta (0, 0)
Screenshot: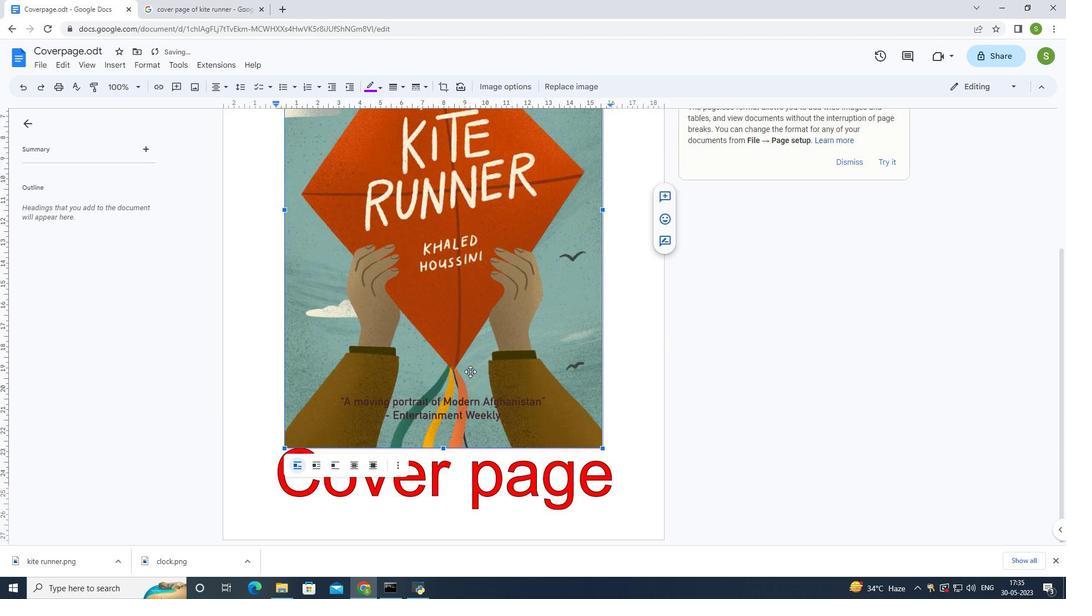 
Action: Mouse moved to (389, 486)
Screenshot: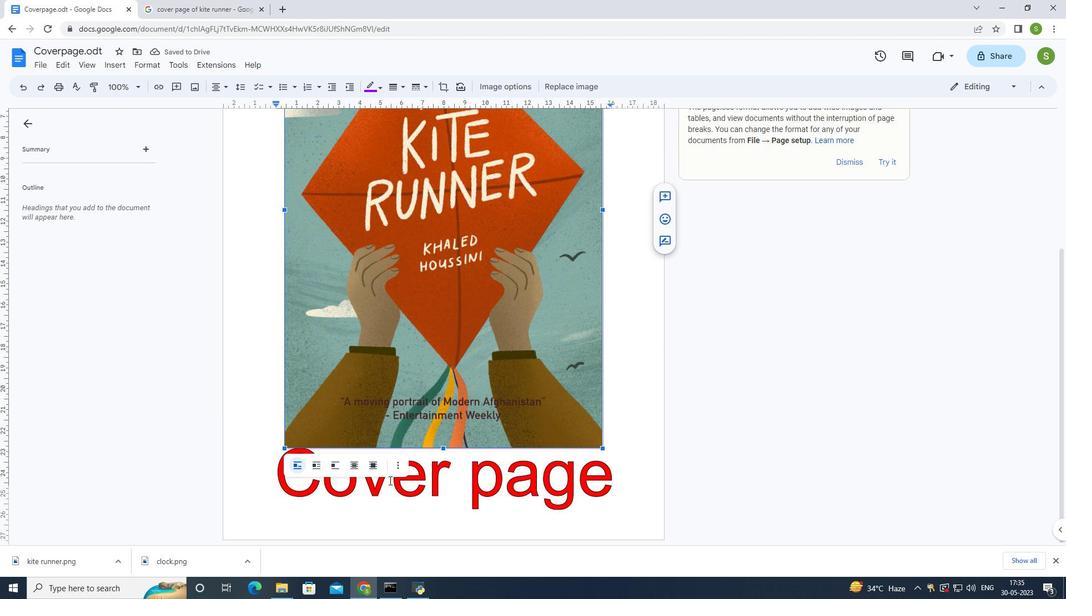 
Action: Mouse pressed left at (389, 486)
Screenshot: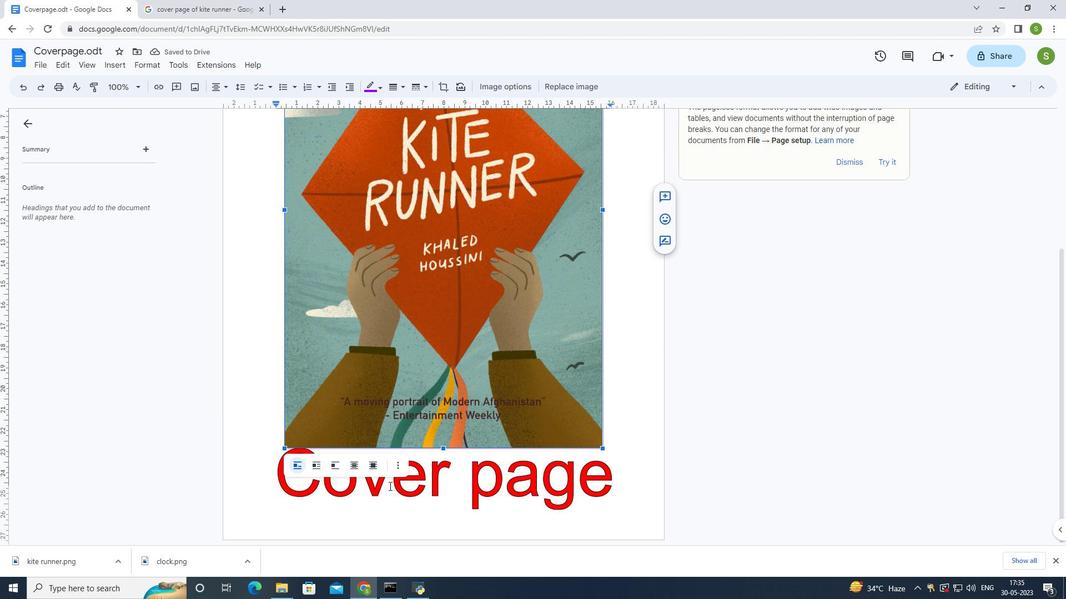 
Action: Mouse moved to (420, 511)
Screenshot: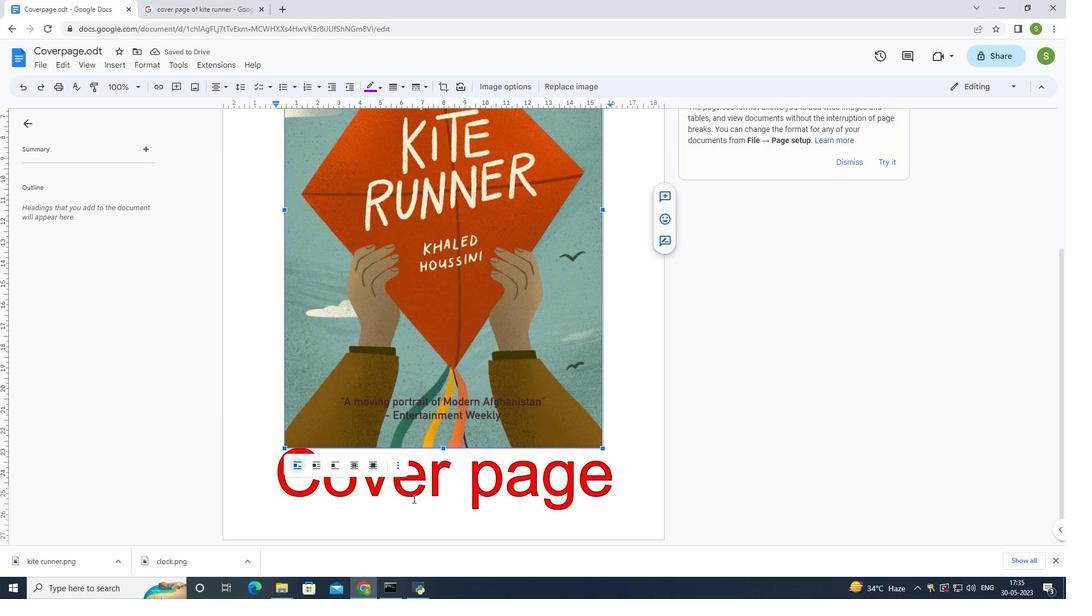 
Action: Mouse pressed left at (420, 511)
Screenshot: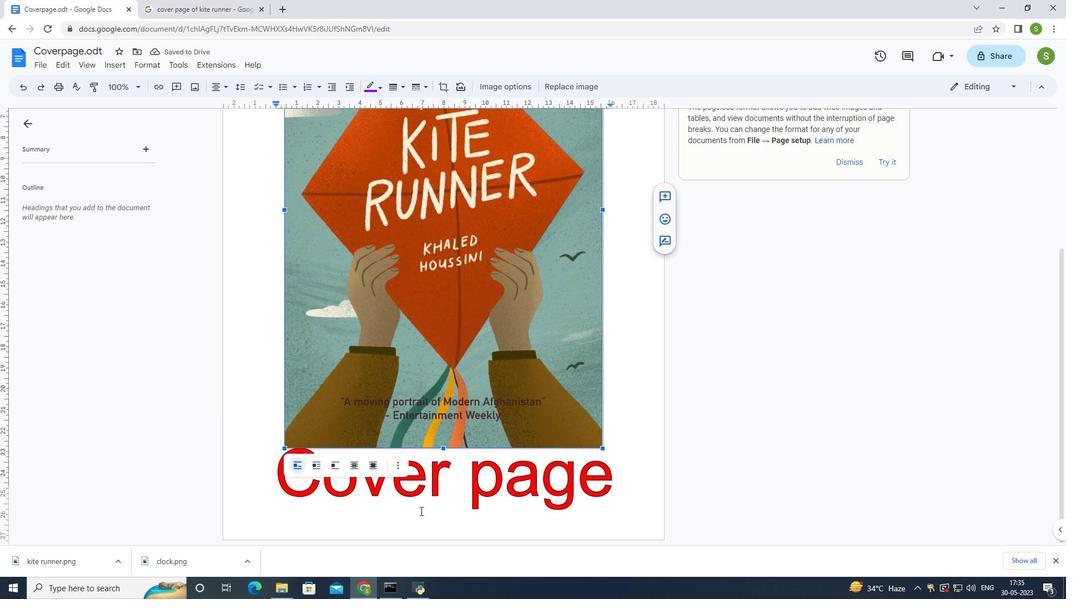
Action: Mouse moved to (640, 400)
Screenshot: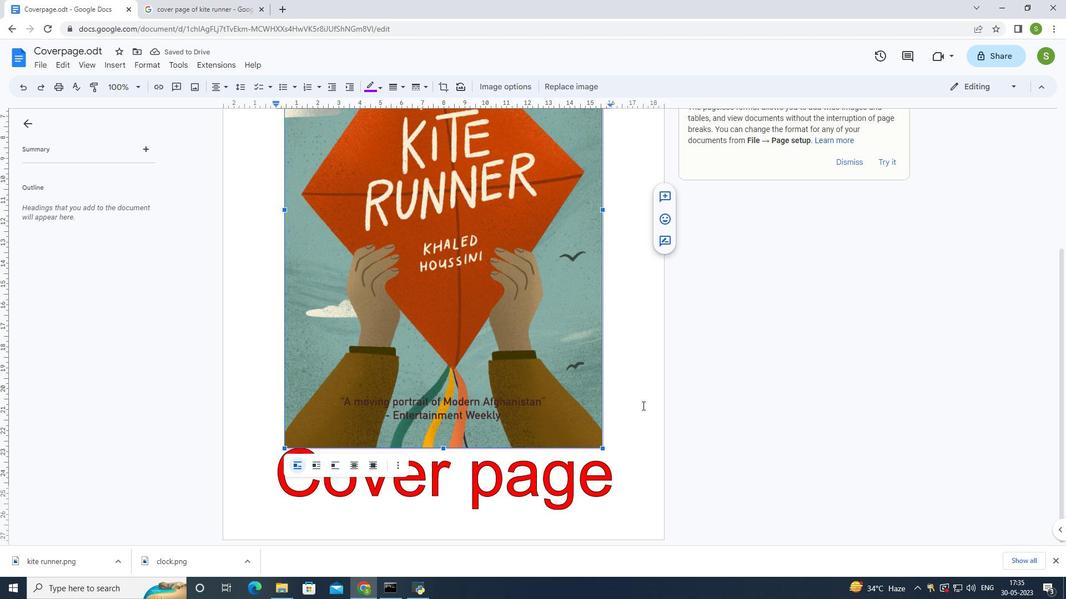 
Action: Mouse pressed left at (640, 400)
Screenshot: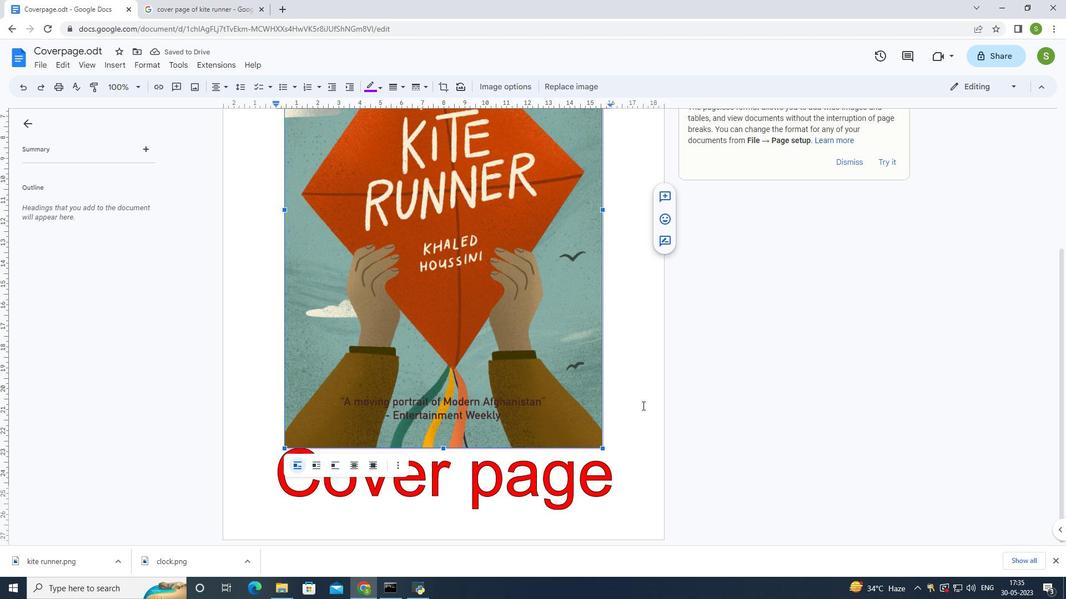 
Action: Mouse pressed left at (640, 400)
Screenshot: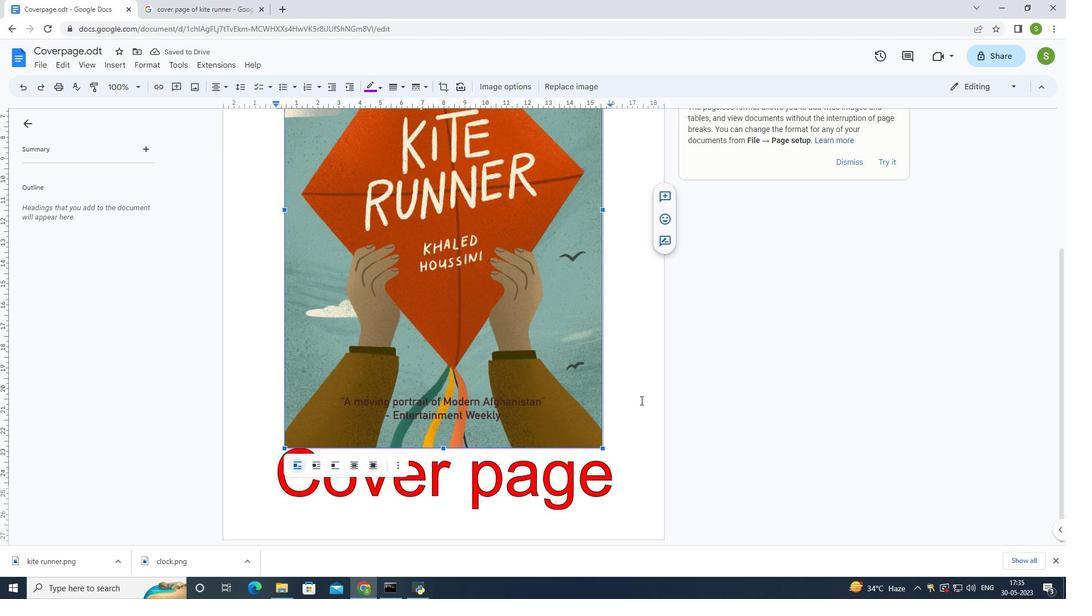 
Action: Mouse moved to (627, 486)
Screenshot: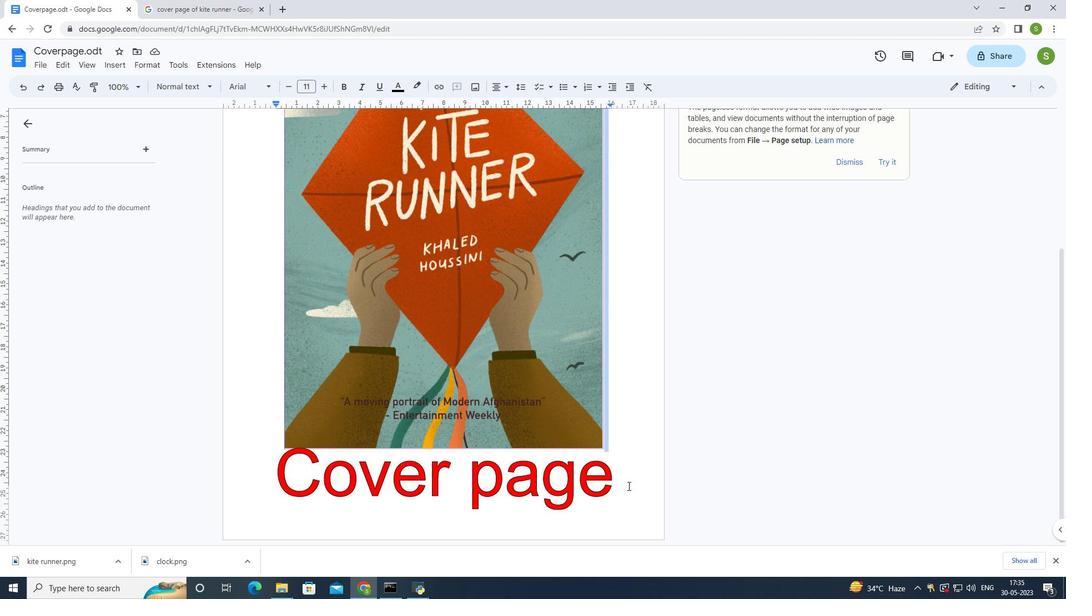 
Action: Mouse pressed left at (627, 486)
Screenshot: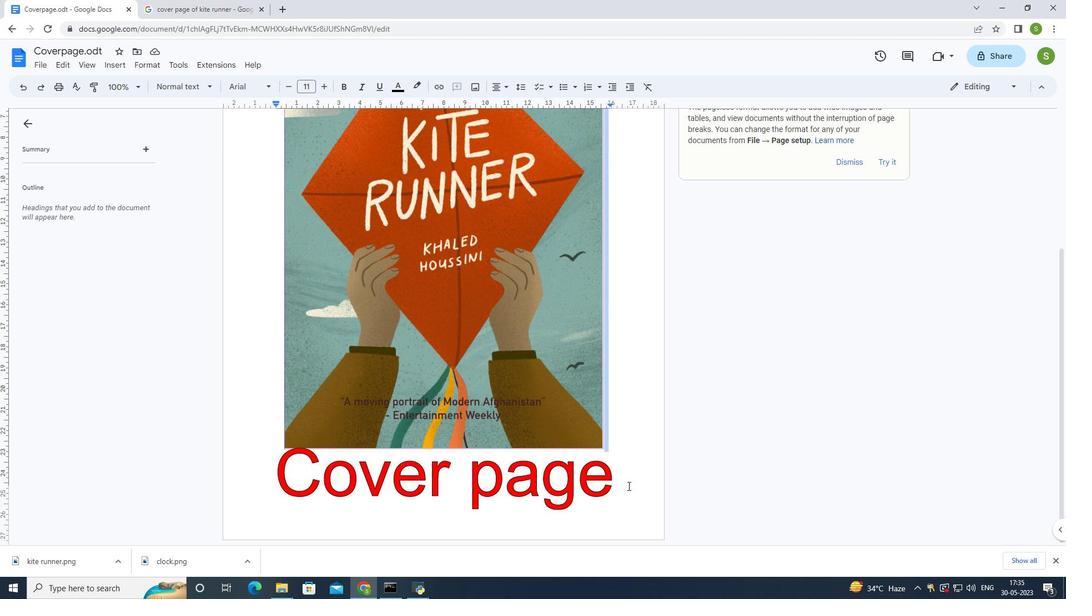 
Action: Mouse moved to (378, 472)
Screenshot: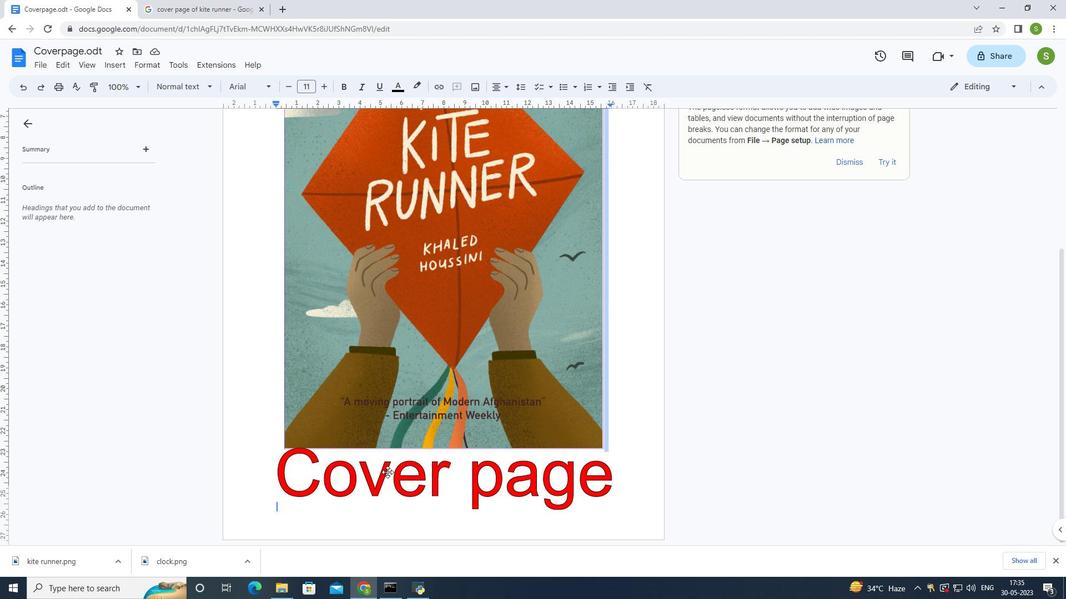 
Action: Mouse pressed left at (378, 472)
Screenshot: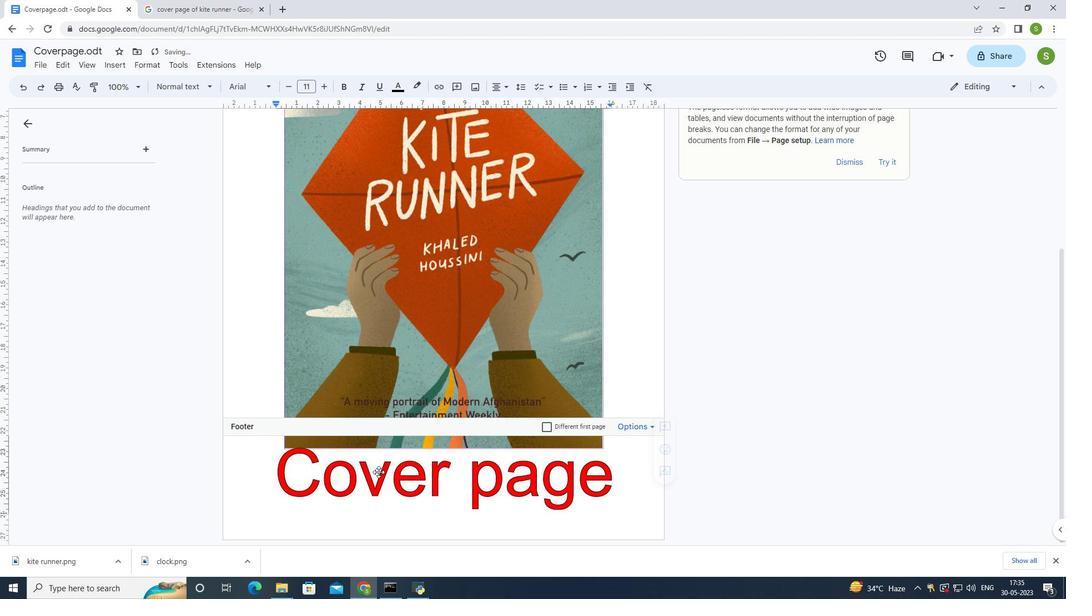 
Action: Mouse moved to (442, 527)
Screenshot: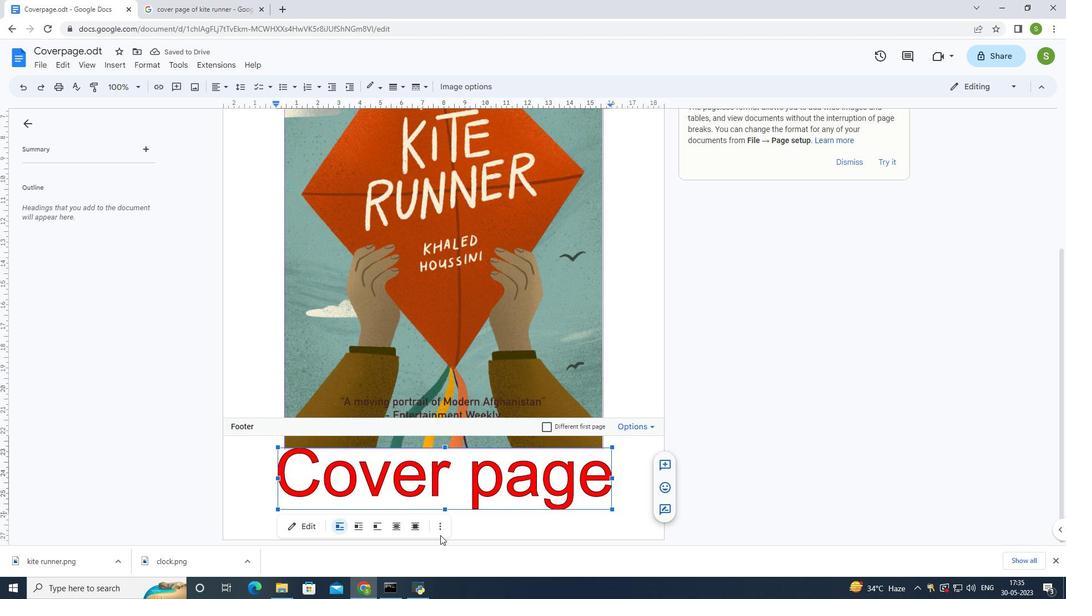 
Action: Mouse pressed left at (442, 527)
Screenshot: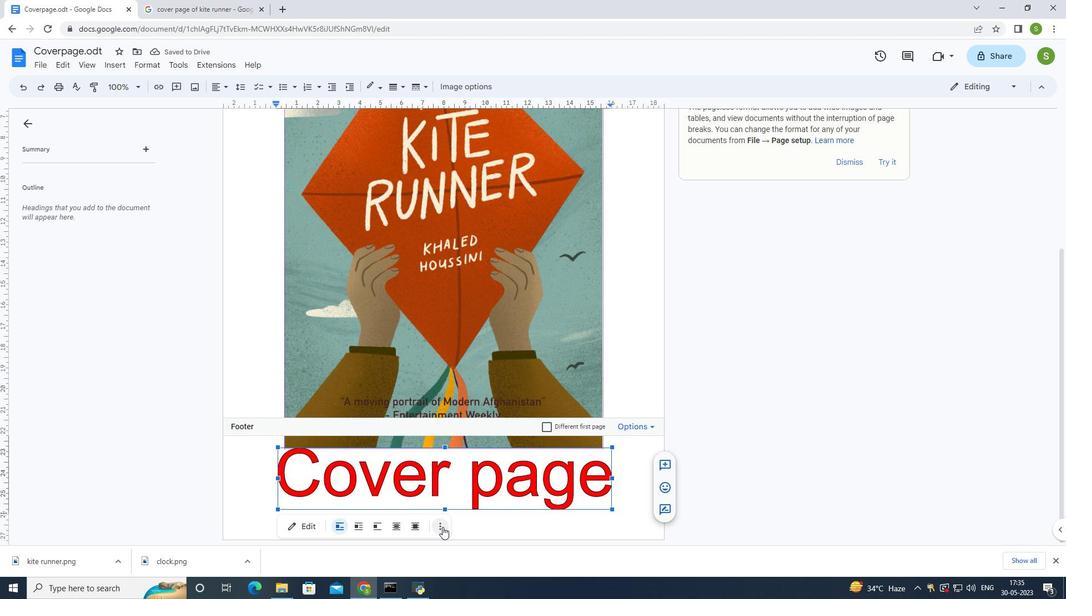 
Action: Mouse moved to (446, 479)
Screenshot: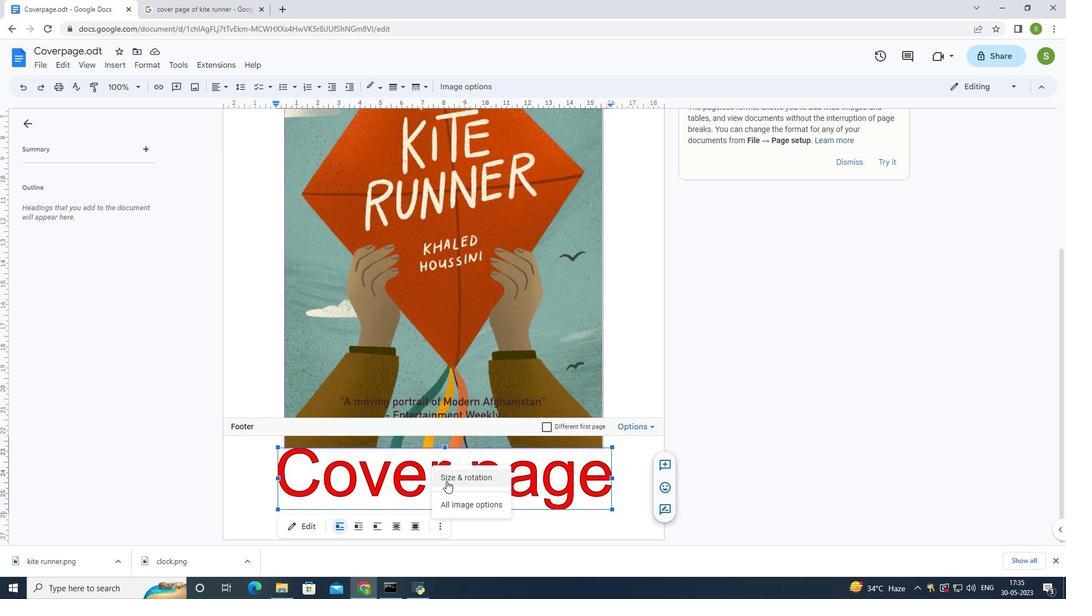
Action: Mouse pressed left at (446, 479)
Screenshot: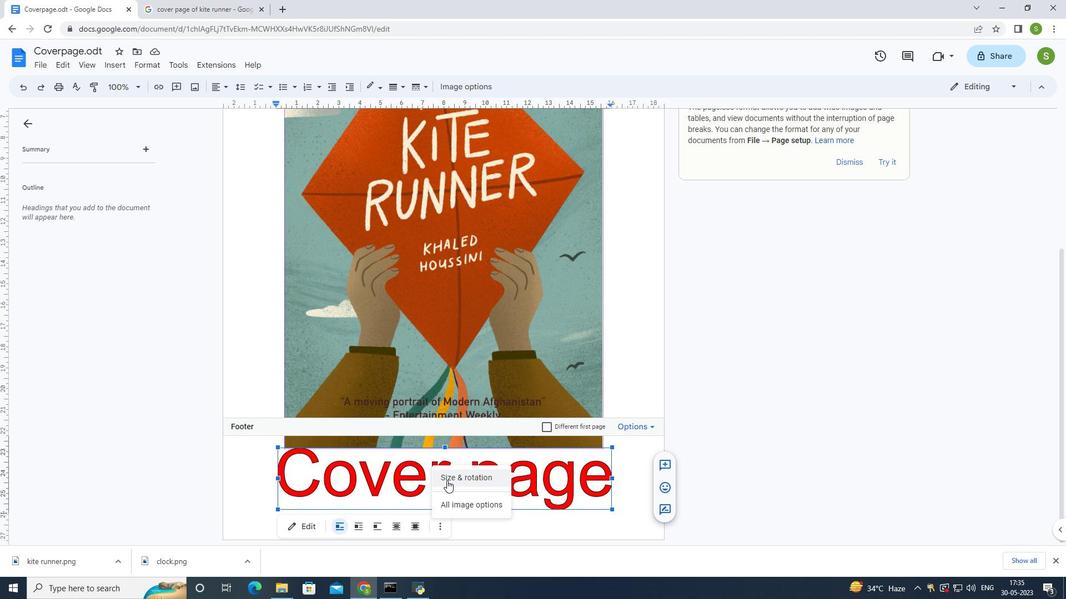 
Action: Mouse moved to (1017, 177)
Screenshot: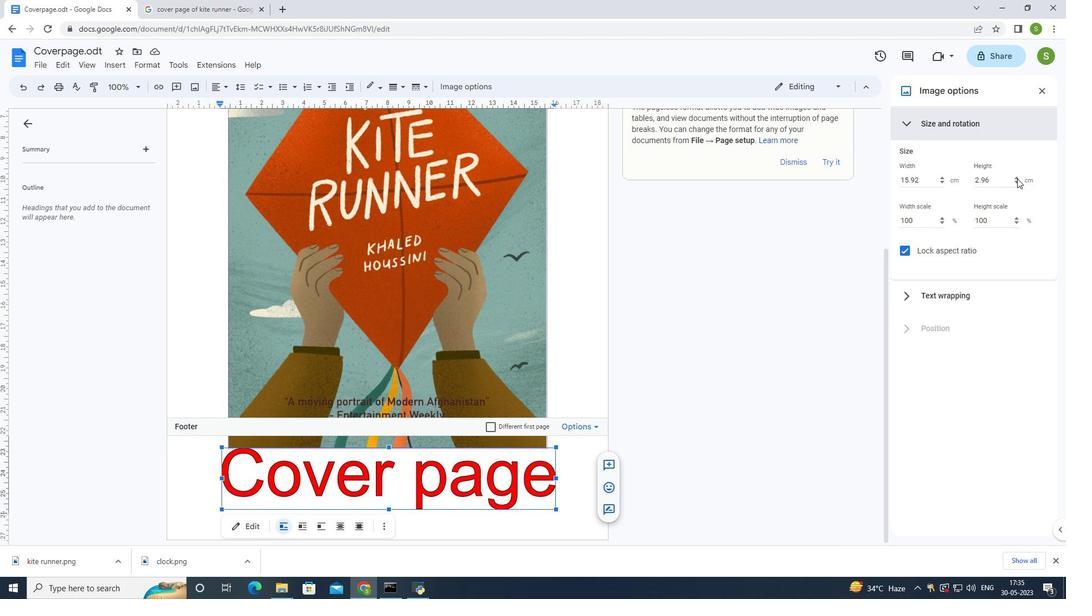 
Action: Mouse pressed left at (1017, 177)
Screenshot: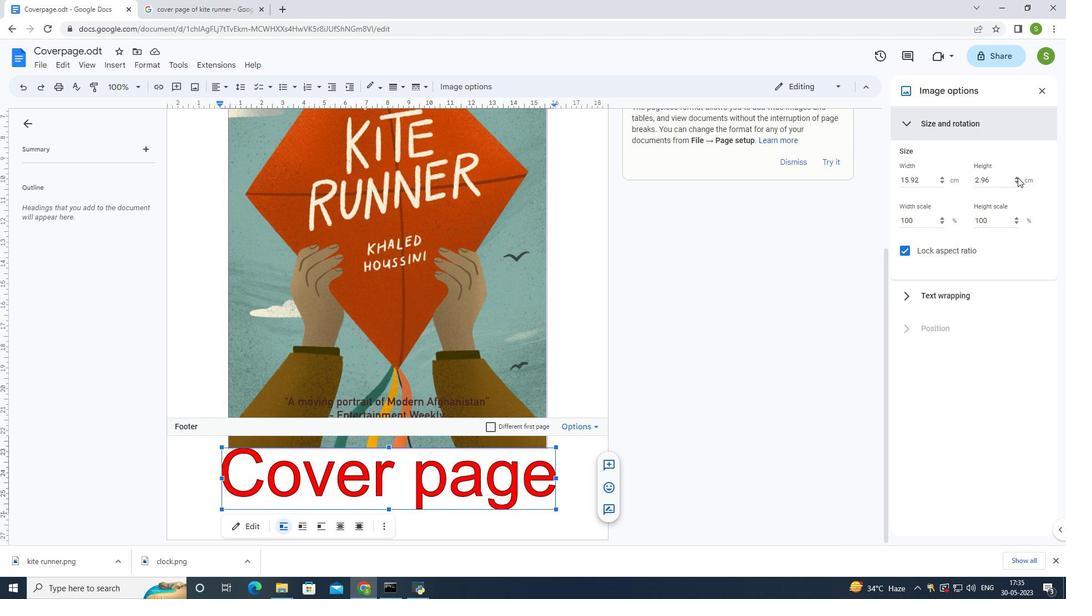 
Action: Mouse pressed left at (1017, 177)
Screenshot: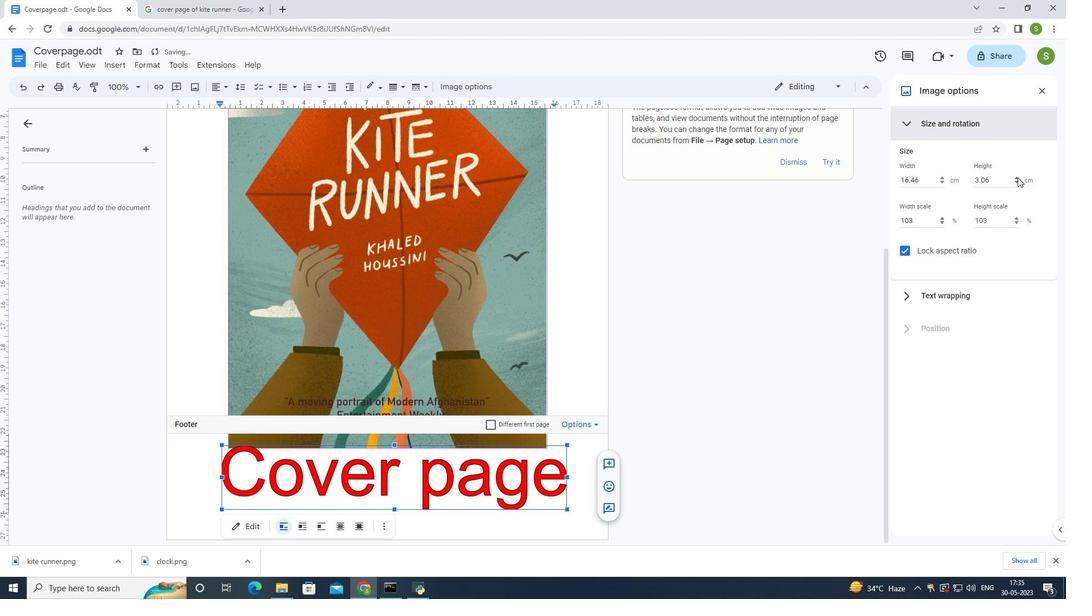 
Action: Mouse pressed left at (1017, 177)
Screenshot: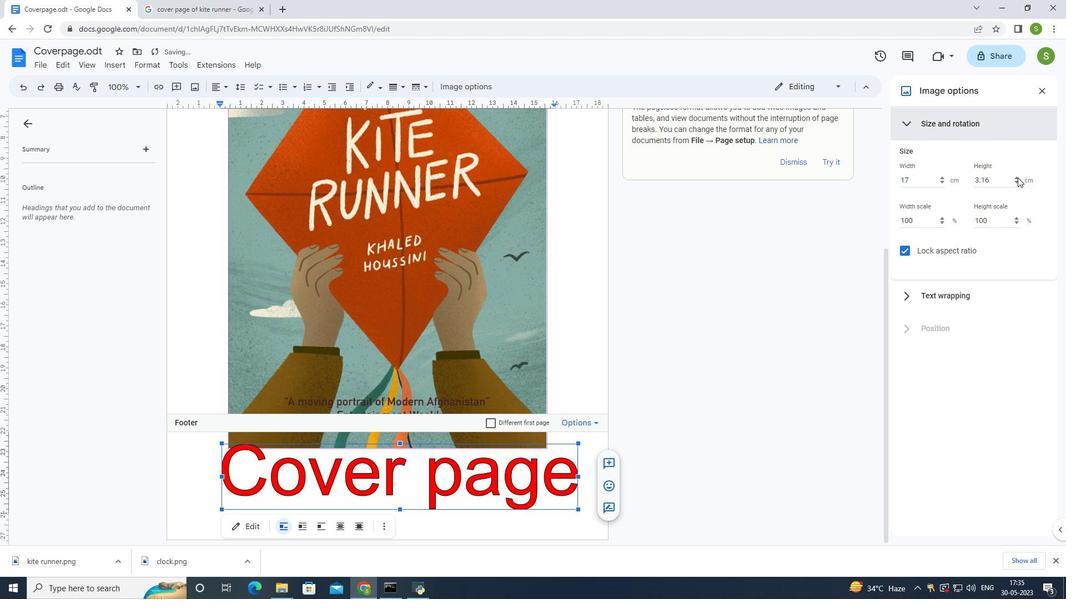 
Action: Mouse pressed left at (1017, 177)
Screenshot: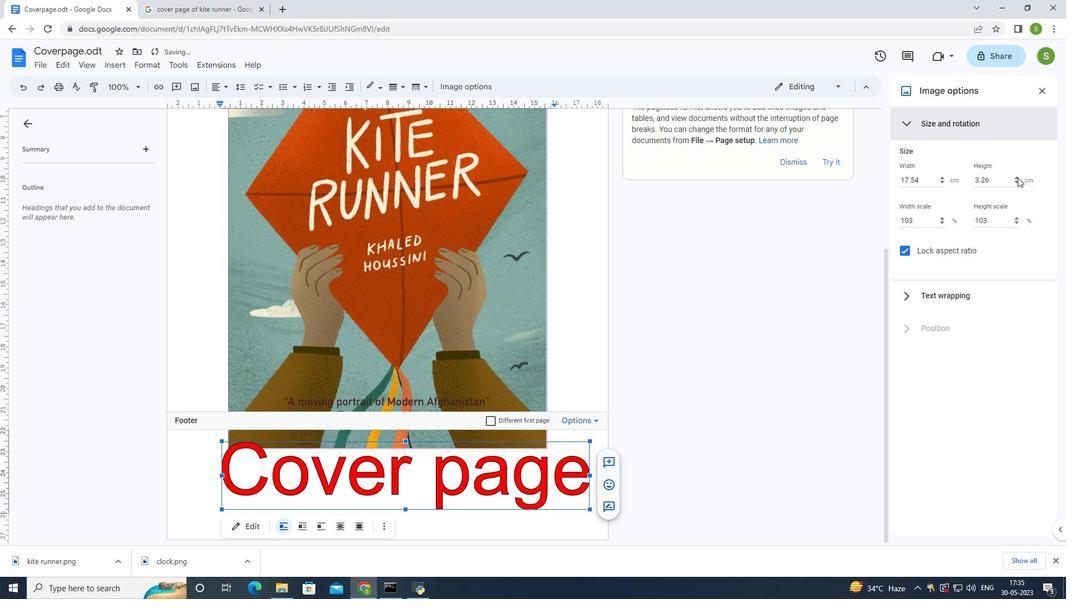 
Action: Mouse pressed left at (1017, 177)
Screenshot: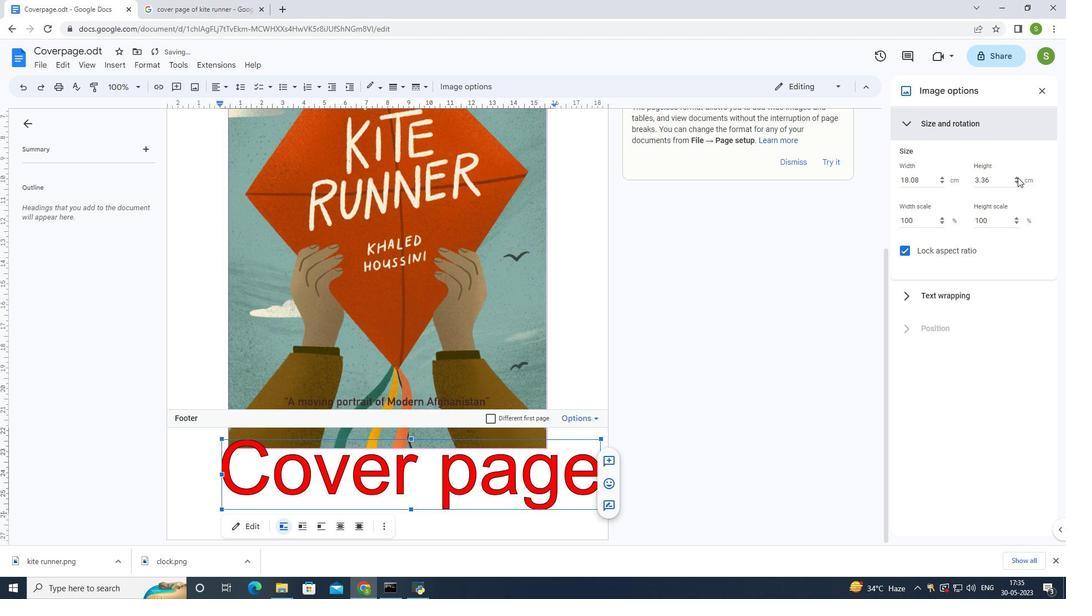 
Action: Mouse pressed left at (1017, 177)
Screenshot: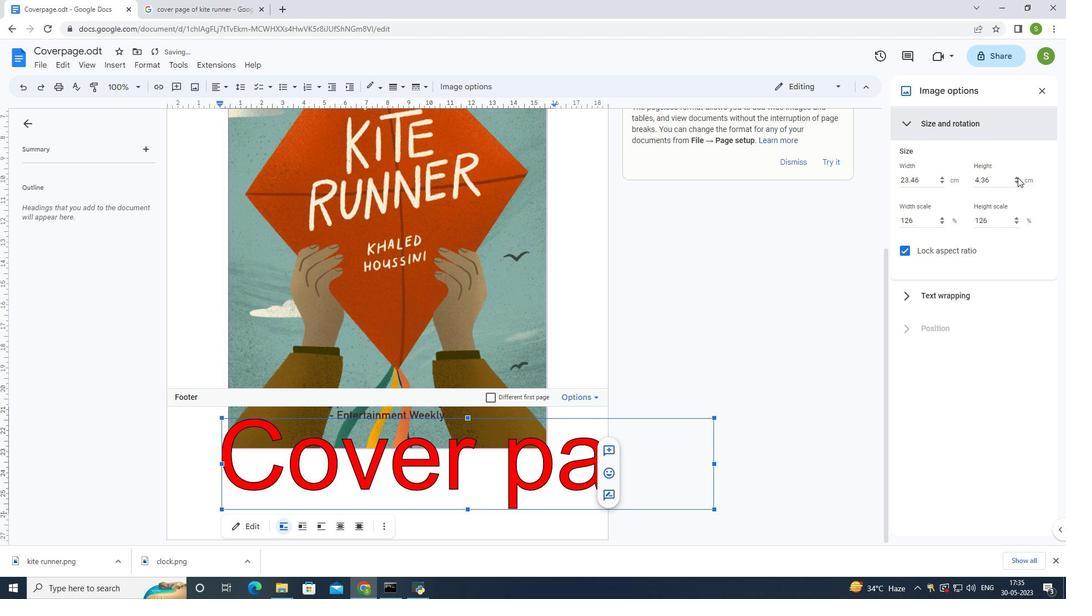 
Action: Mouse pressed left at (1017, 177)
Screenshot: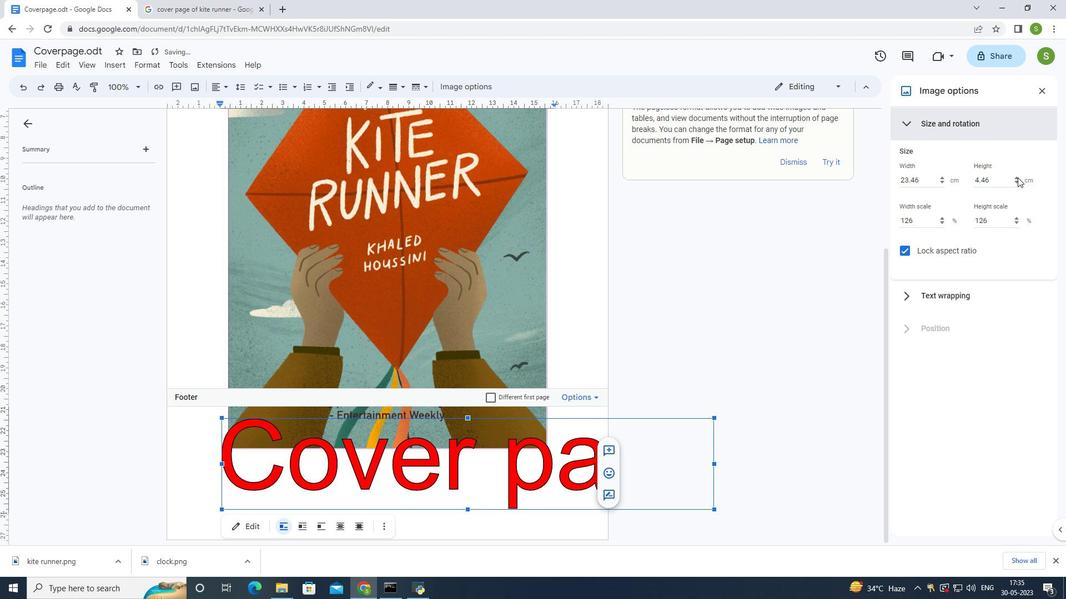 
Action: Mouse pressed left at (1017, 177)
Screenshot: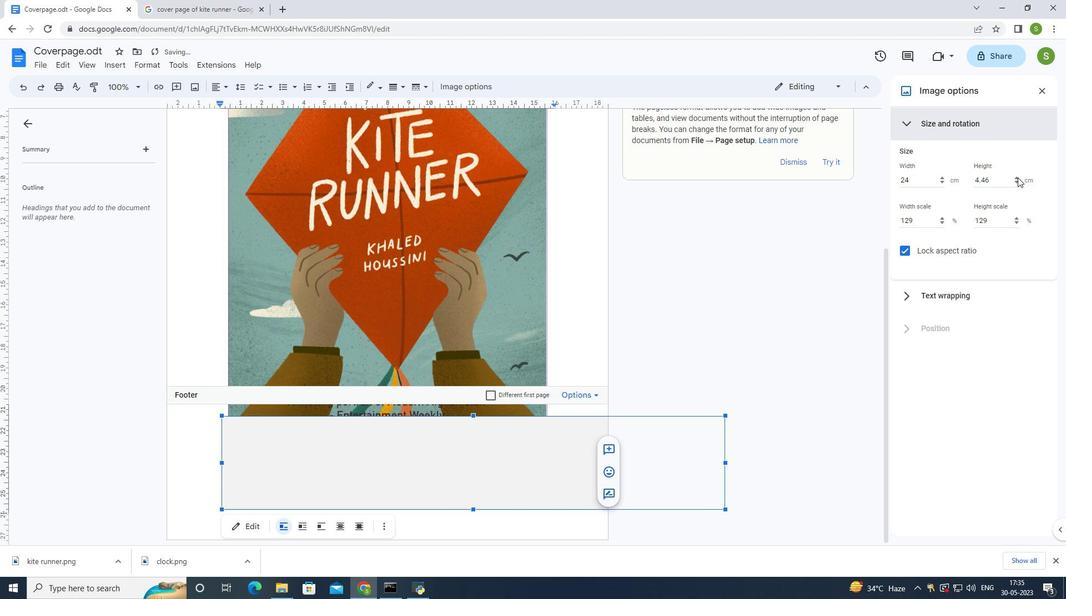 
Action: Mouse pressed left at (1017, 177)
Screenshot: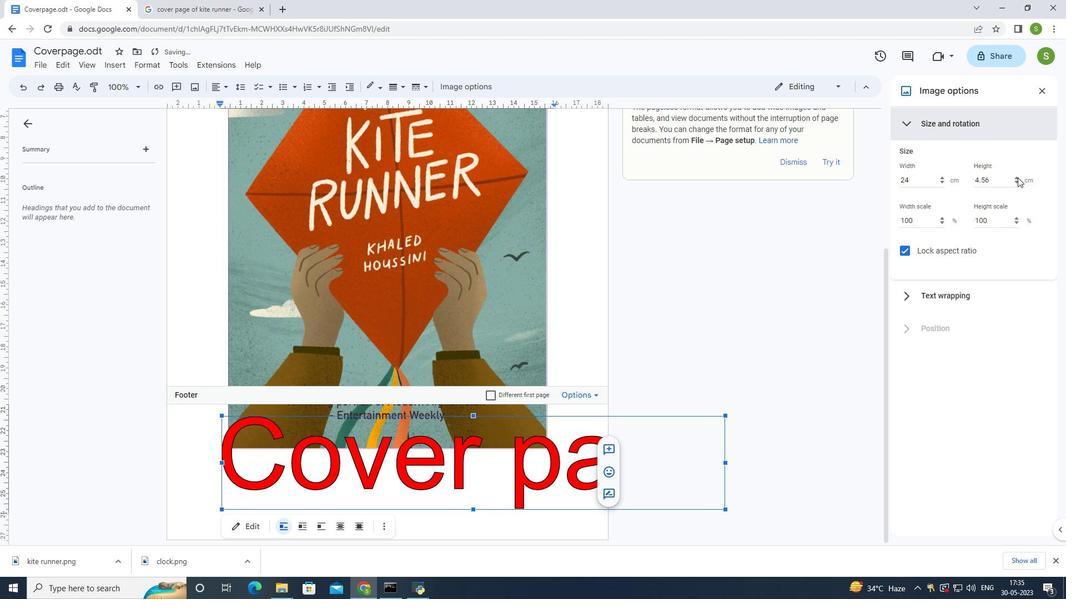 
Action: Mouse pressed left at (1017, 177)
Screenshot: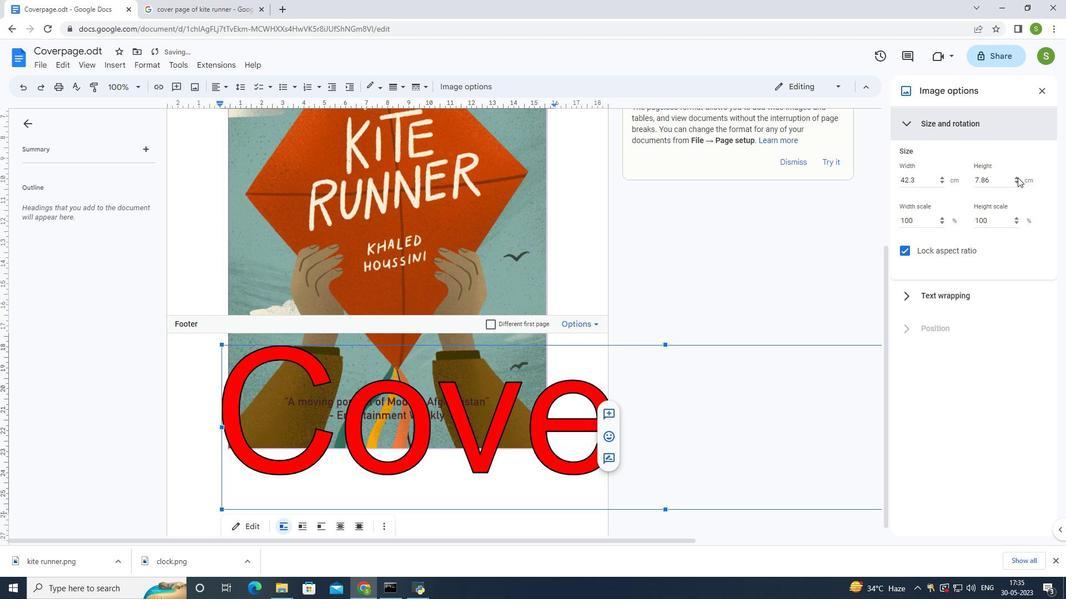 
Action: Mouse moved to (1017, 181)
Screenshot: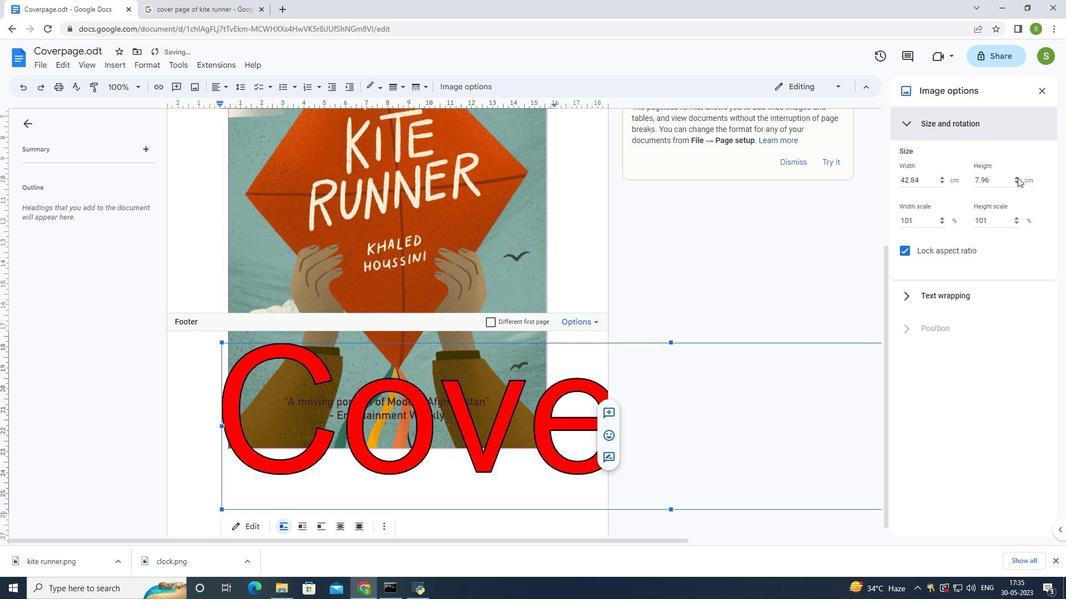 
Action: Mouse pressed left at (1017, 181)
Screenshot: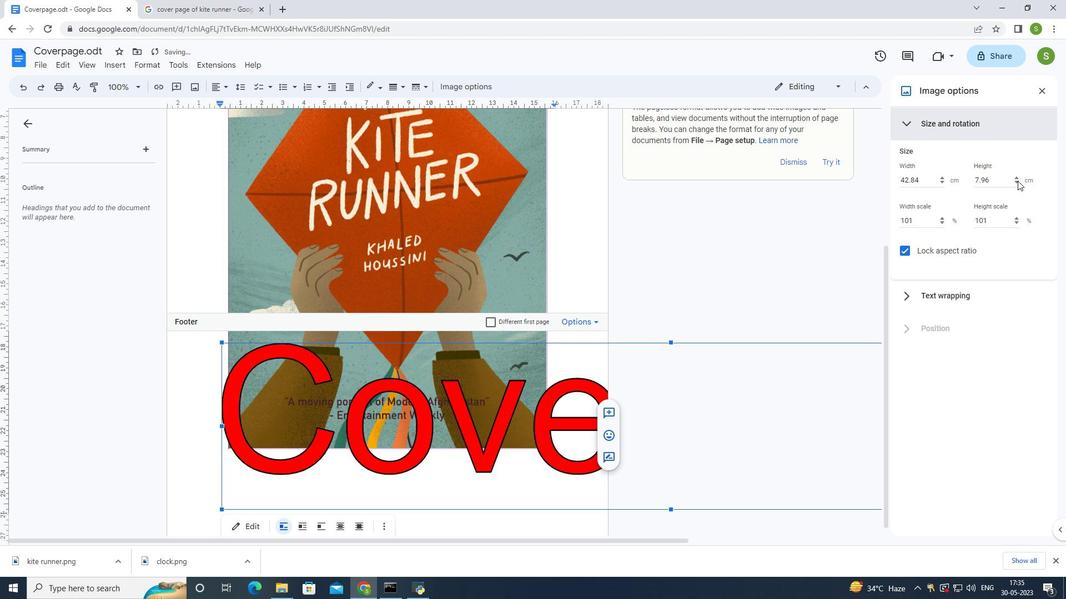 
Action: Mouse moved to (1017, 177)
Screenshot: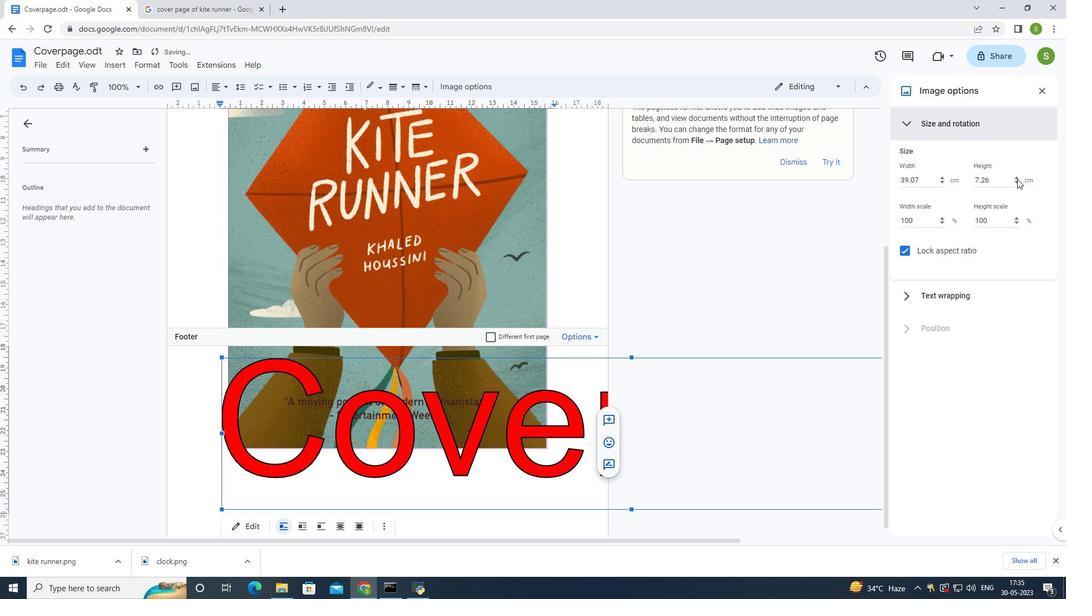 
Action: Mouse pressed left at (1017, 177)
Screenshot: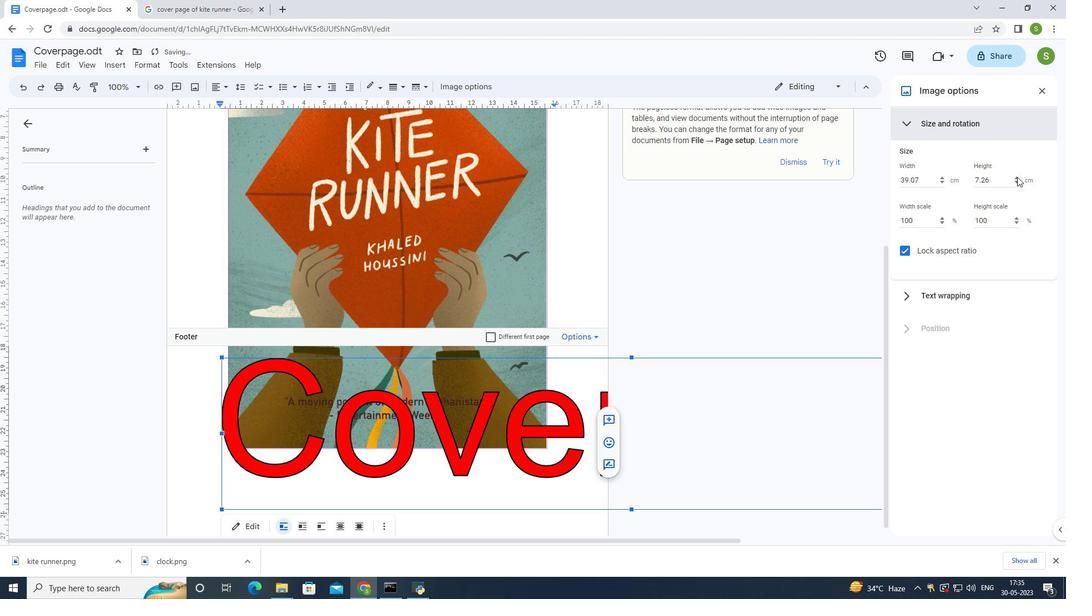 
Action: Mouse moved to (451, 311)
Screenshot: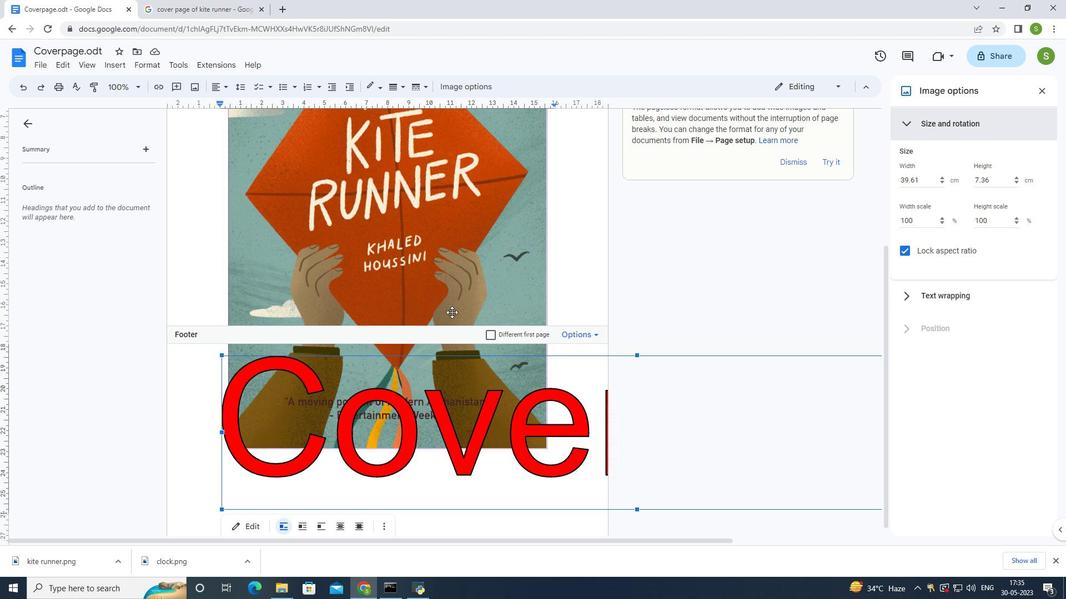 
